 Task: Find connections with filter location Sonneberg with filter topic #personaldevelopment with filter profile language Spanish with filter current company McCormick & Company with filter school St. Dominic Savio High School with filter industry Artificial Rubber and Synthetic Fiber Manufacturing with filter service category Pricing Strategy with filter keywords title Women's Shelter Jobs
Action: Mouse moved to (157, 249)
Screenshot: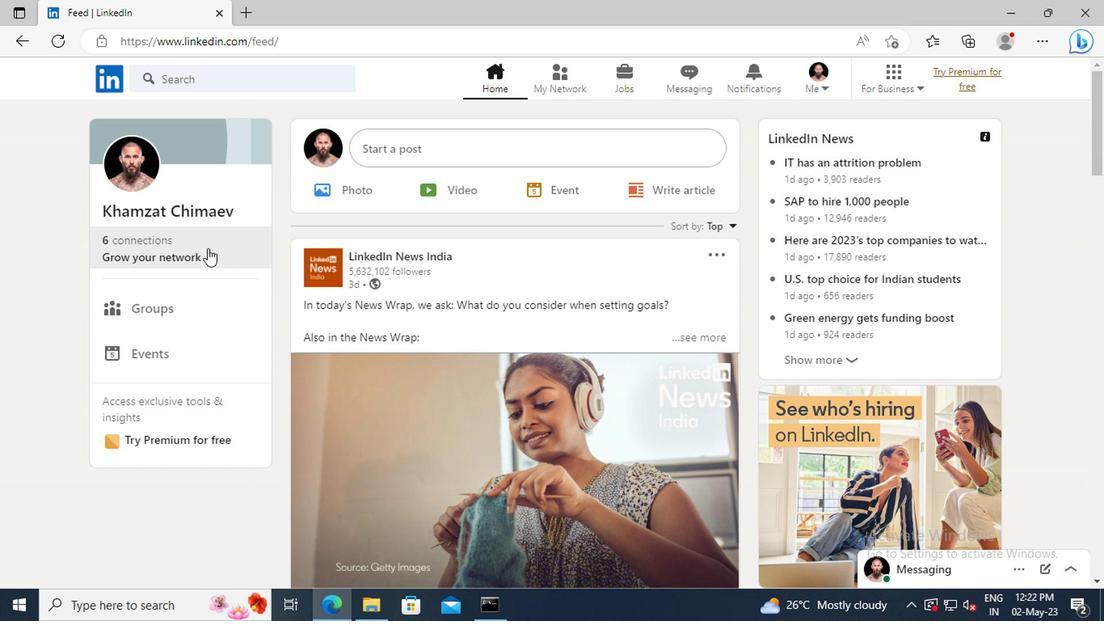 
Action: Mouse pressed left at (157, 249)
Screenshot: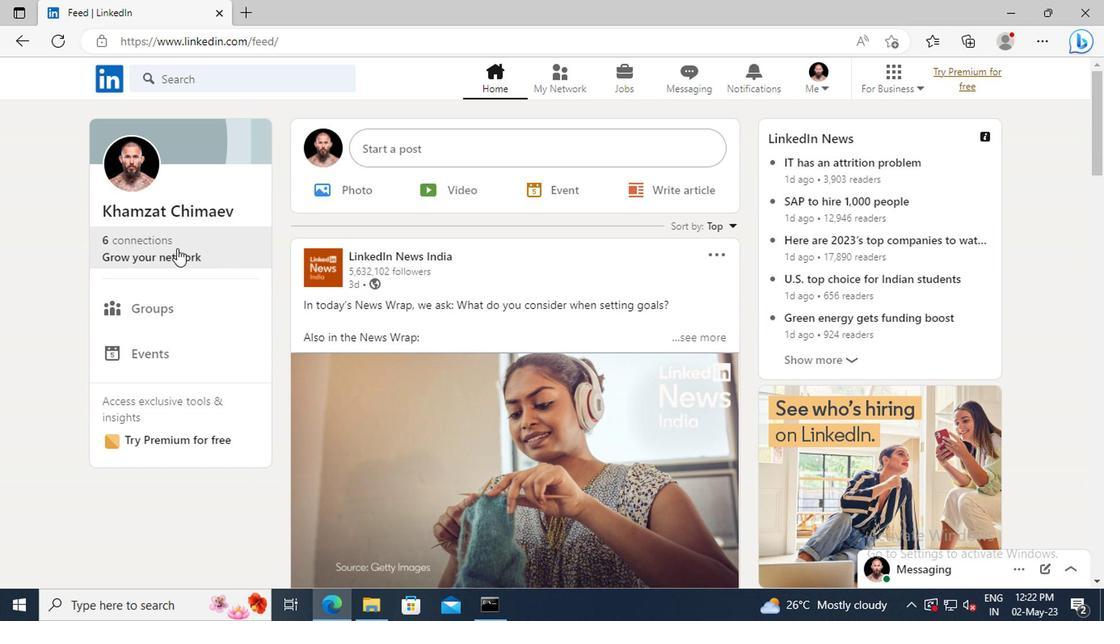 
Action: Mouse moved to (165, 167)
Screenshot: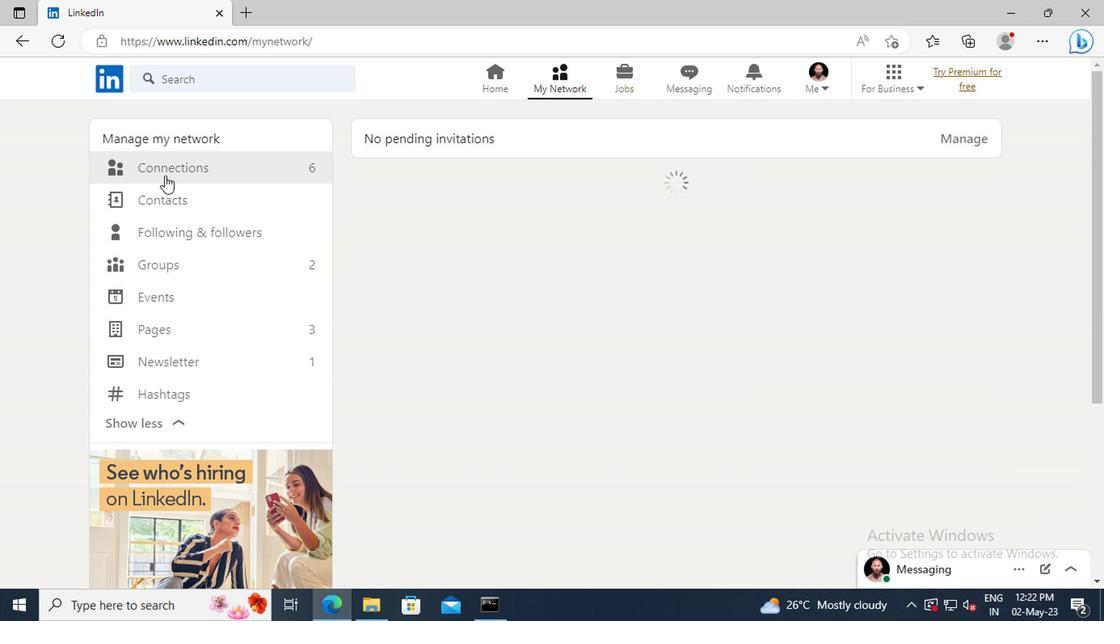 
Action: Mouse pressed left at (165, 167)
Screenshot: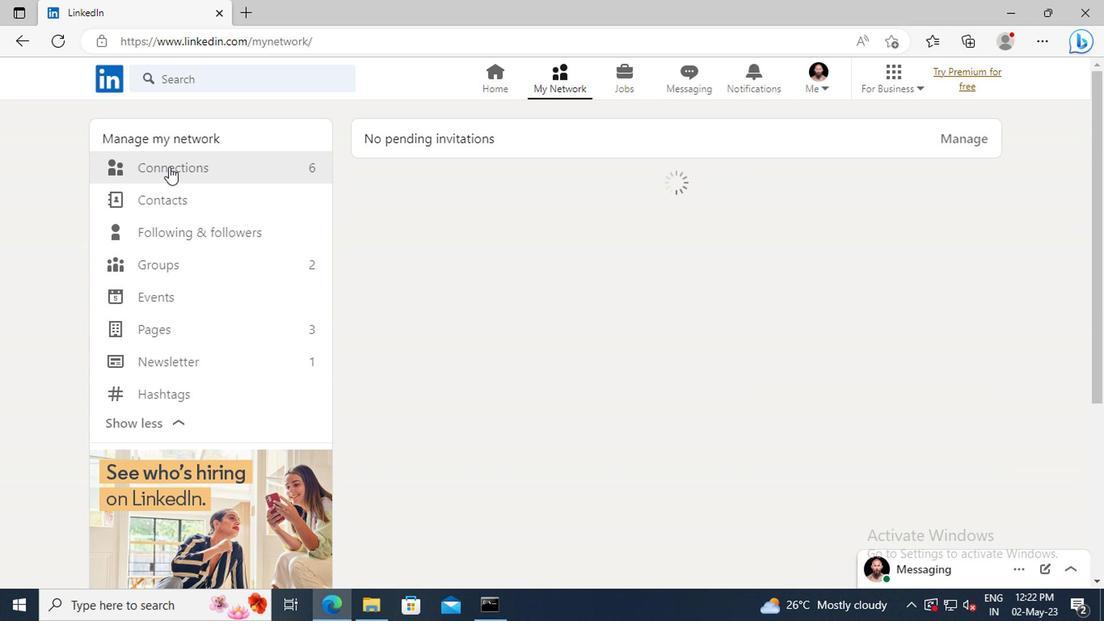 
Action: Mouse moved to (642, 173)
Screenshot: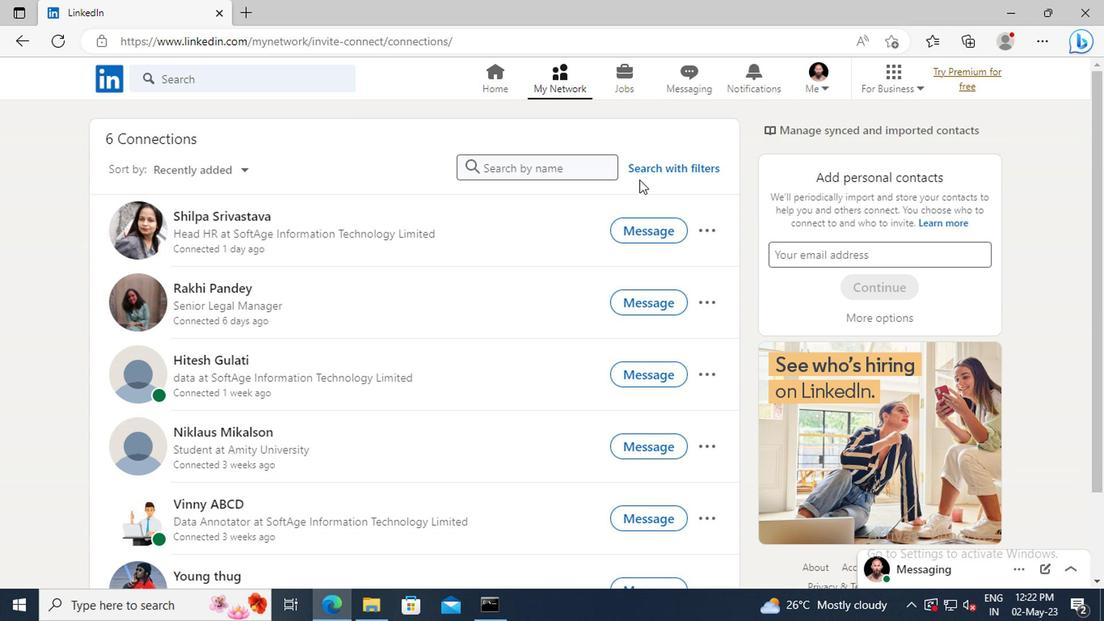 
Action: Mouse pressed left at (642, 173)
Screenshot: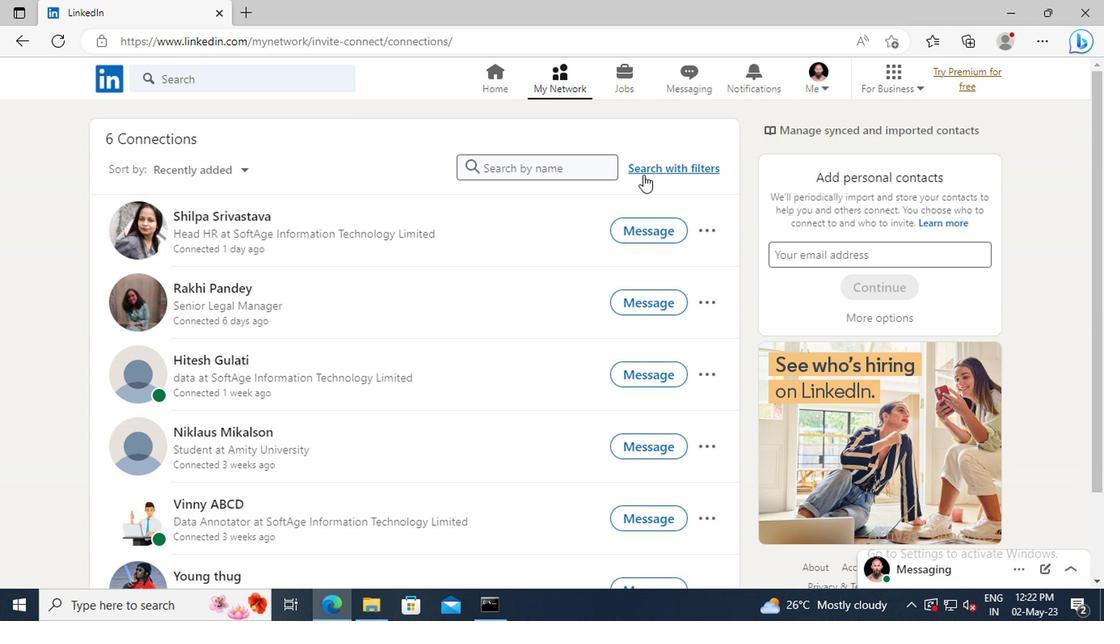 
Action: Mouse moved to (612, 131)
Screenshot: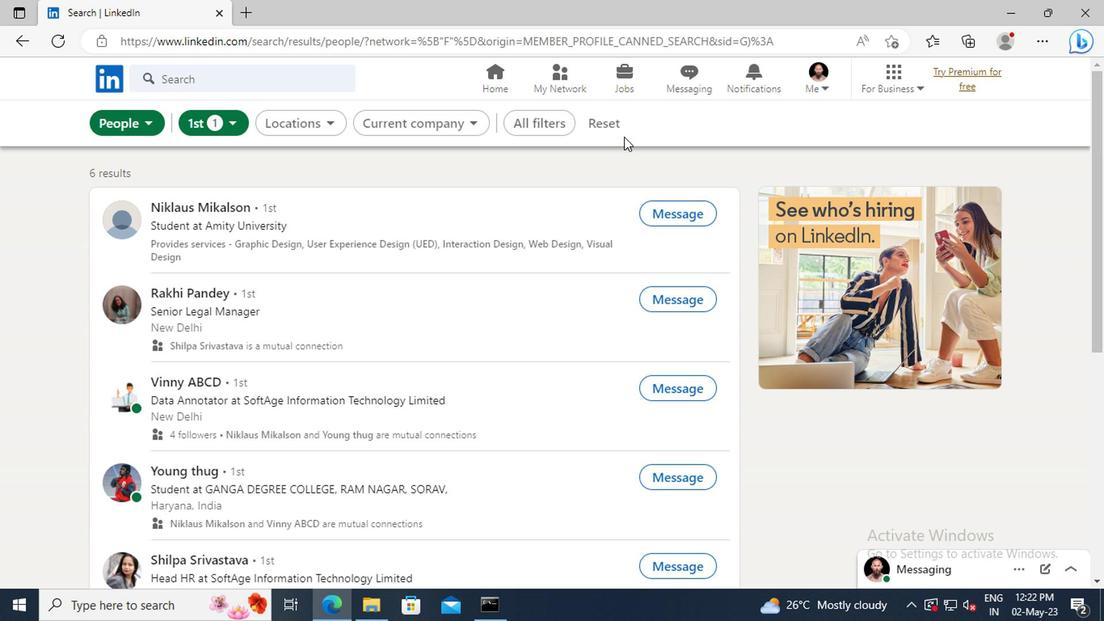 
Action: Mouse pressed left at (612, 131)
Screenshot: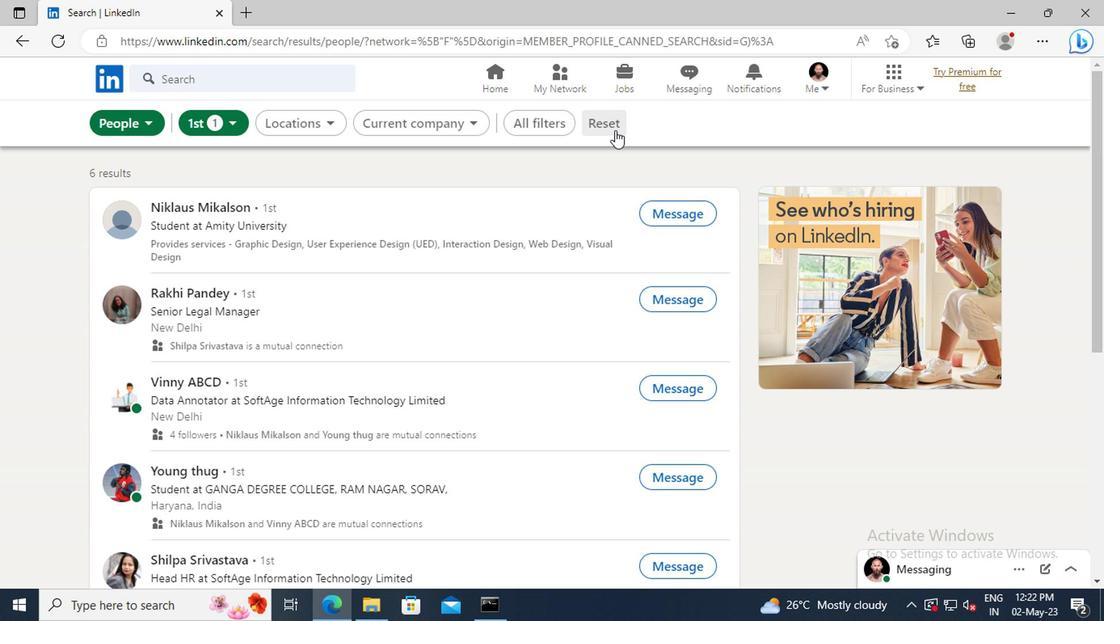 
Action: Mouse moved to (582, 125)
Screenshot: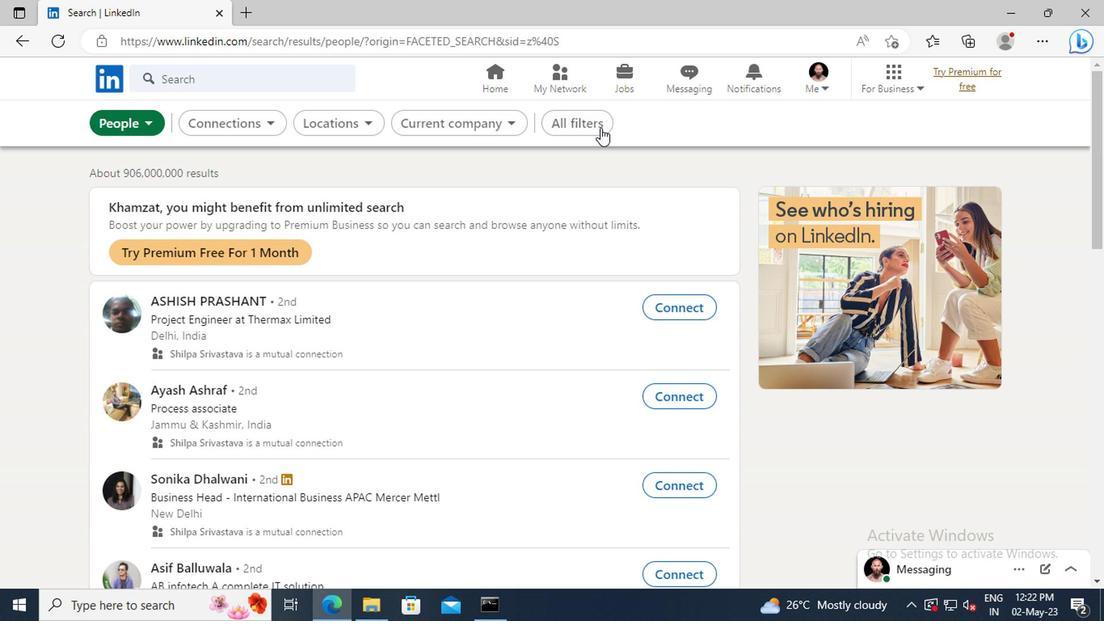 
Action: Mouse pressed left at (582, 125)
Screenshot: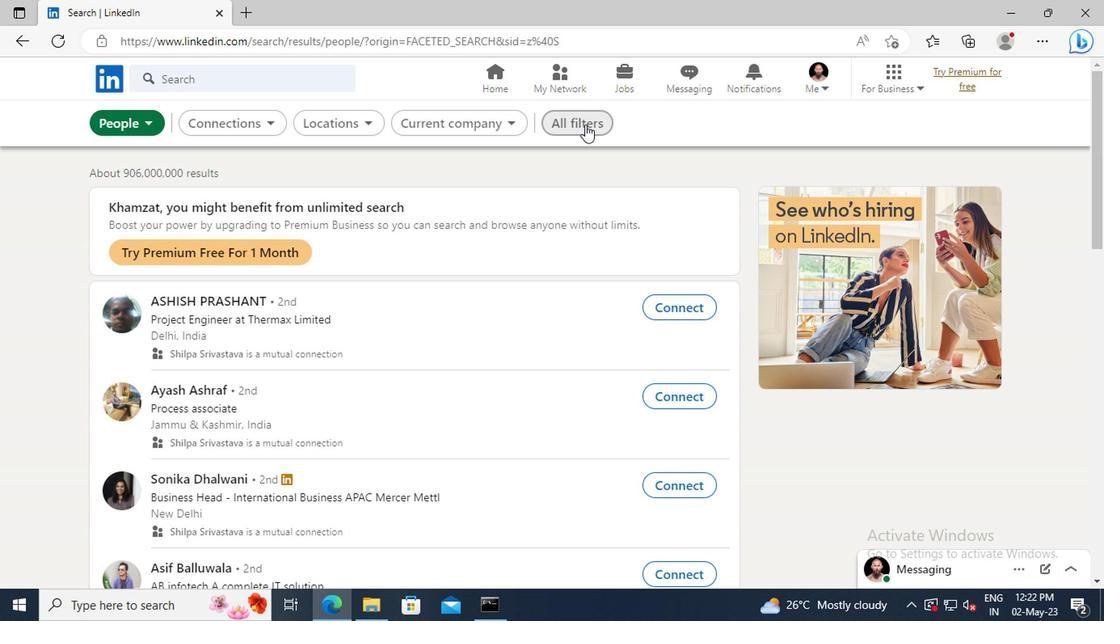 
Action: Mouse moved to (831, 255)
Screenshot: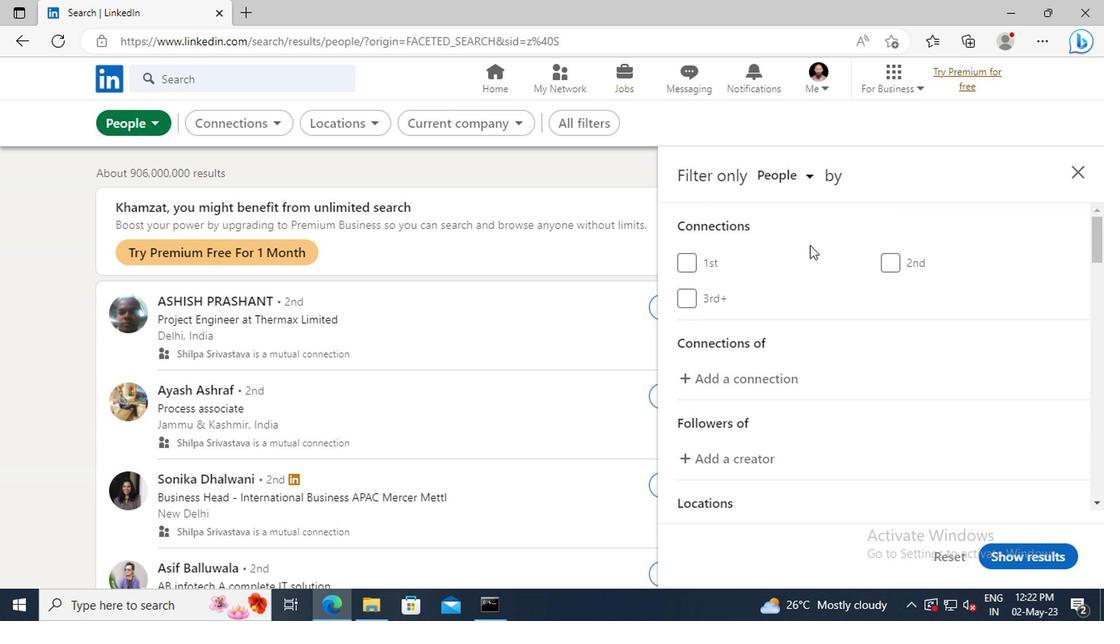 
Action: Mouse scrolled (831, 254) with delta (0, -1)
Screenshot: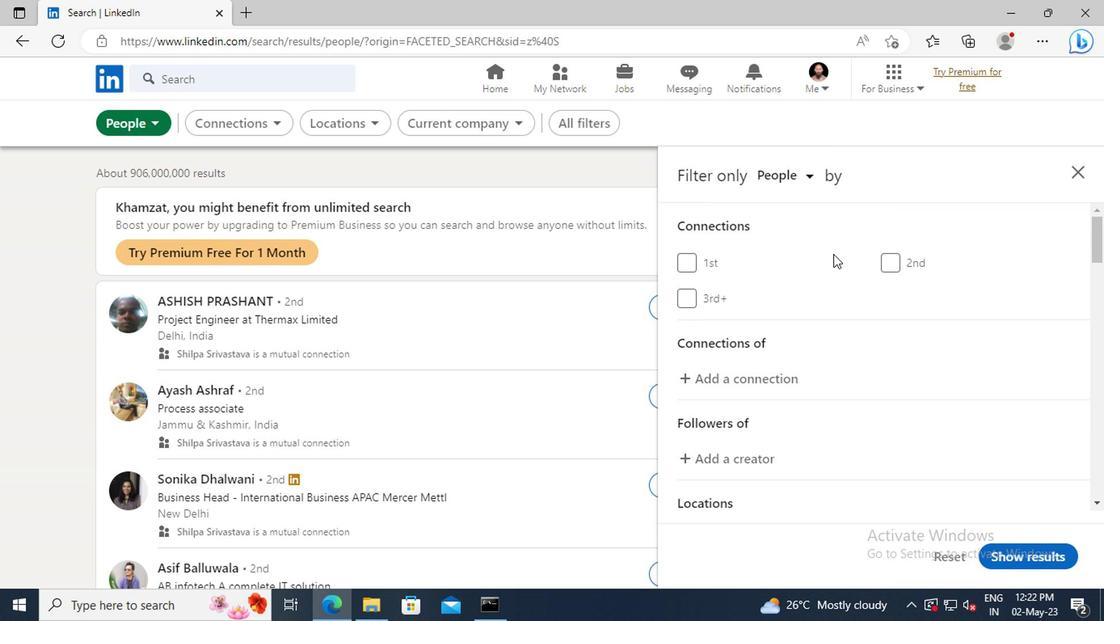 
Action: Mouse scrolled (831, 254) with delta (0, -1)
Screenshot: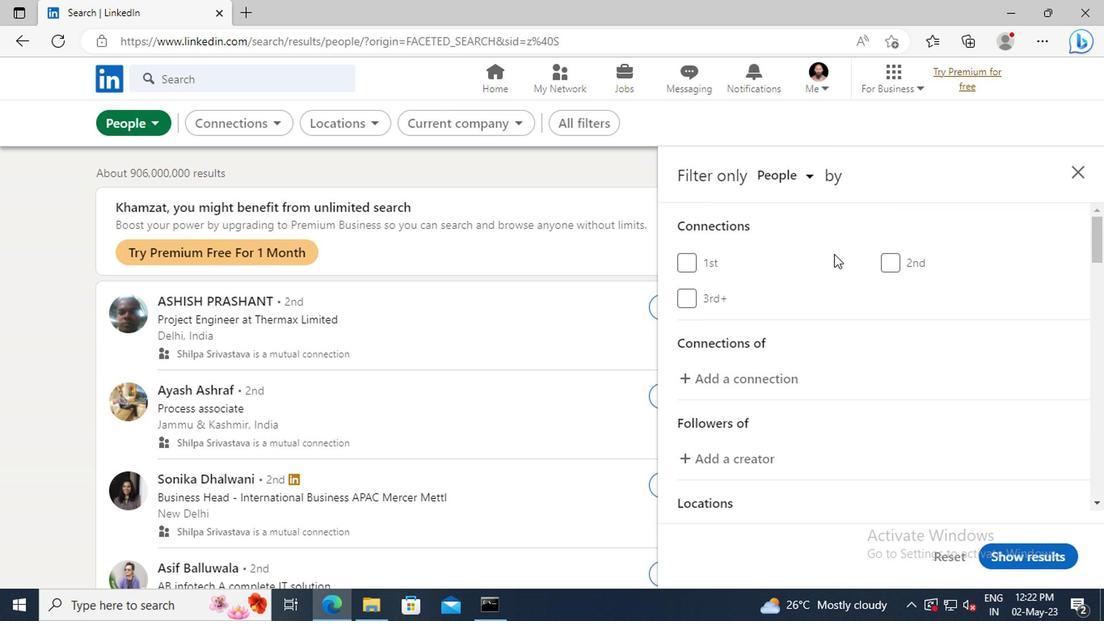 
Action: Mouse moved to (841, 269)
Screenshot: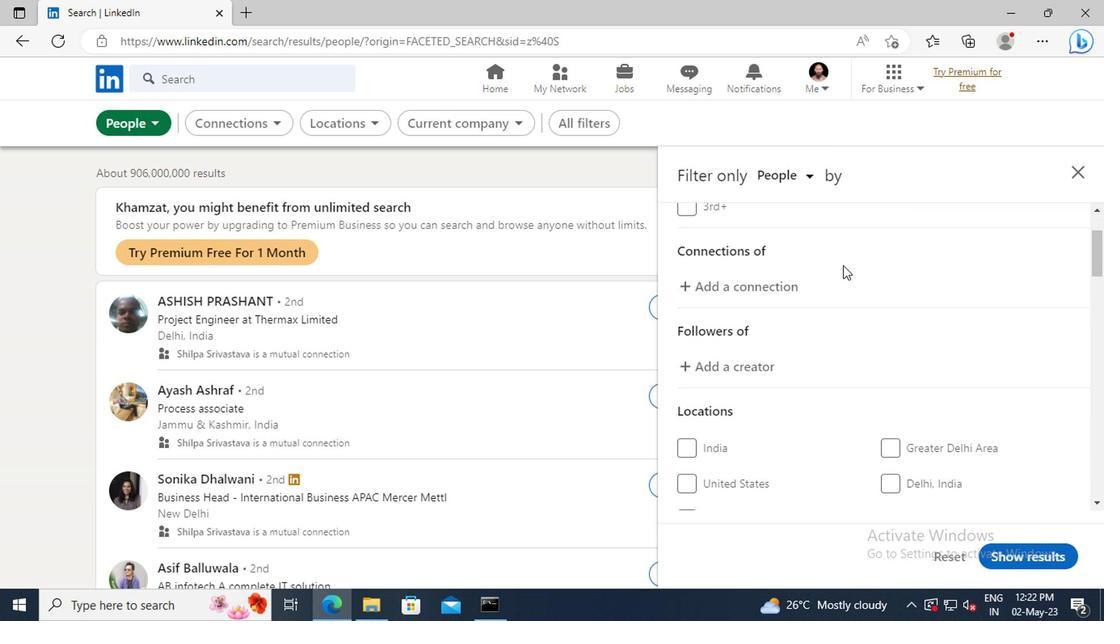 
Action: Mouse scrolled (841, 269) with delta (0, 0)
Screenshot: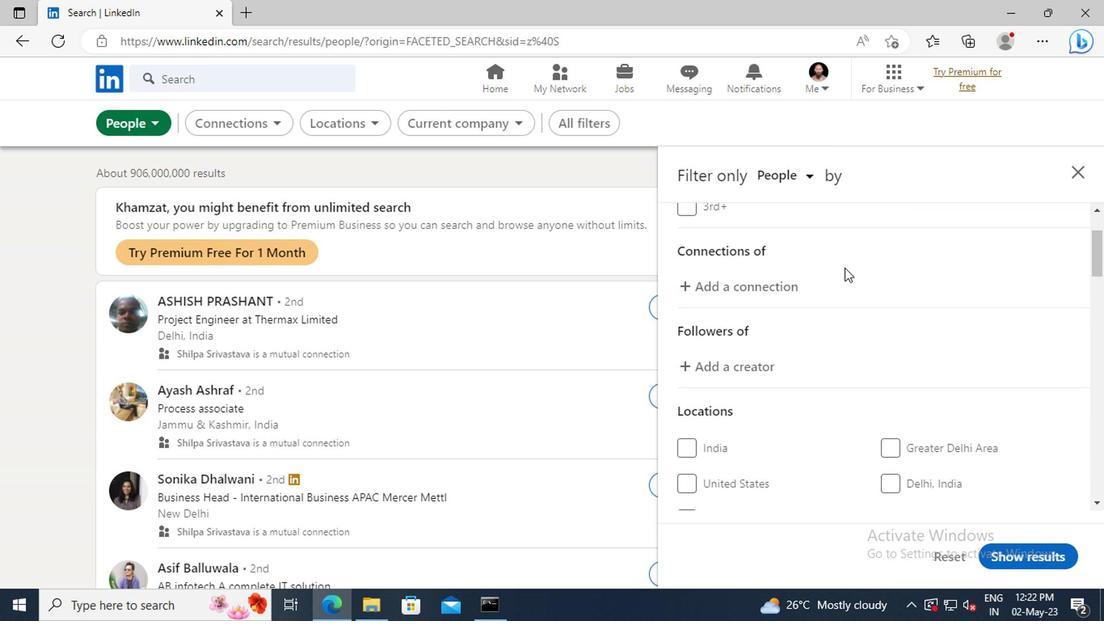 
Action: Mouse scrolled (841, 269) with delta (0, 0)
Screenshot: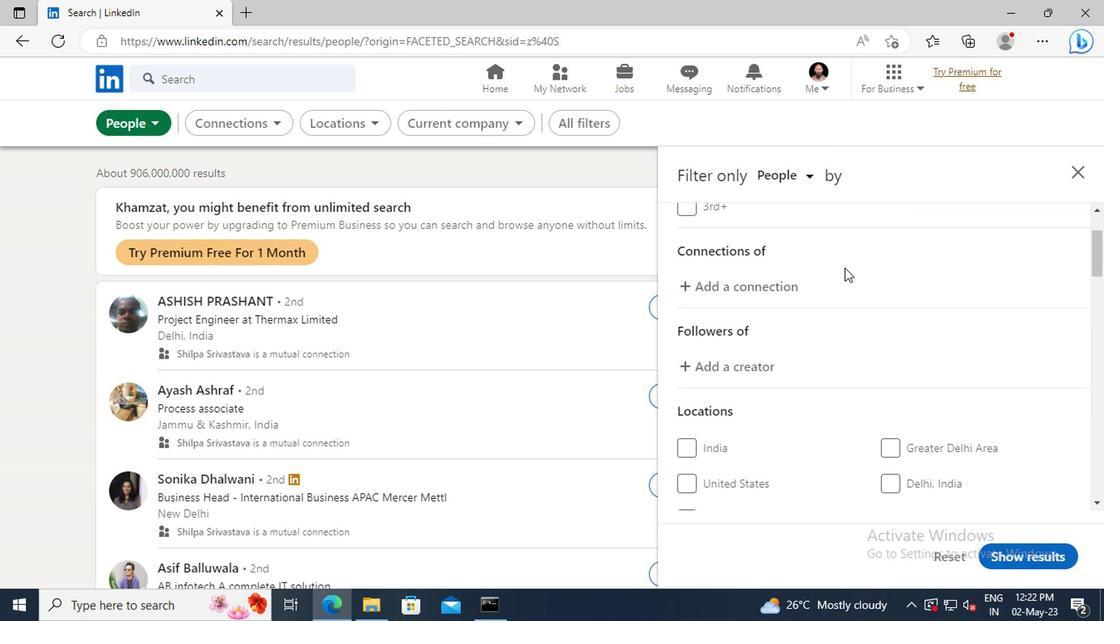
Action: Mouse scrolled (841, 269) with delta (0, 0)
Screenshot: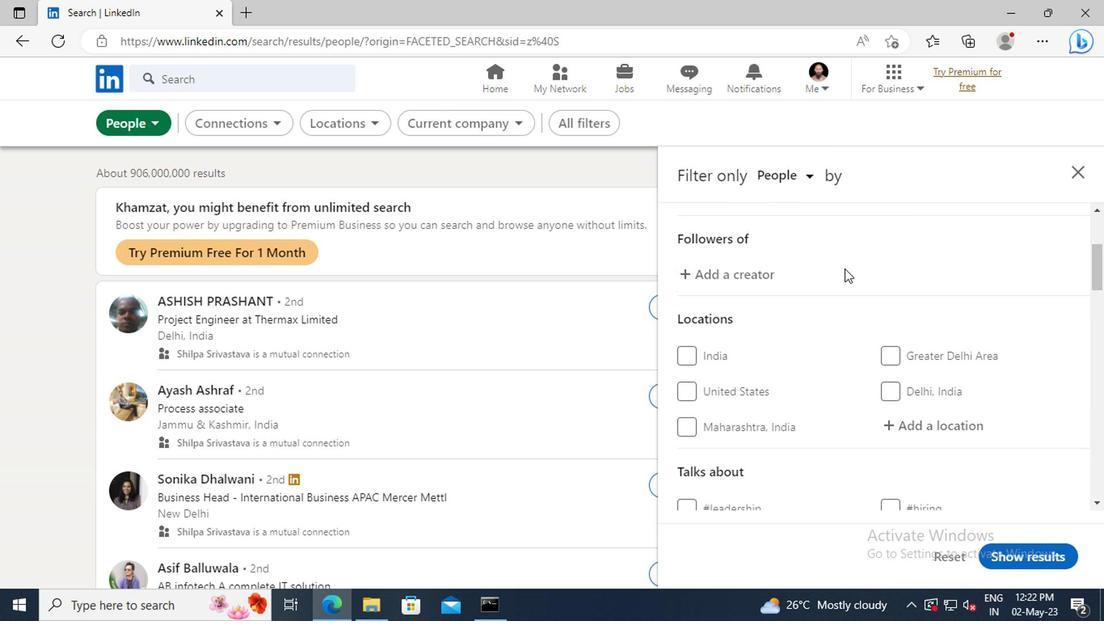 
Action: Mouse scrolled (841, 269) with delta (0, 0)
Screenshot: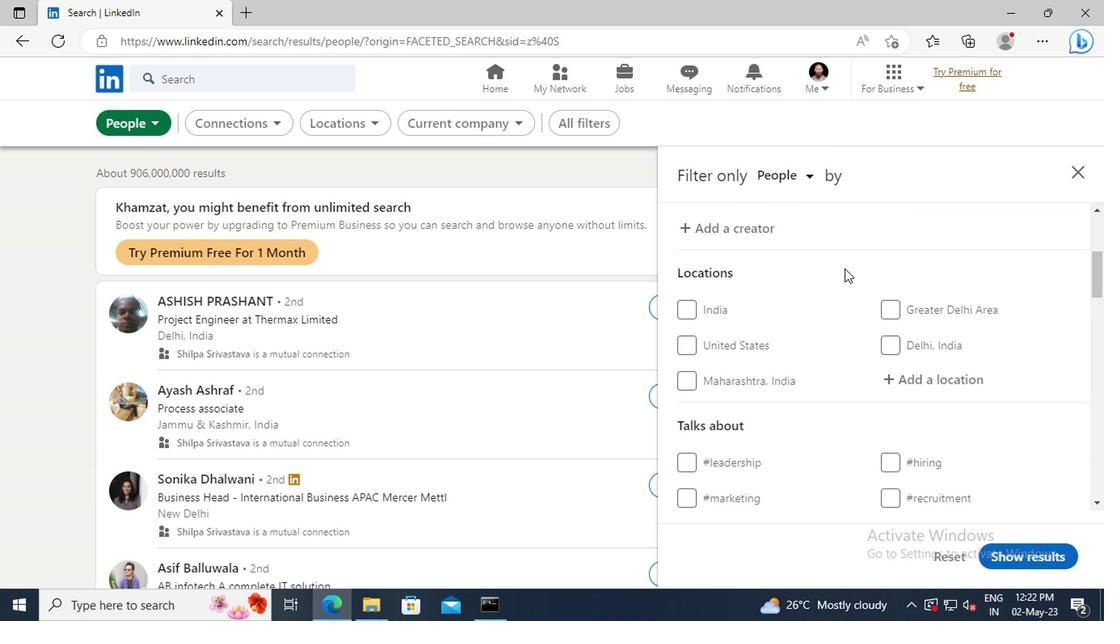 
Action: Mouse moved to (895, 333)
Screenshot: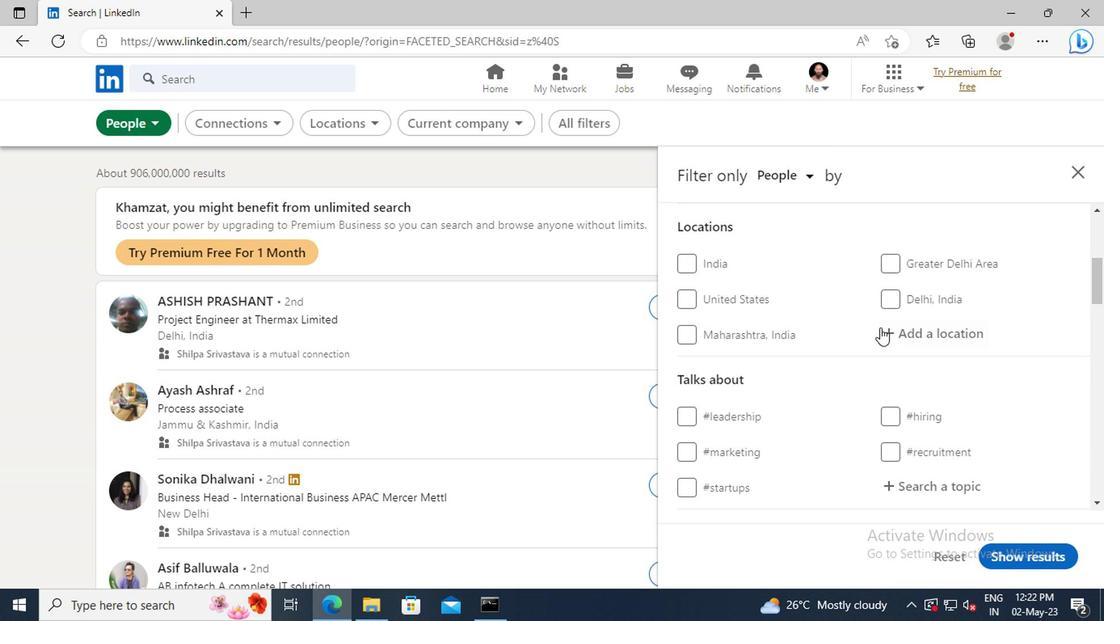 
Action: Mouse pressed left at (895, 333)
Screenshot: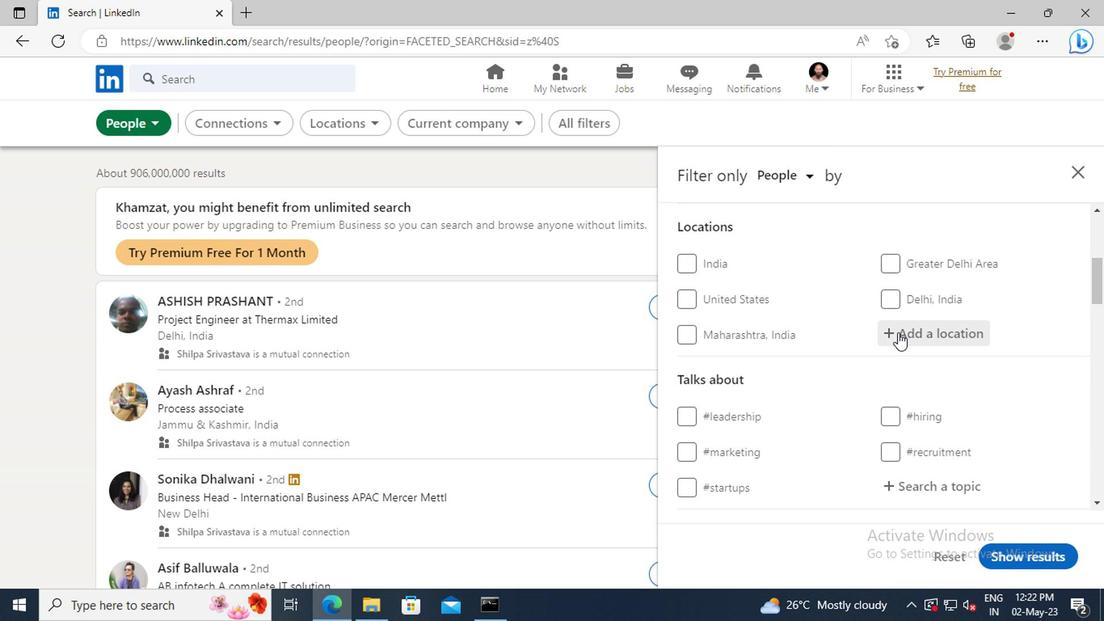 
Action: Key pressed <Key.shift>SONNEB
Screenshot: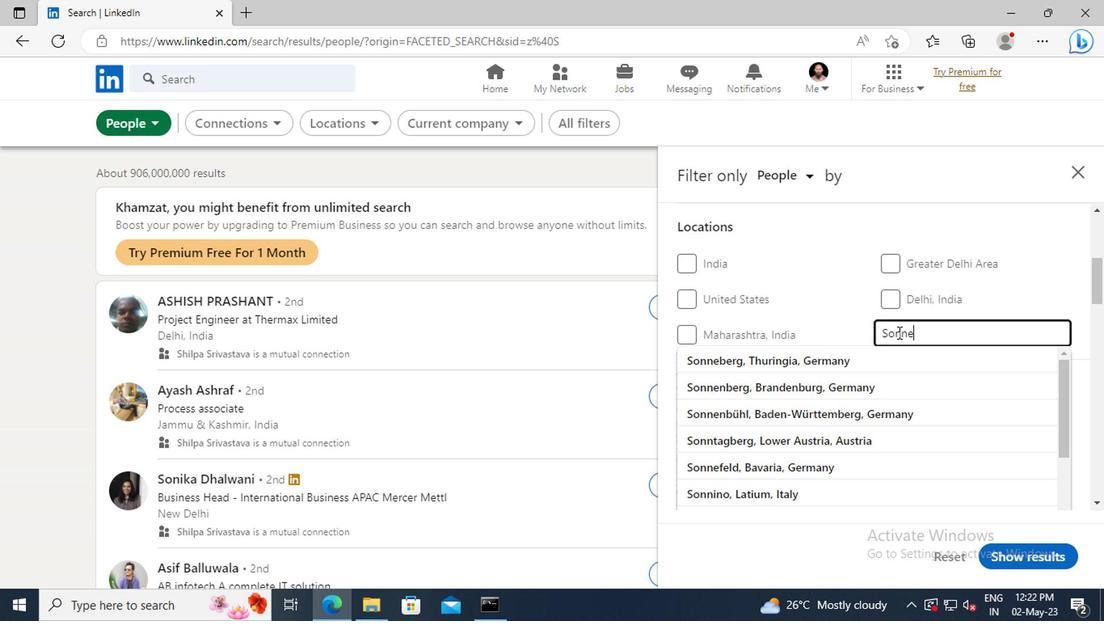 
Action: Mouse moved to (895, 356)
Screenshot: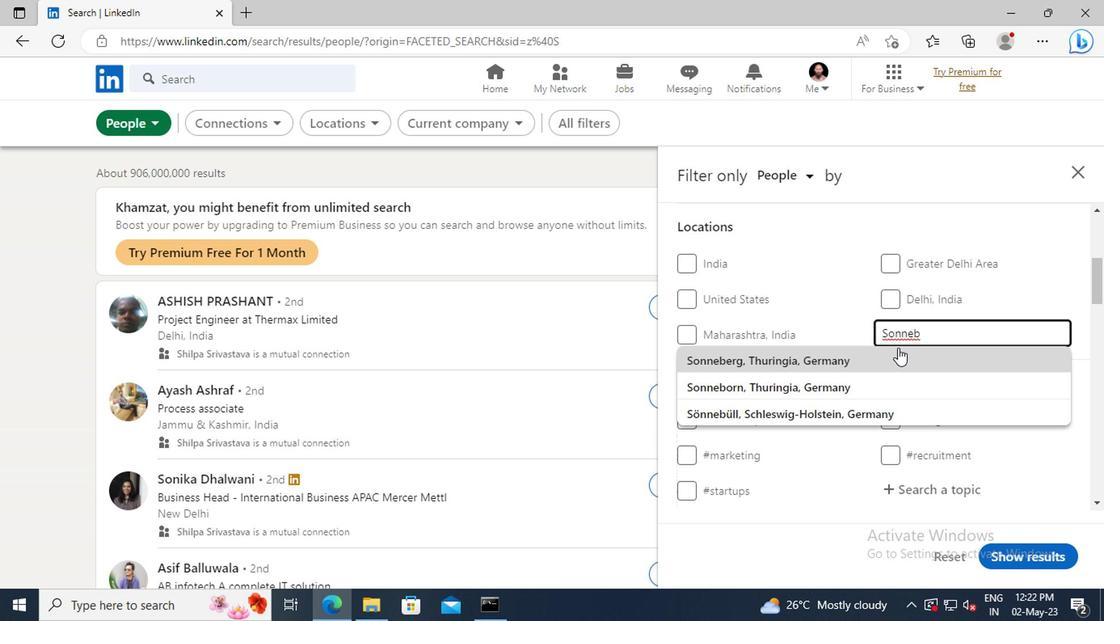 
Action: Mouse pressed left at (895, 356)
Screenshot: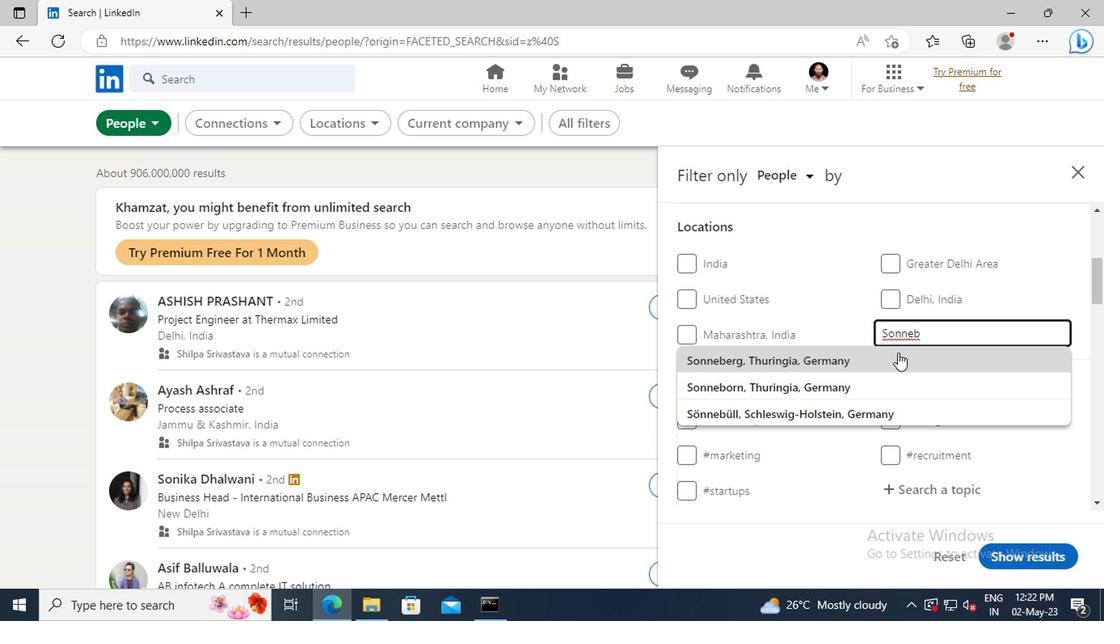 
Action: Mouse scrolled (895, 355) with delta (0, 0)
Screenshot: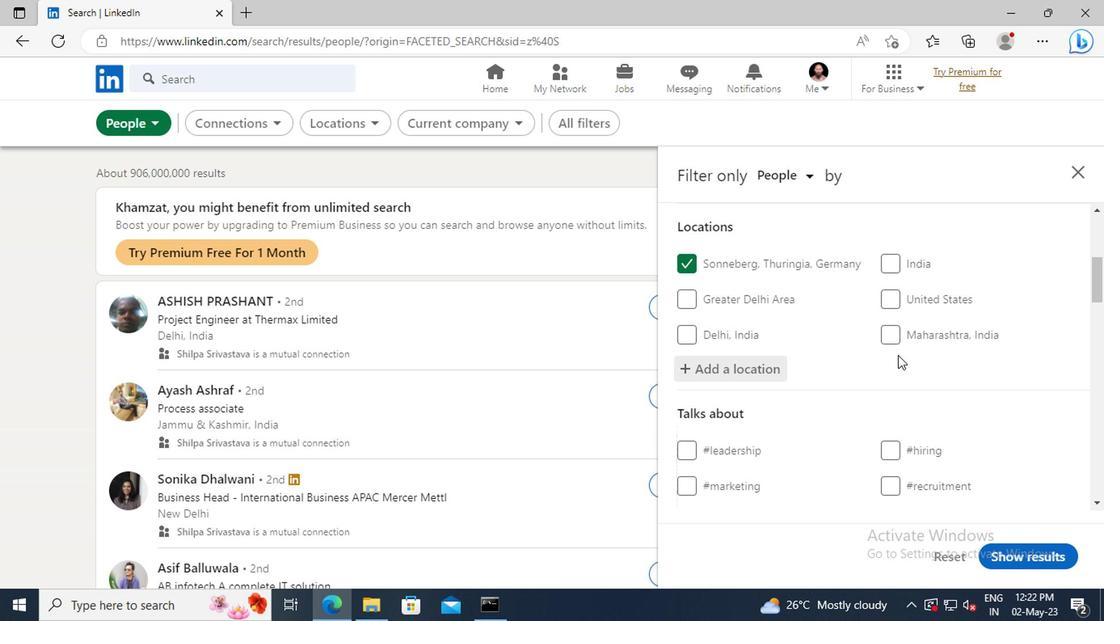 
Action: Mouse moved to (895, 342)
Screenshot: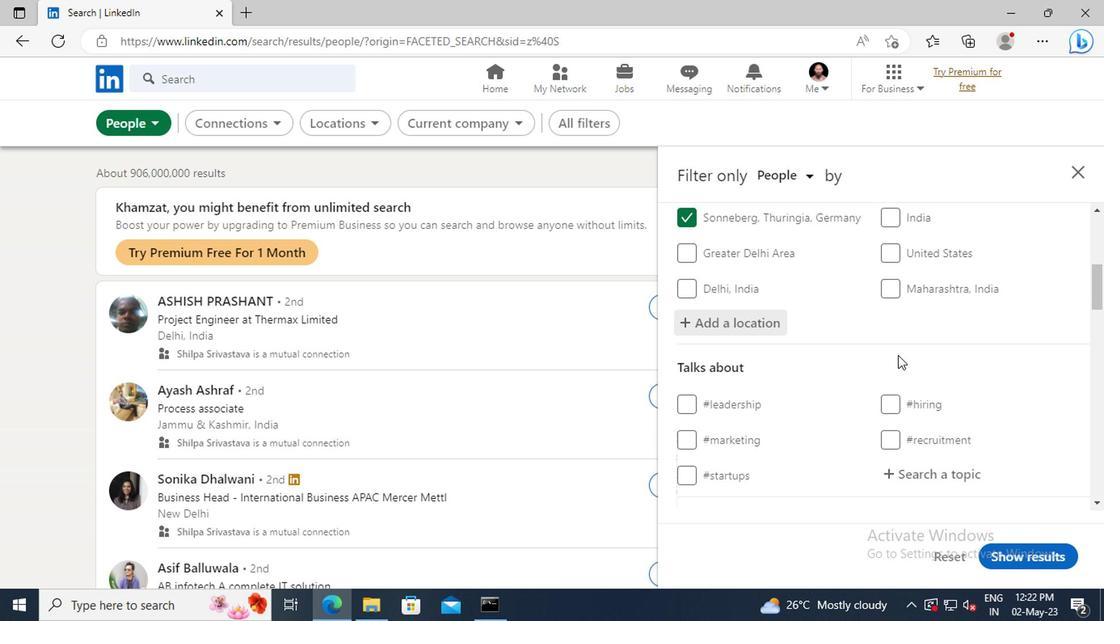 
Action: Mouse scrolled (895, 341) with delta (0, 0)
Screenshot: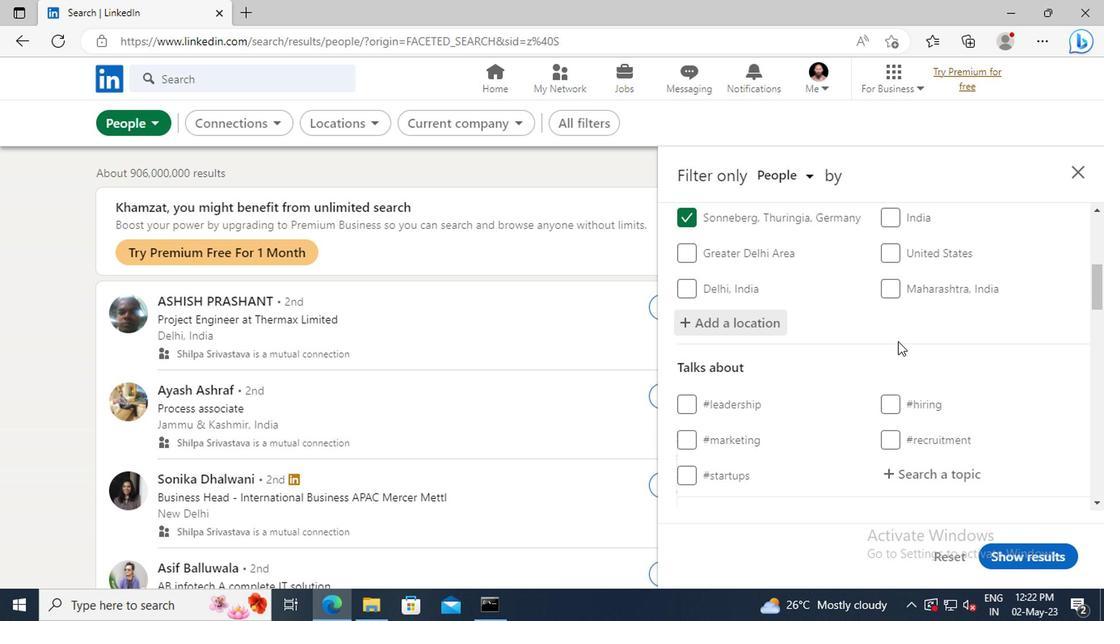 
Action: Mouse moved to (892, 331)
Screenshot: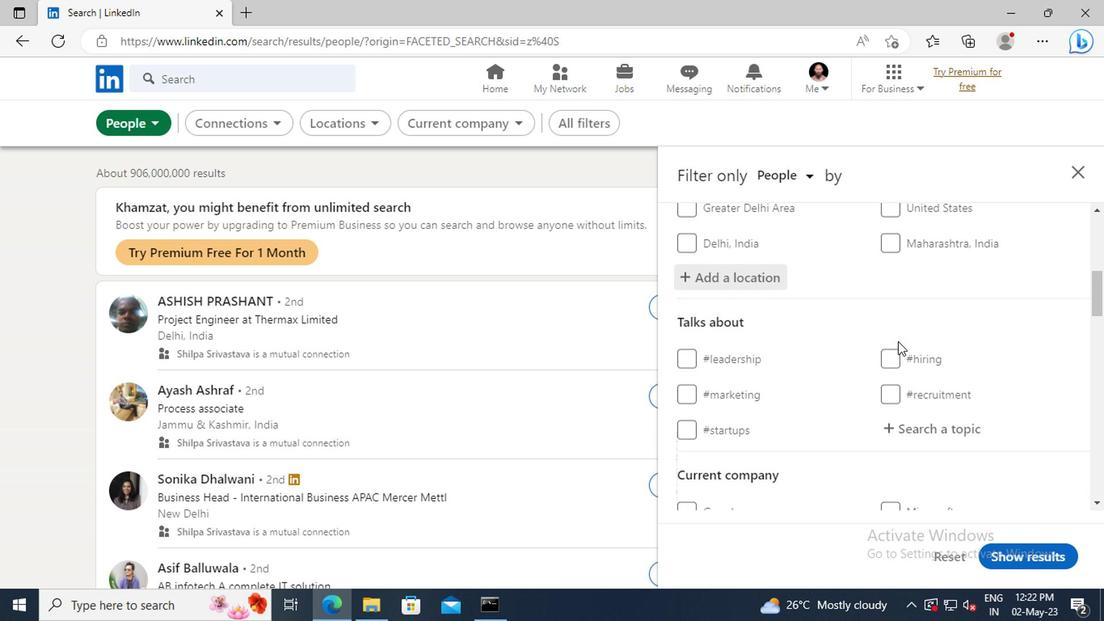 
Action: Mouse scrolled (892, 330) with delta (0, -1)
Screenshot: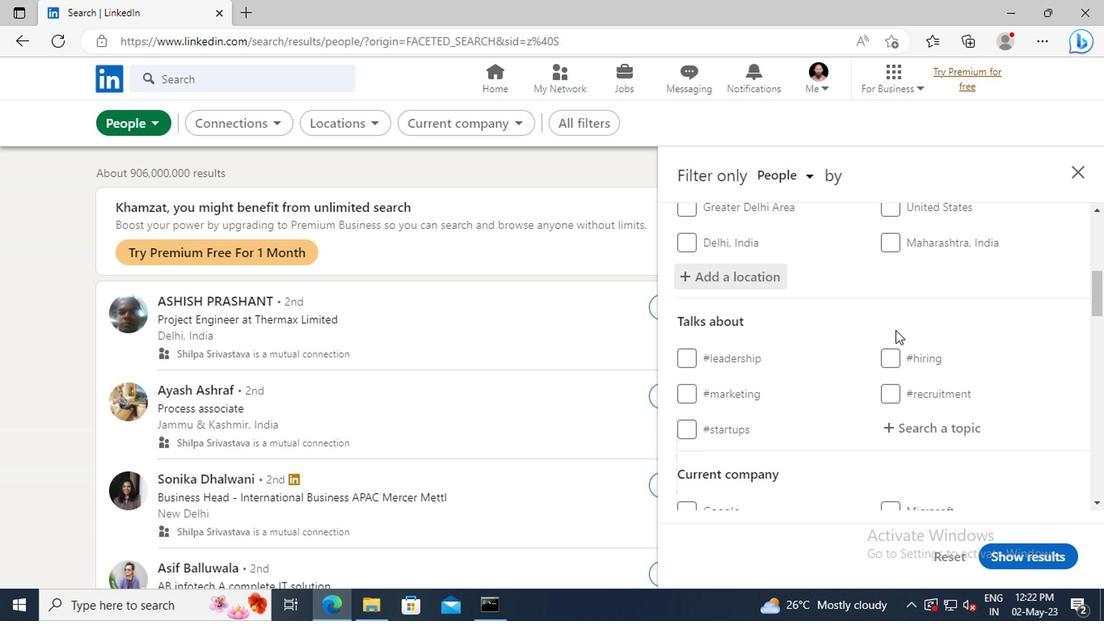 
Action: Mouse scrolled (892, 330) with delta (0, -1)
Screenshot: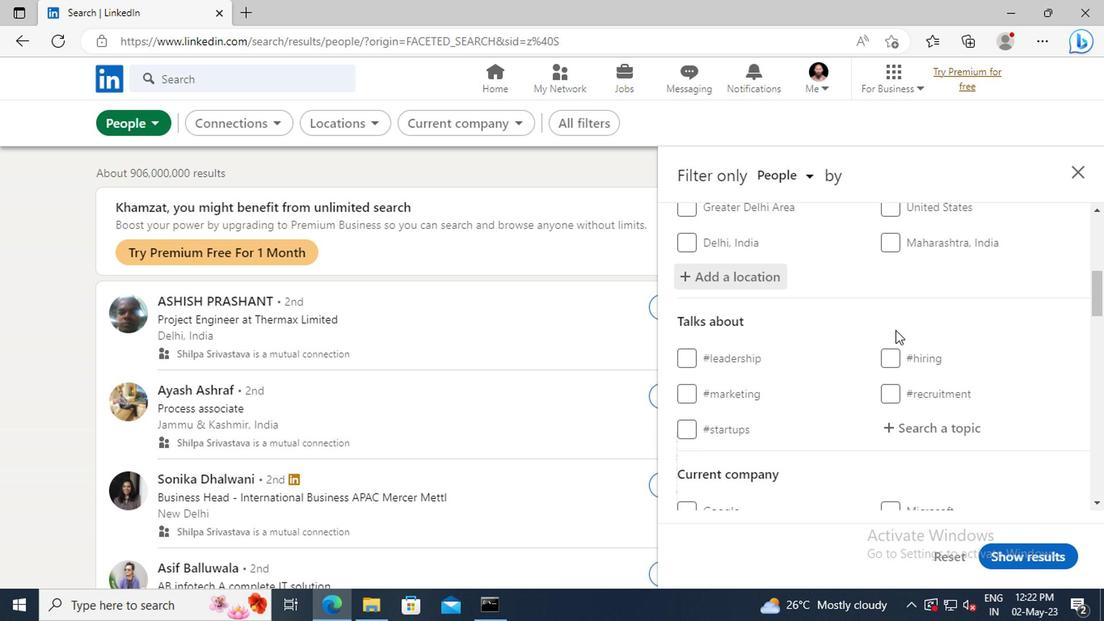 
Action: Mouse moved to (897, 335)
Screenshot: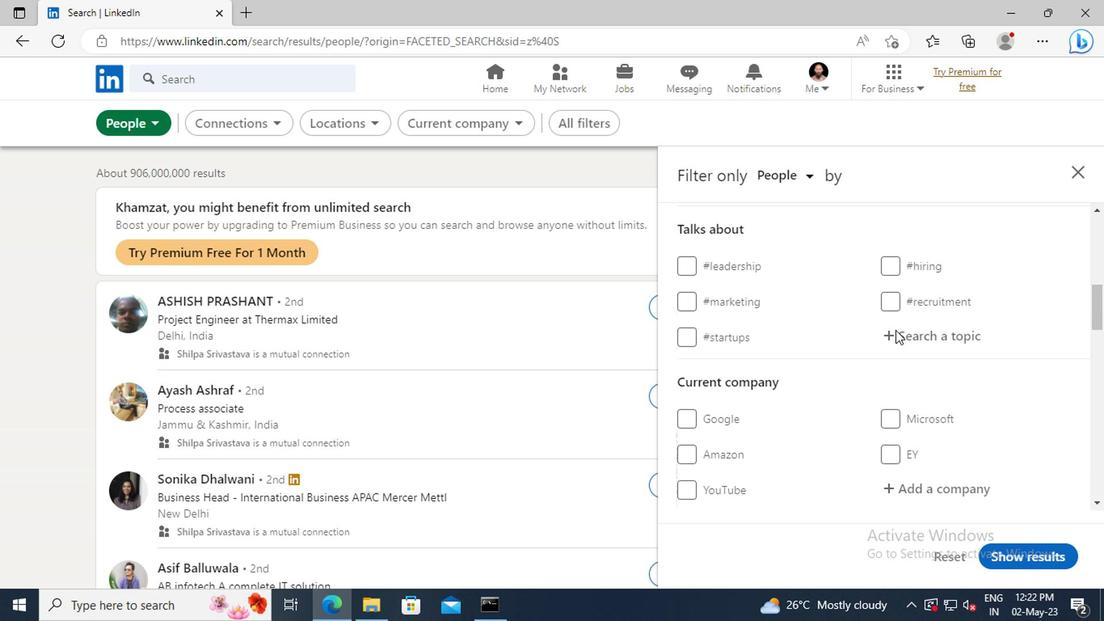 
Action: Mouse pressed left at (897, 335)
Screenshot: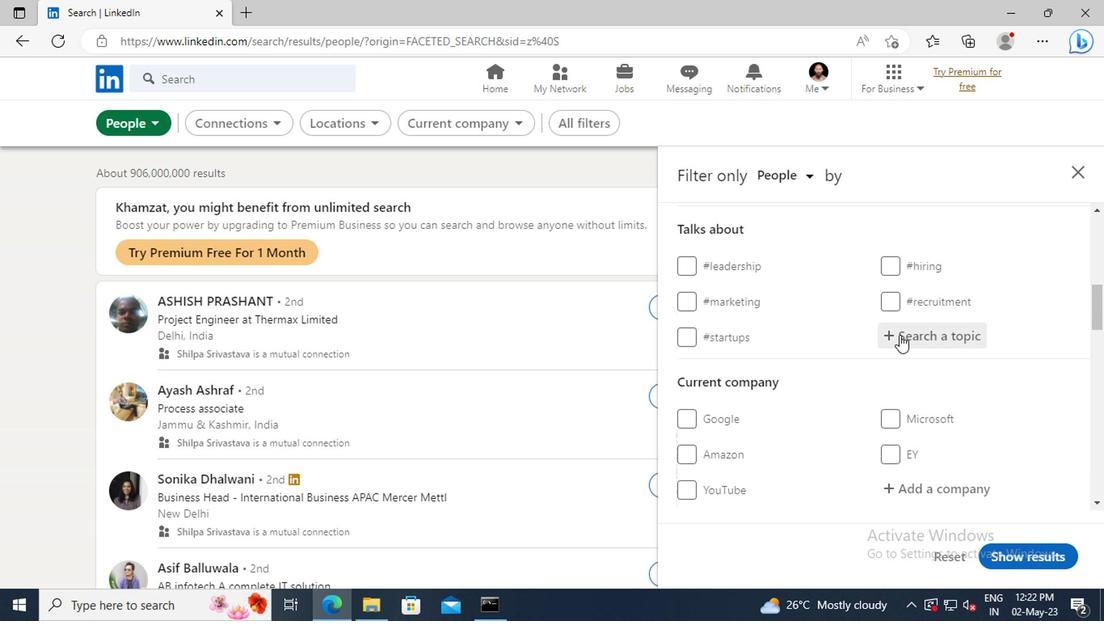 
Action: Key pressed PERSONALD
Screenshot: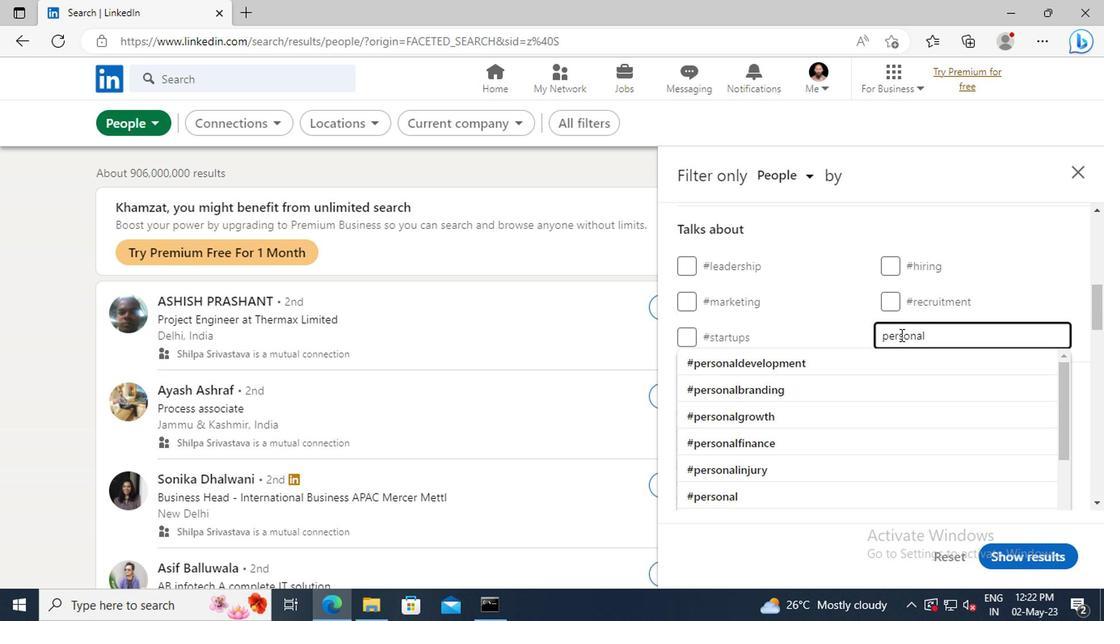 
Action: Mouse moved to (899, 361)
Screenshot: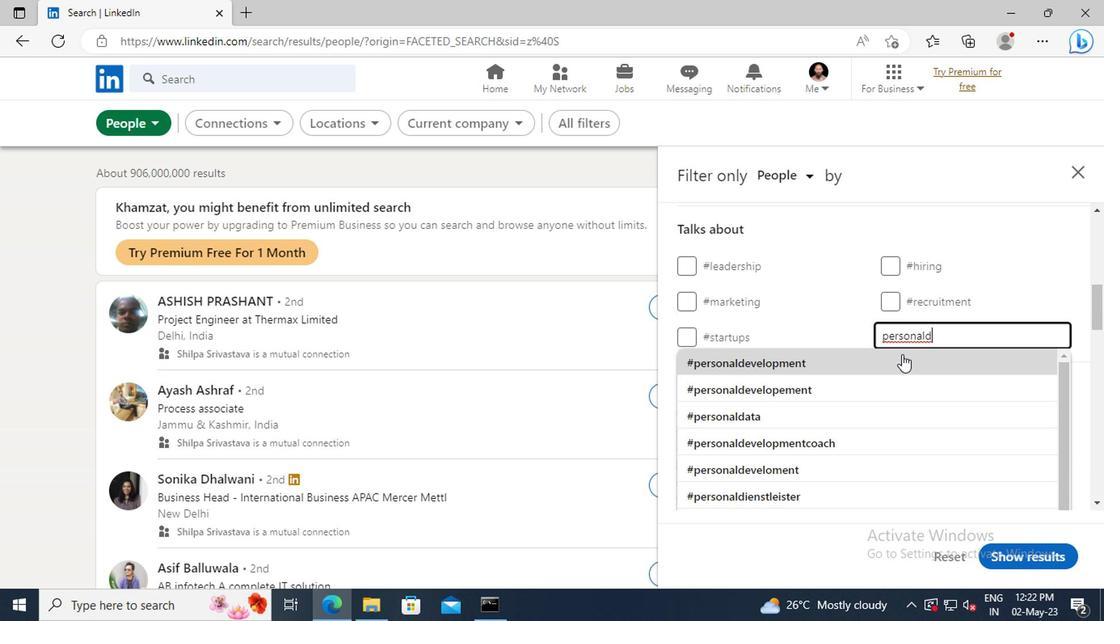 
Action: Mouse pressed left at (899, 361)
Screenshot: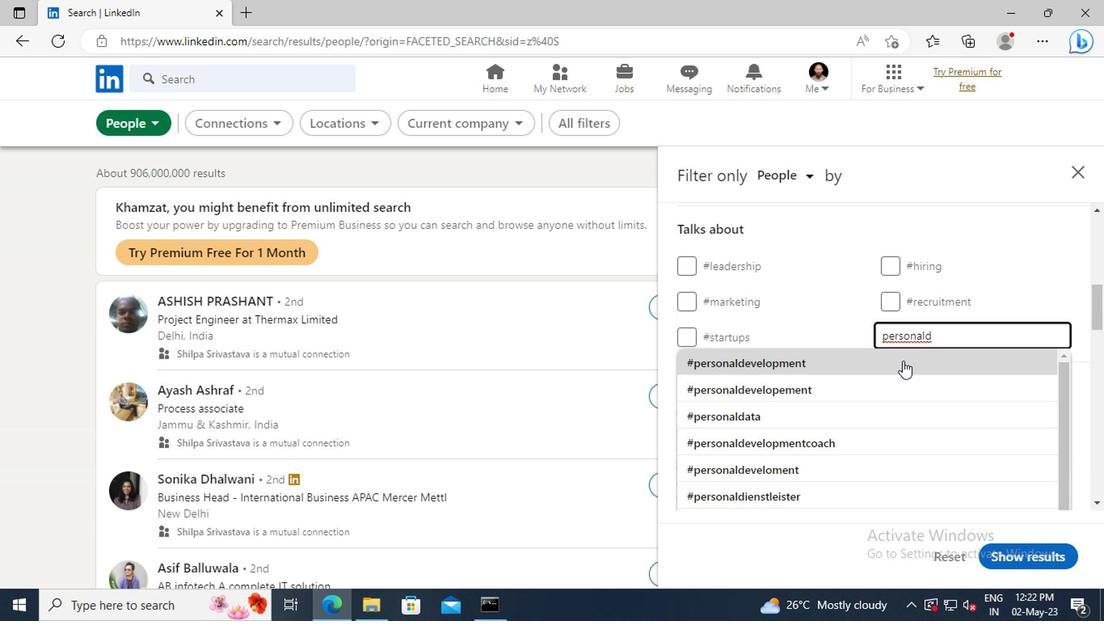 
Action: Mouse scrolled (899, 360) with delta (0, -1)
Screenshot: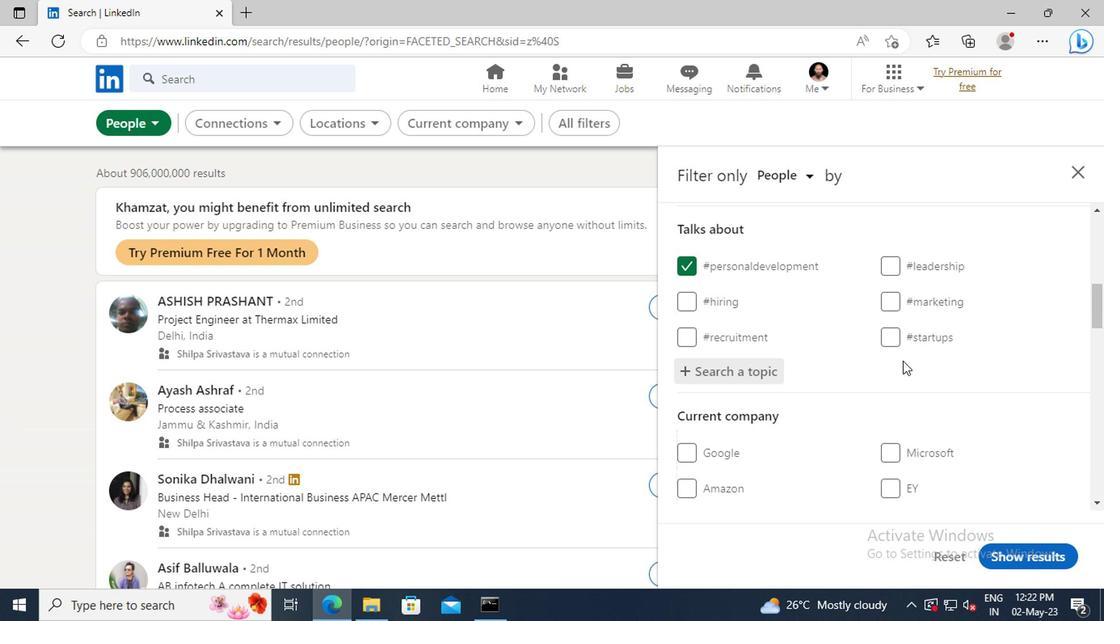
Action: Mouse scrolled (899, 360) with delta (0, -1)
Screenshot: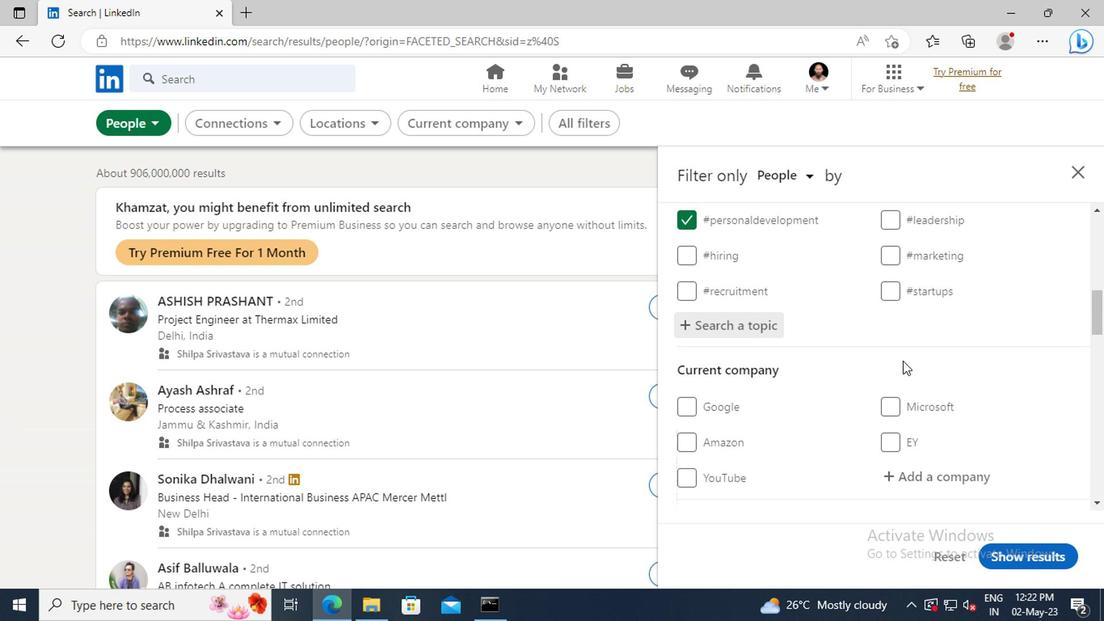 
Action: Mouse scrolled (899, 360) with delta (0, -1)
Screenshot: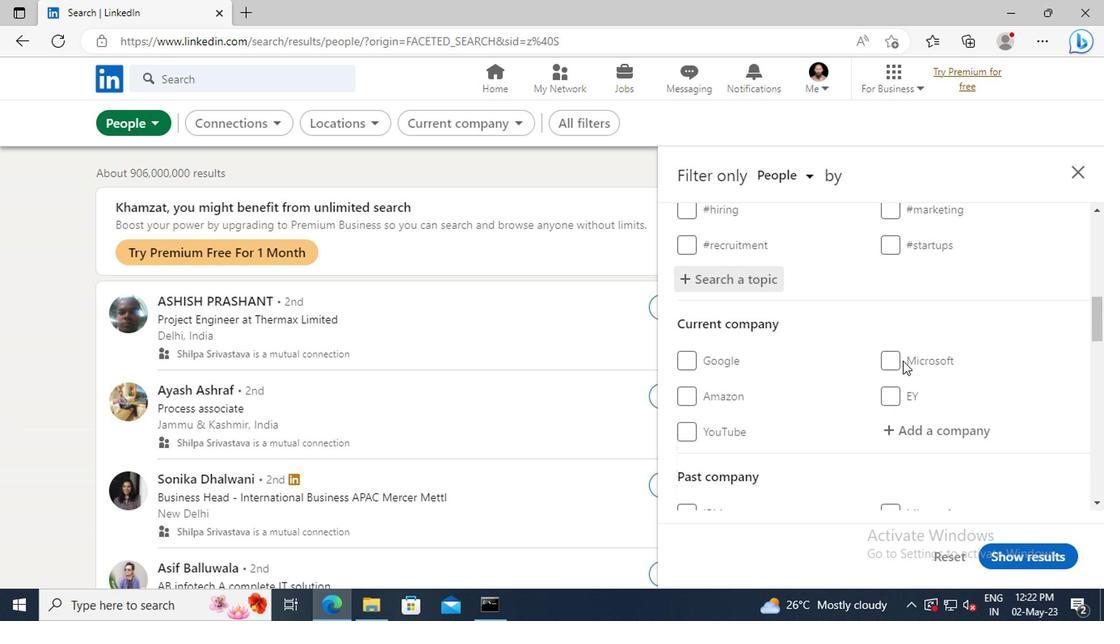 
Action: Mouse scrolled (899, 360) with delta (0, -1)
Screenshot: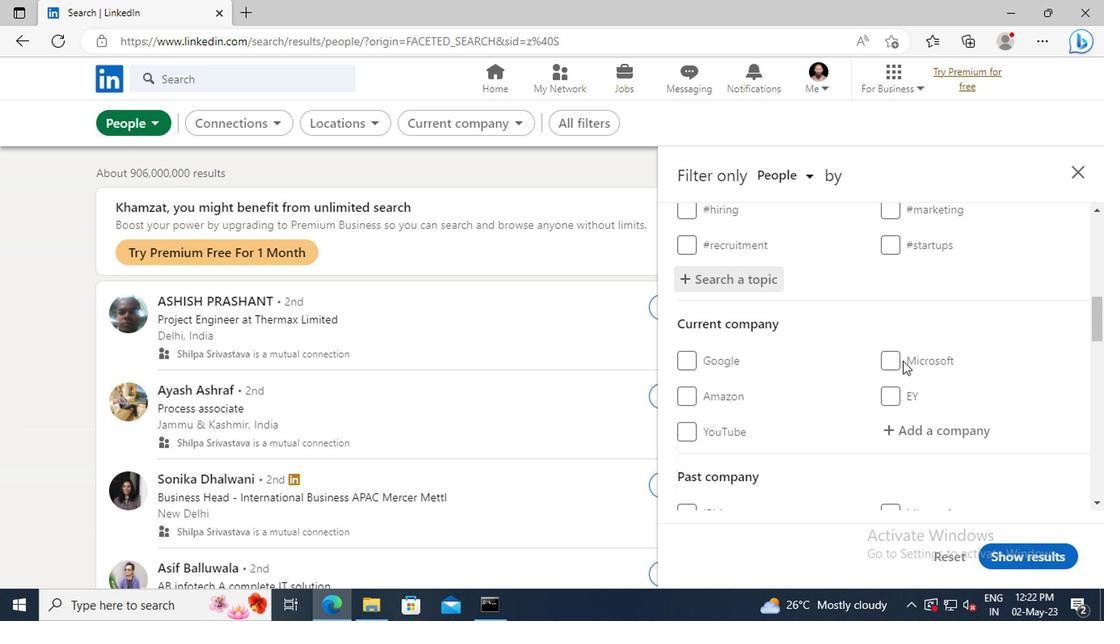 
Action: Mouse scrolled (899, 360) with delta (0, -1)
Screenshot: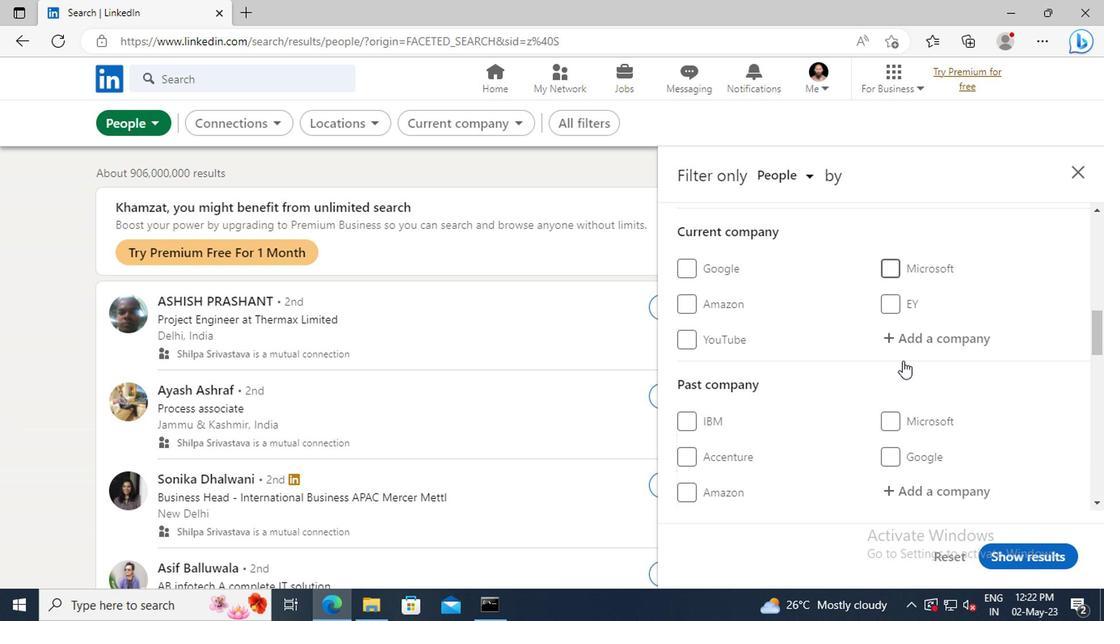 
Action: Mouse scrolled (899, 360) with delta (0, -1)
Screenshot: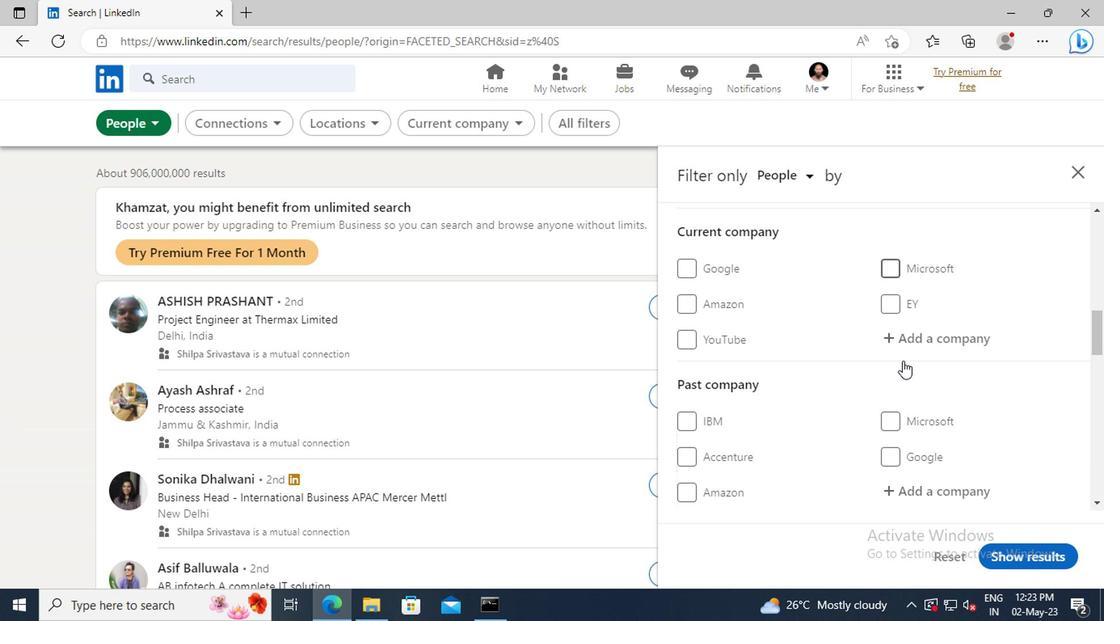 
Action: Mouse scrolled (899, 360) with delta (0, -1)
Screenshot: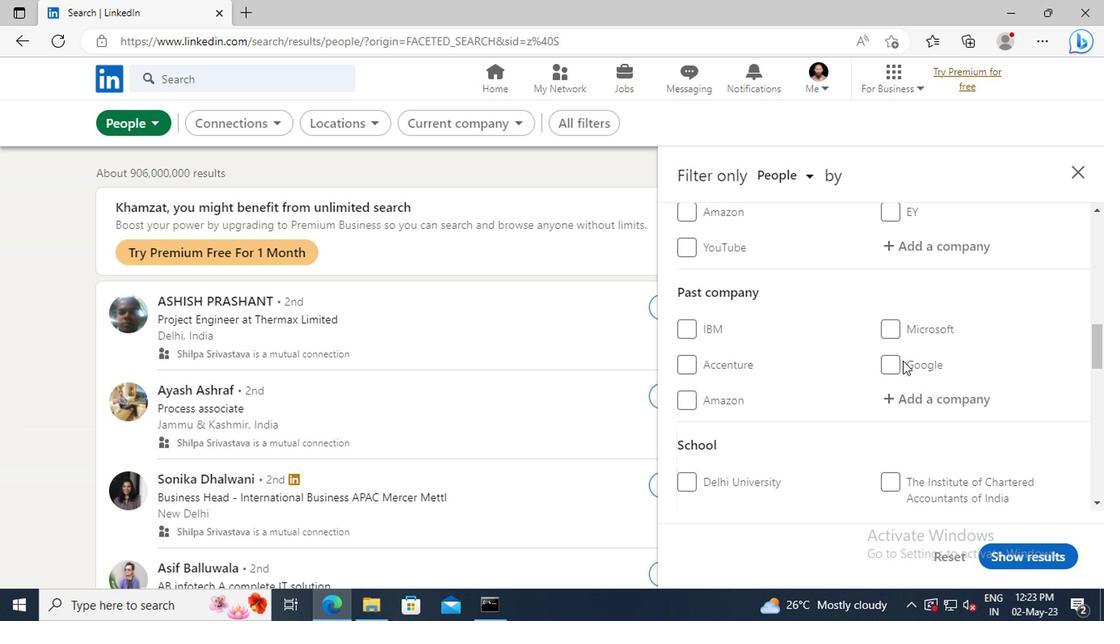 
Action: Mouse scrolled (899, 360) with delta (0, -1)
Screenshot: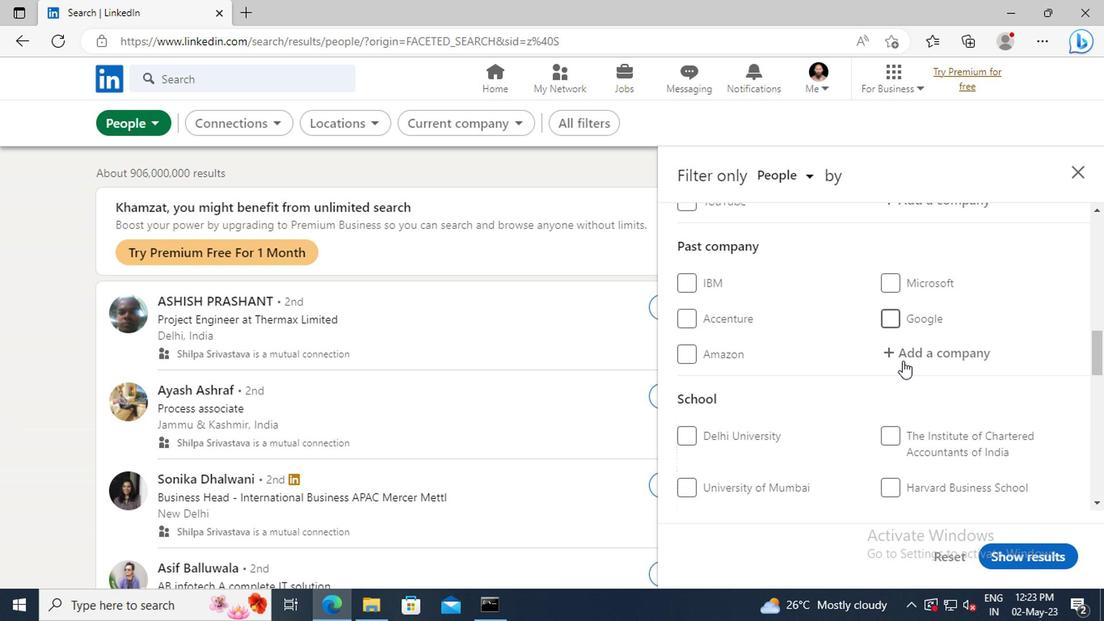 
Action: Mouse scrolled (899, 360) with delta (0, -1)
Screenshot: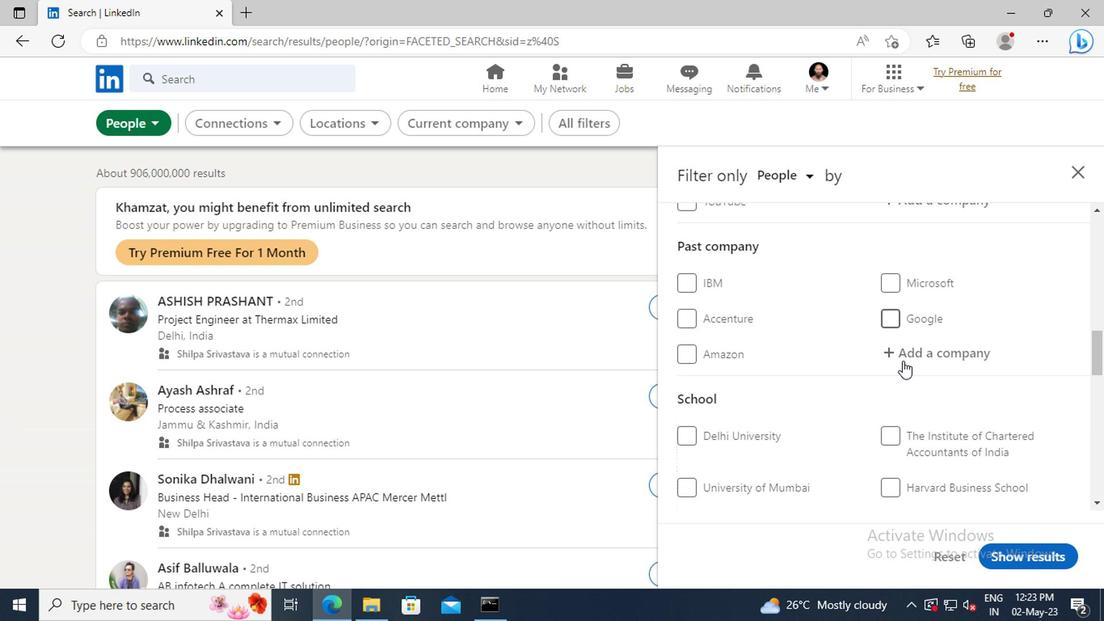 
Action: Mouse scrolled (899, 360) with delta (0, -1)
Screenshot: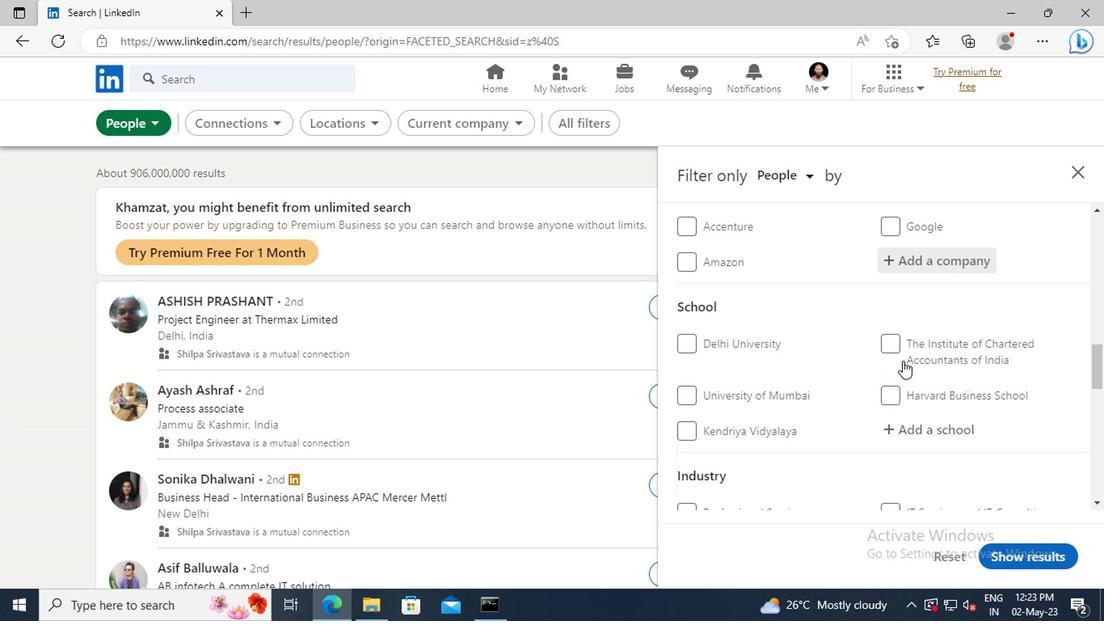 
Action: Mouse scrolled (899, 360) with delta (0, -1)
Screenshot: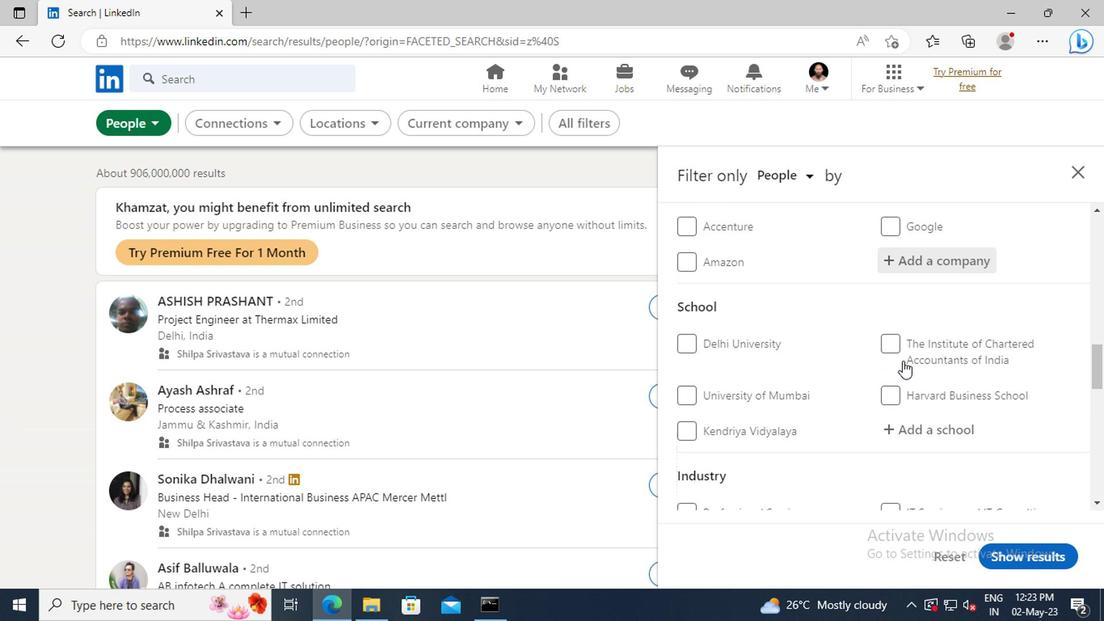
Action: Mouse scrolled (899, 360) with delta (0, -1)
Screenshot: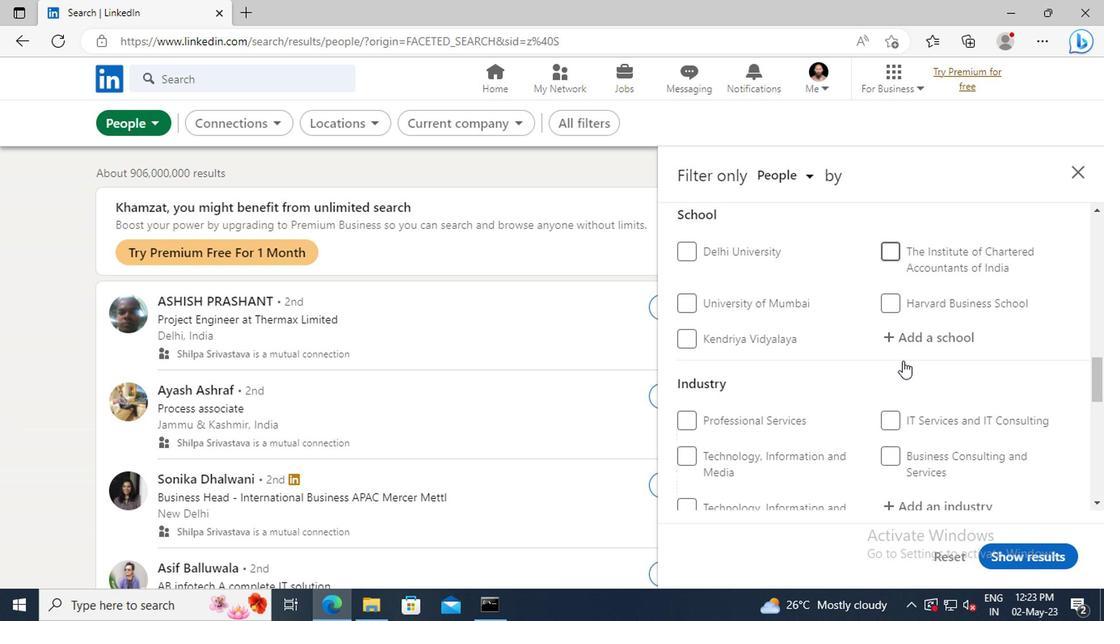 
Action: Mouse scrolled (899, 360) with delta (0, -1)
Screenshot: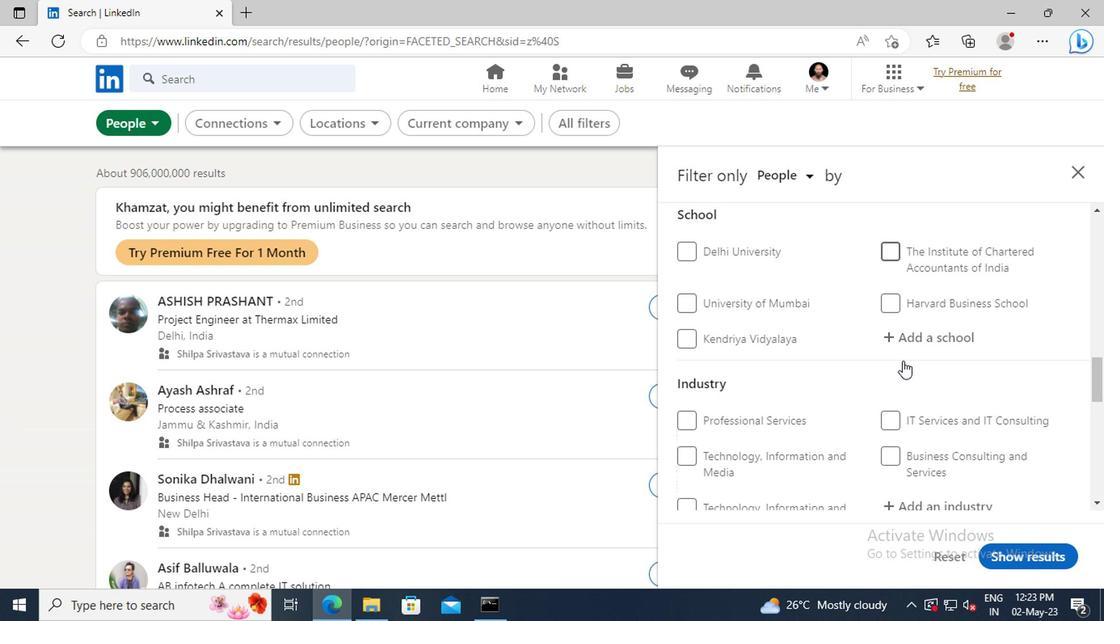 
Action: Mouse scrolled (899, 360) with delta (0, -1)
Screenshot: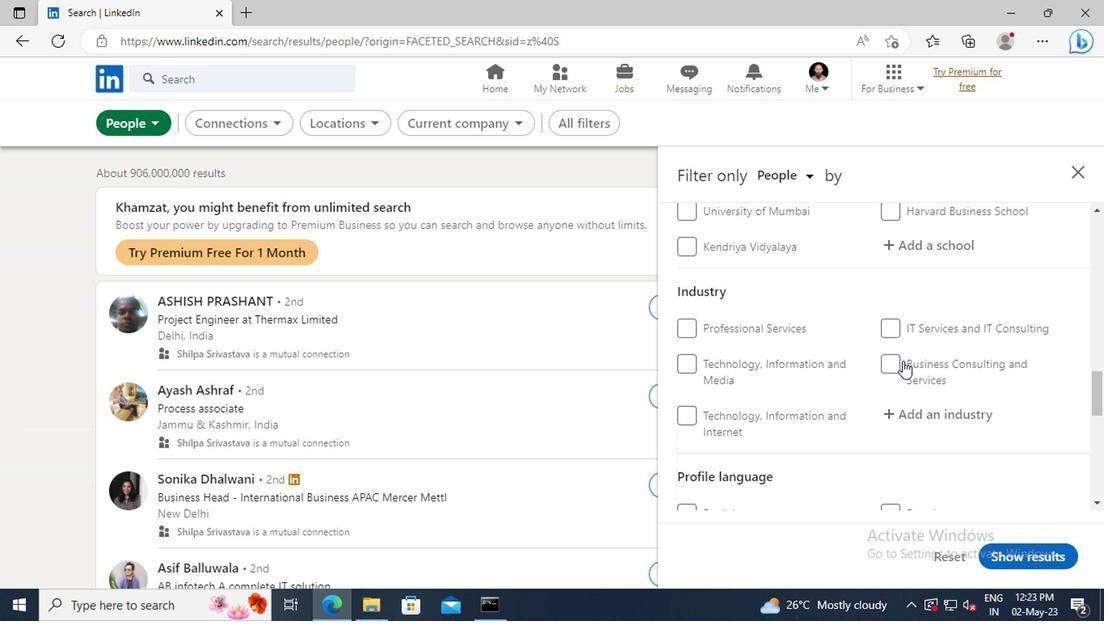 
Action: Mouse scrolled (899, 360) with delta (0, -1)
Screenshot: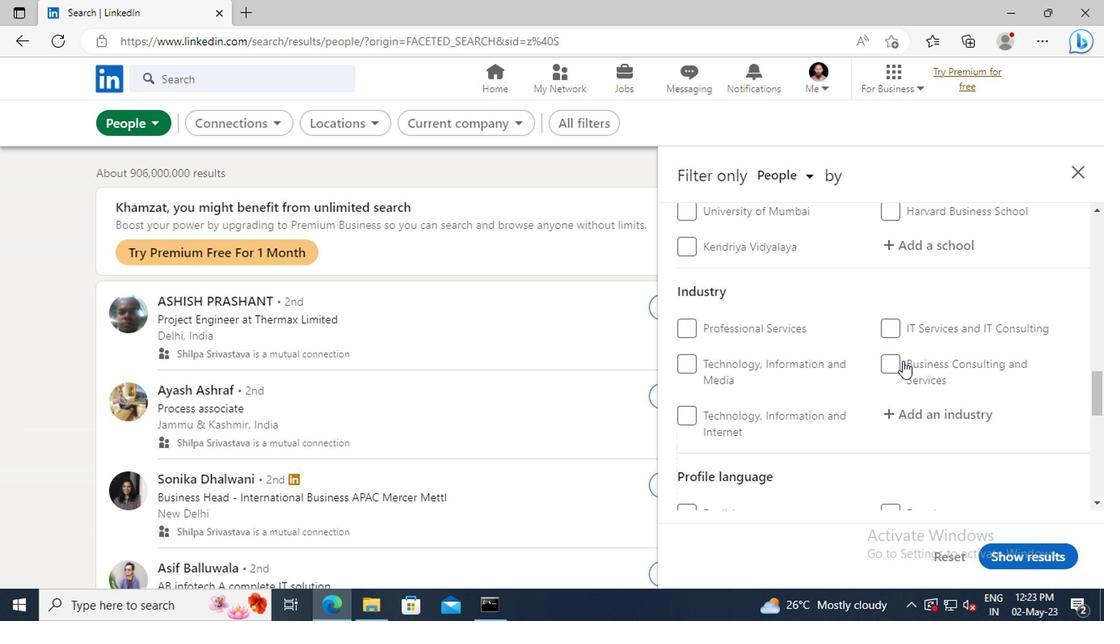 
Action: Mouse scrolled (899, 360) with delta (0, -1)
Screenshot: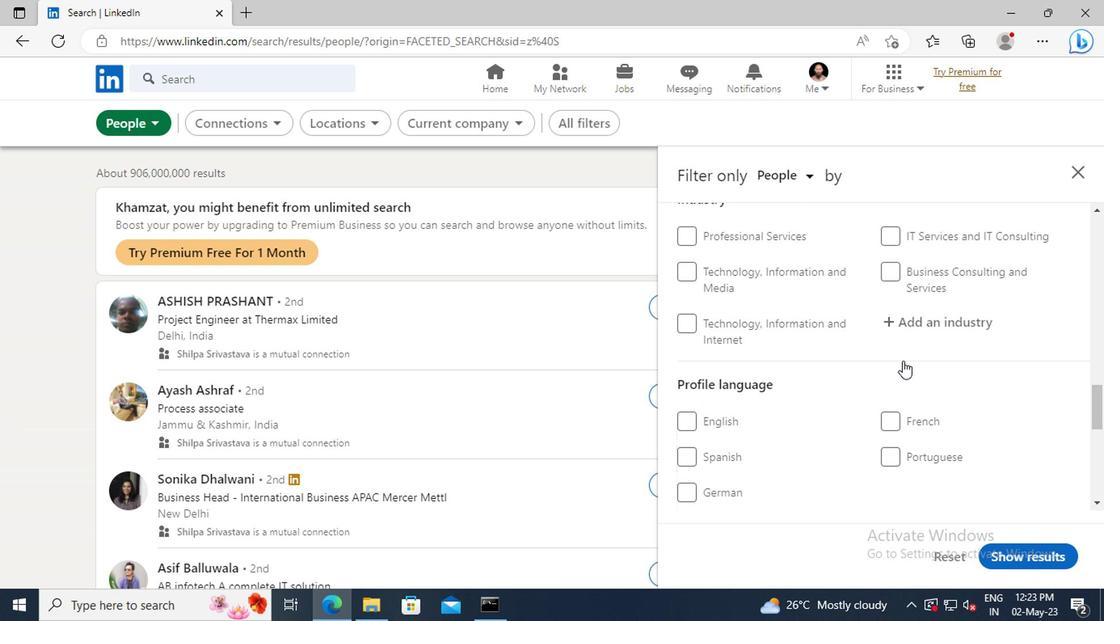 
Action: Mouse moved to (685, 411)
Screenshot: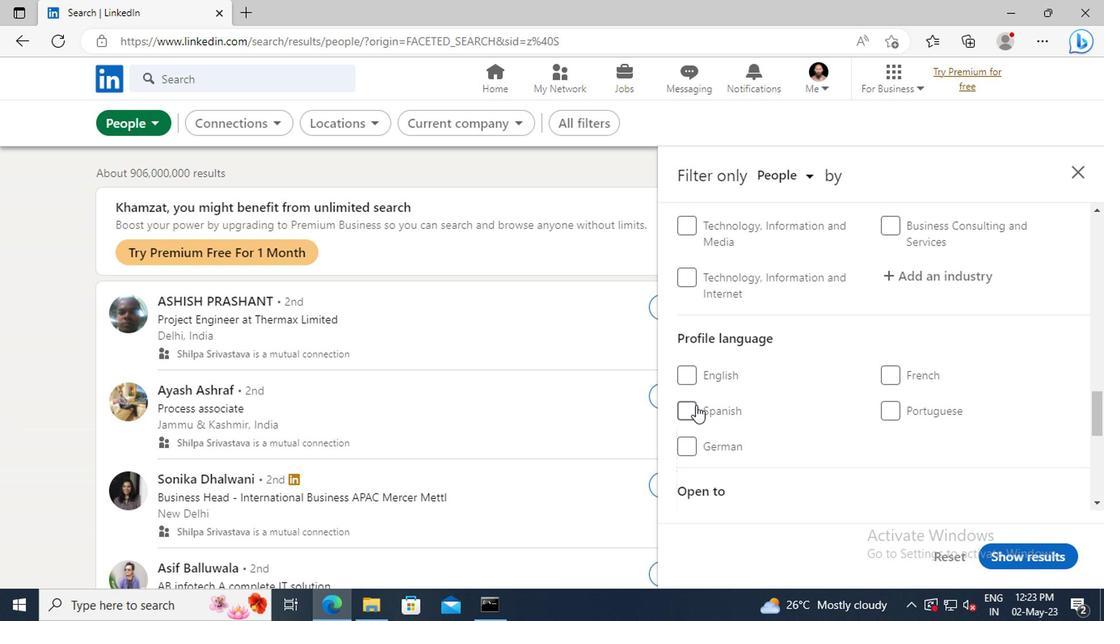 
Action: Mouse pressed left at (685, 411)
Screenshot: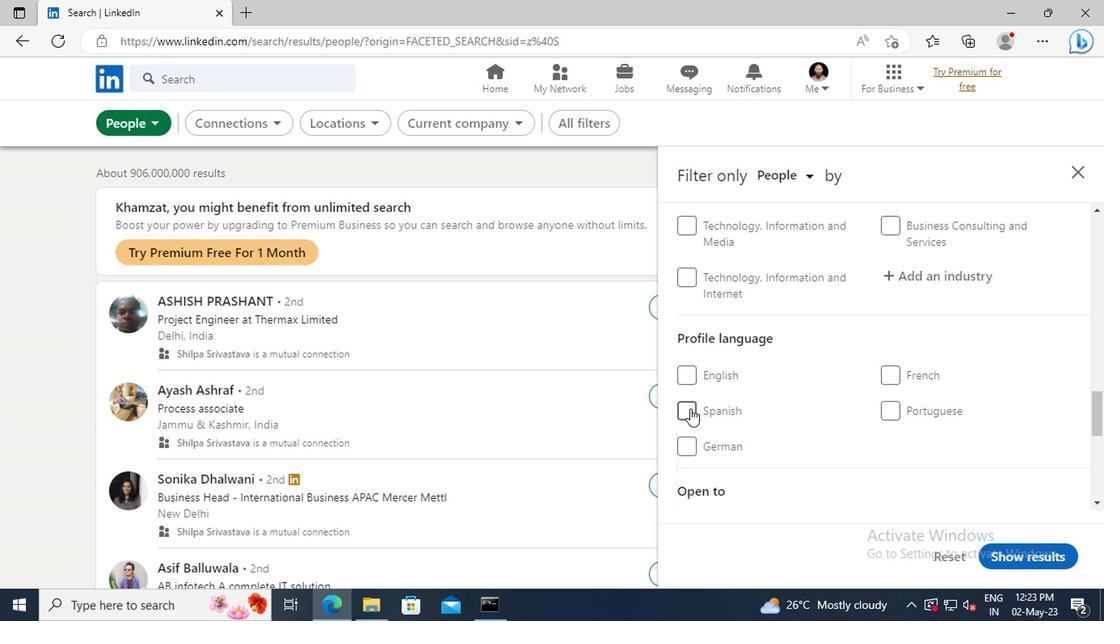 
Action: Mouse moved to (908, 402)
Screenshot: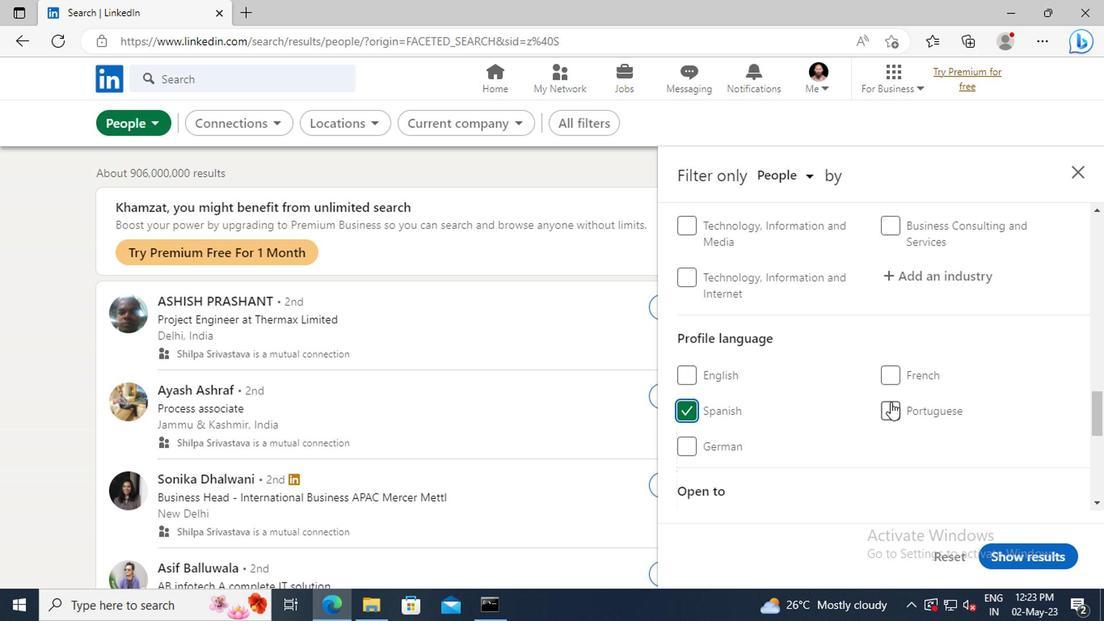 
Action: Mouse scrolled (908, 403) with delta (0, 1)
Screenshot: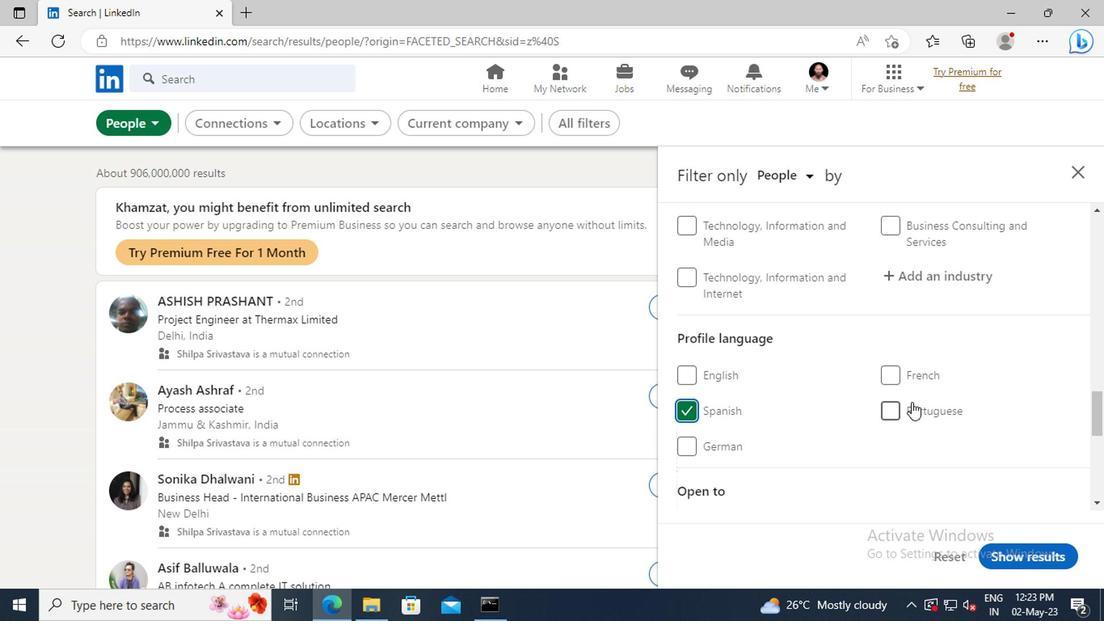 
Action: Mouse scrolled (908, 403) with delta (0, 1)
Screenshot: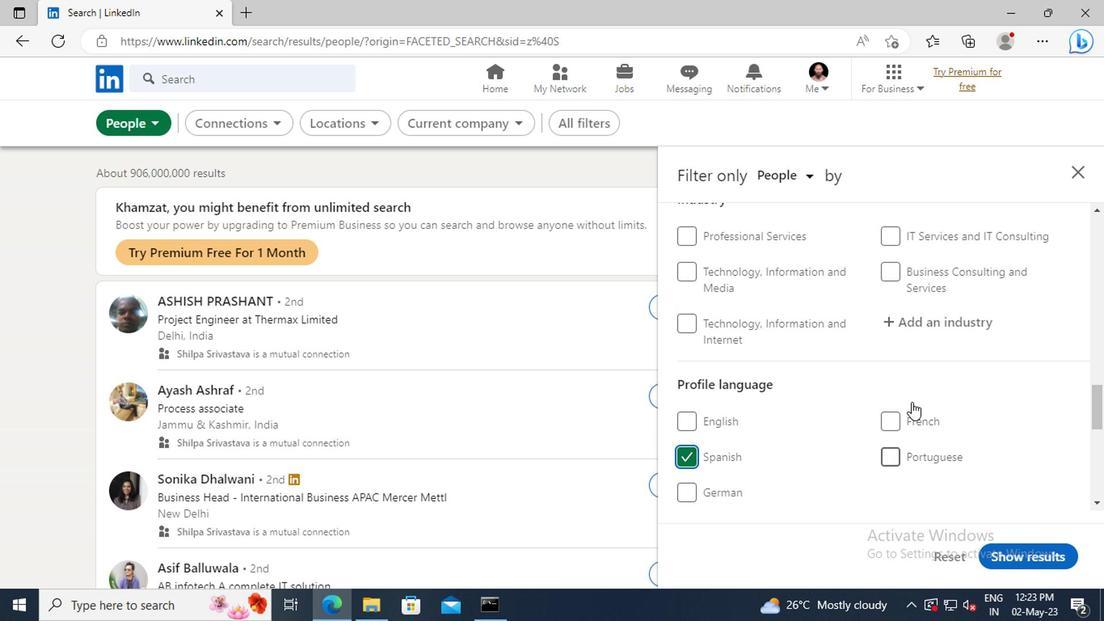 
Action: Mouse scrolled (908, 403) with delta (0, 1)
Screenshot: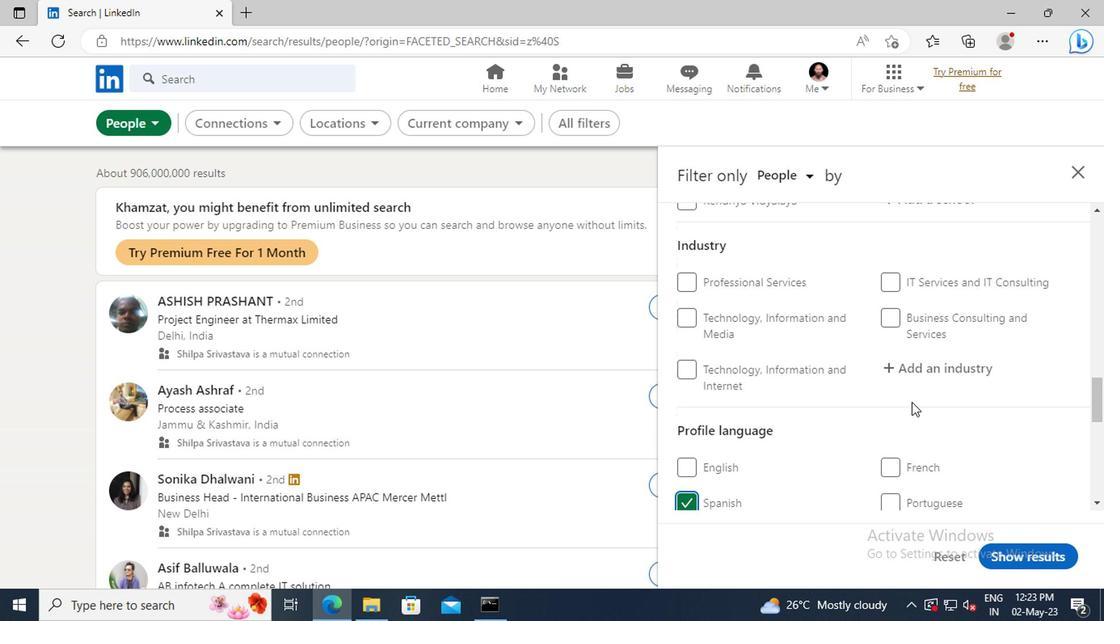 
Action: Mouse scrolled (908, 403) with delta (0, 1)
Screenshot: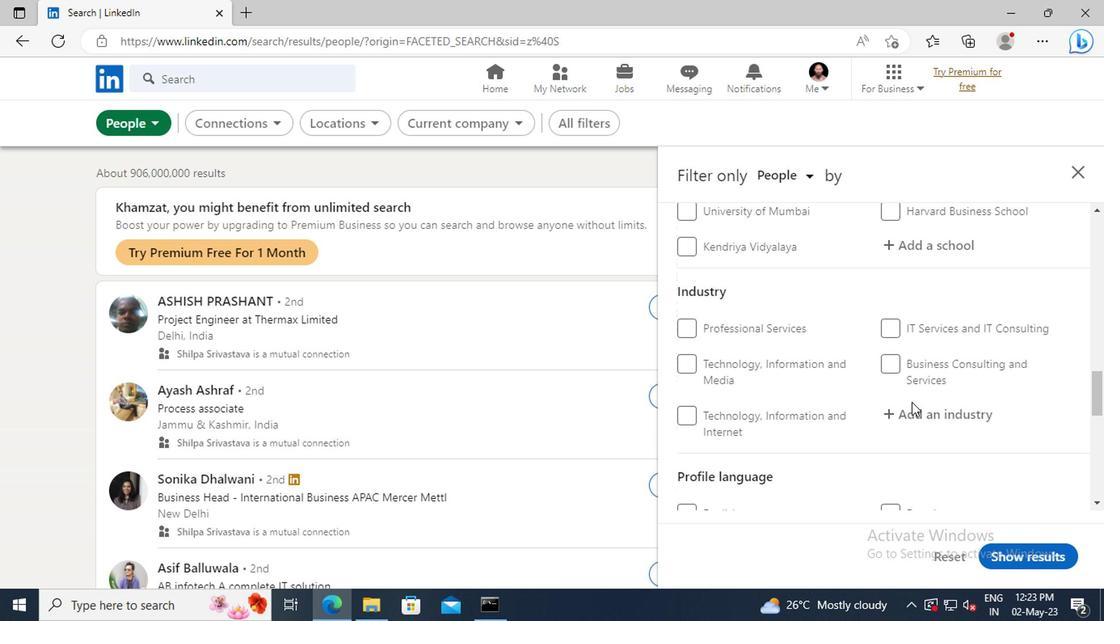 
Action: Mouse scrolled (908, 403) with delta (0, 1)
Screenshot: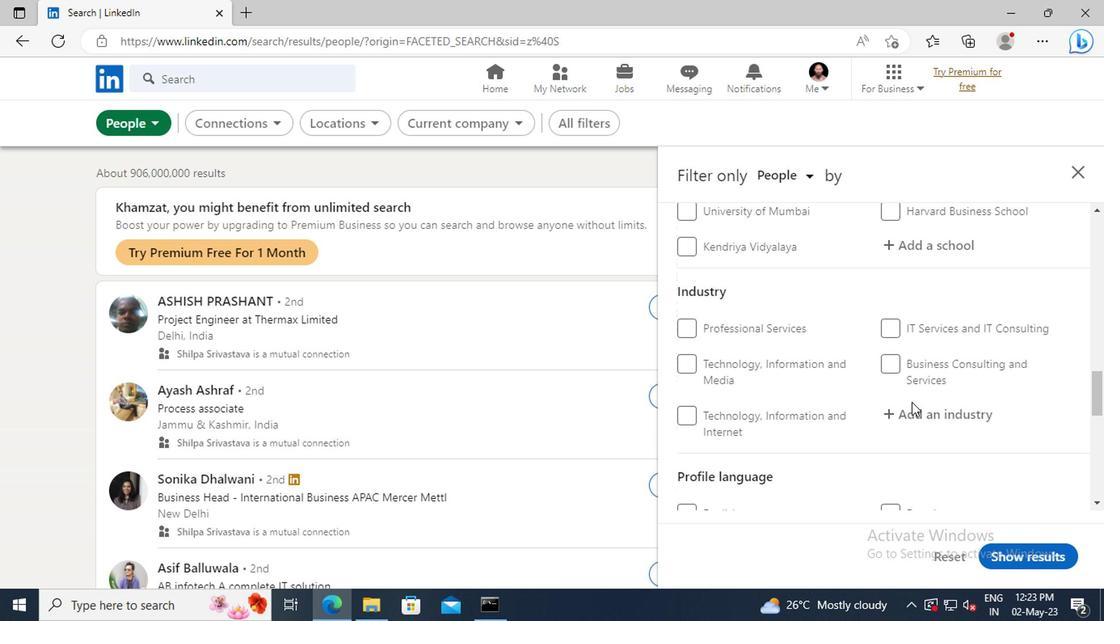 
Action: Mouse scrolled (908, 403) with delta (0, 1)
Screenshot: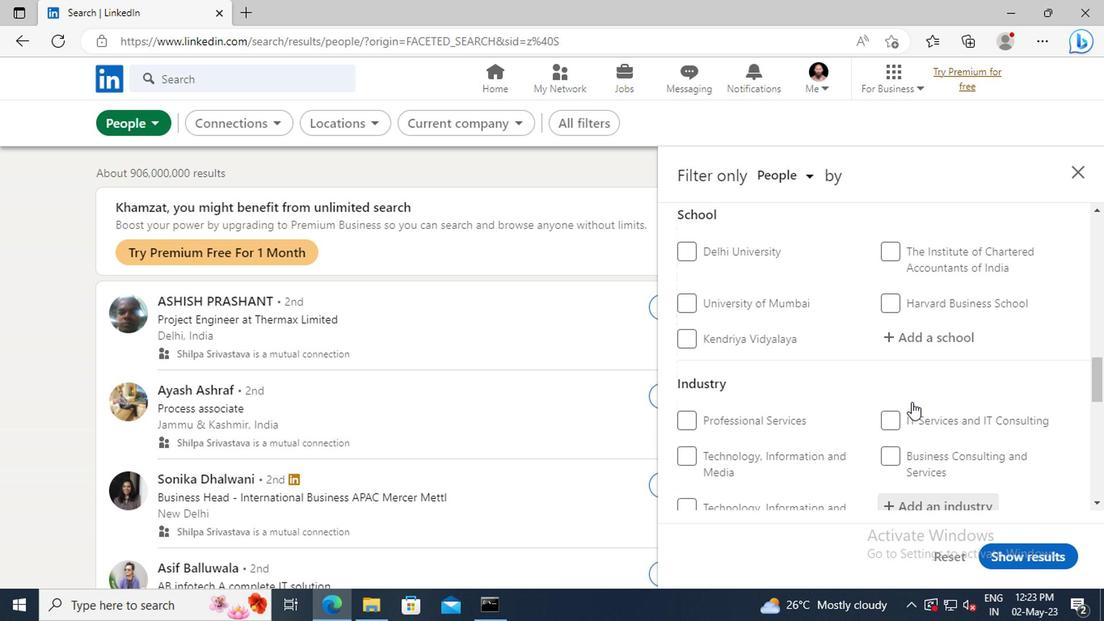 
Action: Mouse scrolled (908, 403) with delta (0, 1)
Screenshot: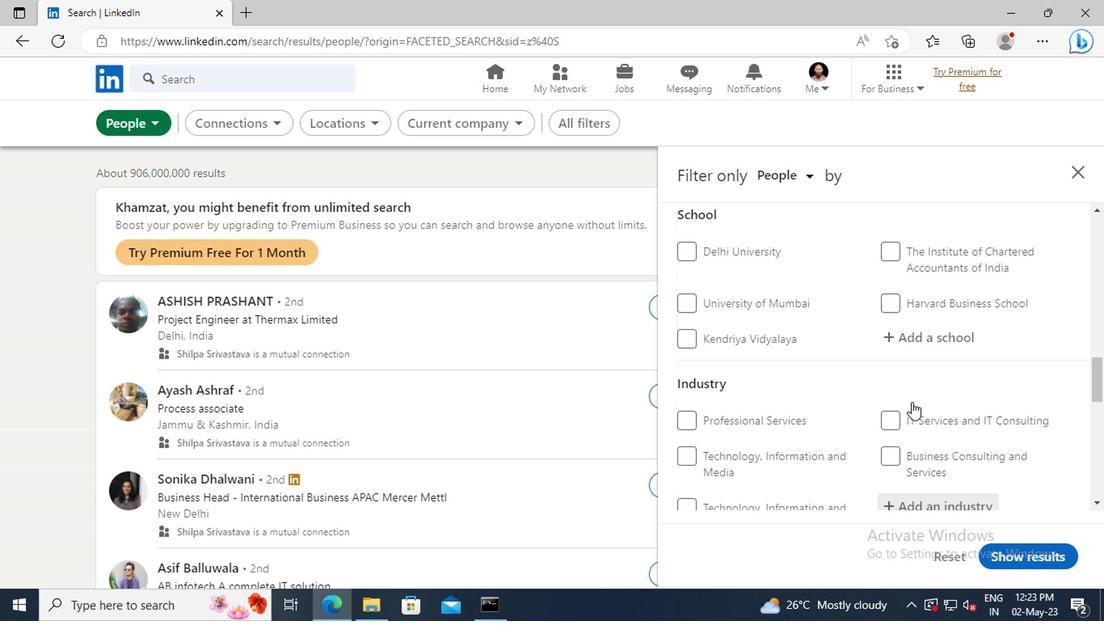 
Action: Mouse scrolled (908, 403) with delta (0, 1)
Screenshot: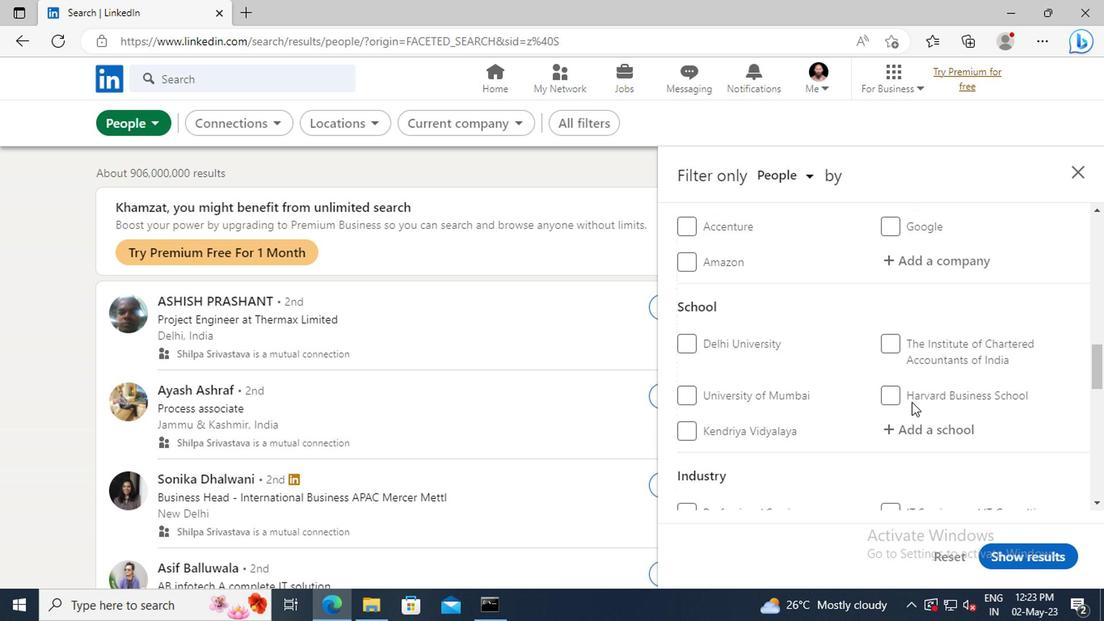 
Action: Mouse scrolled (908, 403) with delta (0, 1)
Screenshot: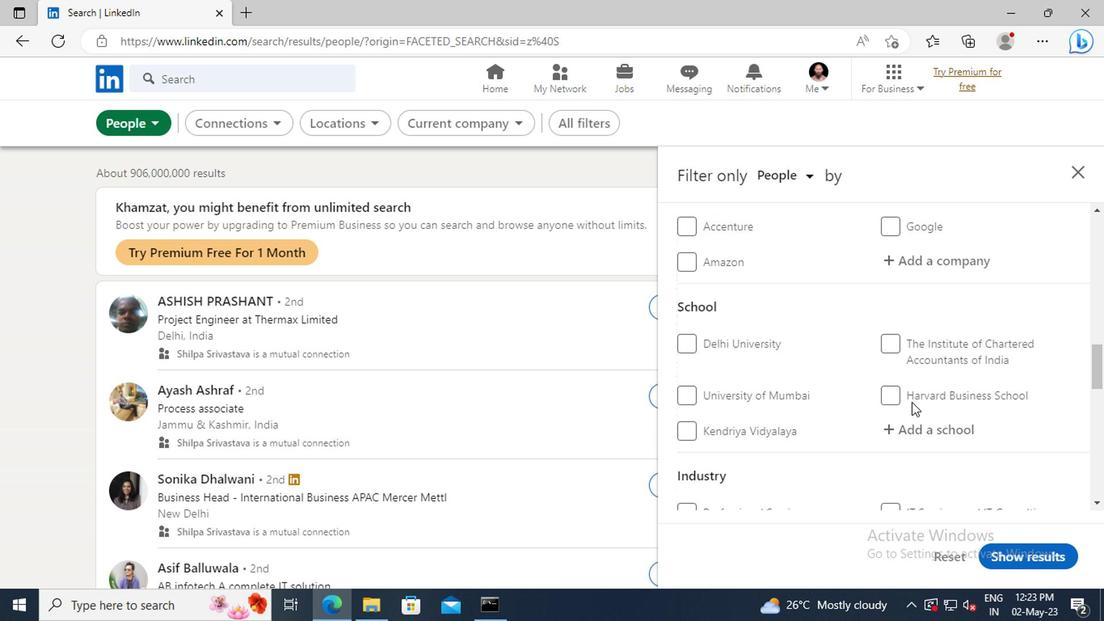 
Action: Mouse scrolled (908, 403) with delta (0, 1)
Screenshot: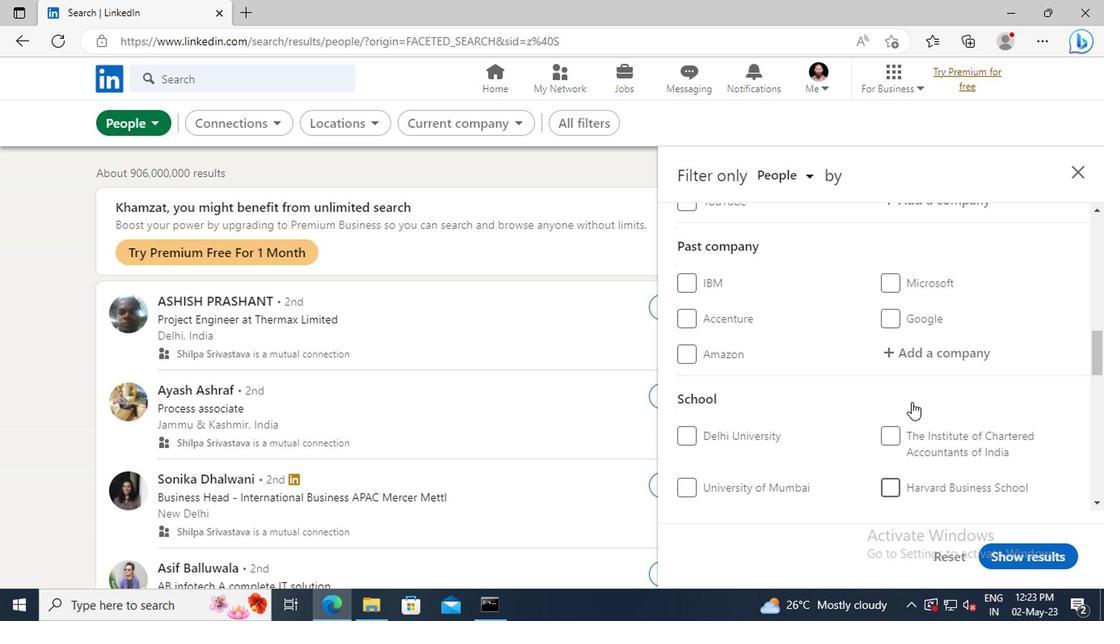 
Action: Mouse scrolled (908, 403) with delta (0, 1)
Screenshot: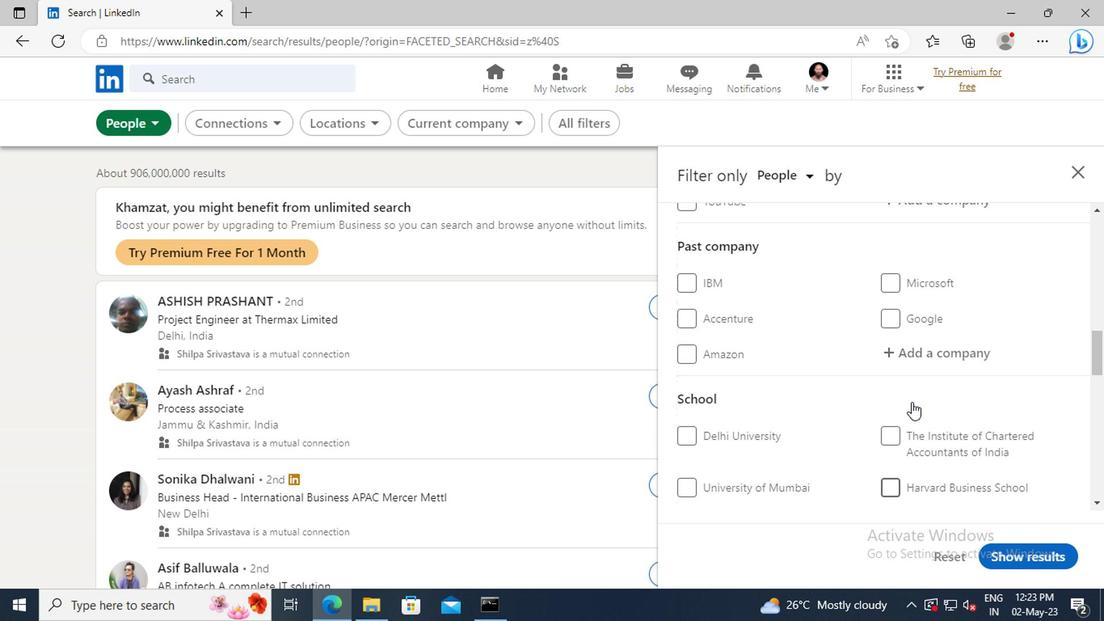 
Action: Mouse scrolled (908, 403) with delta (0, 1)
Screenshot: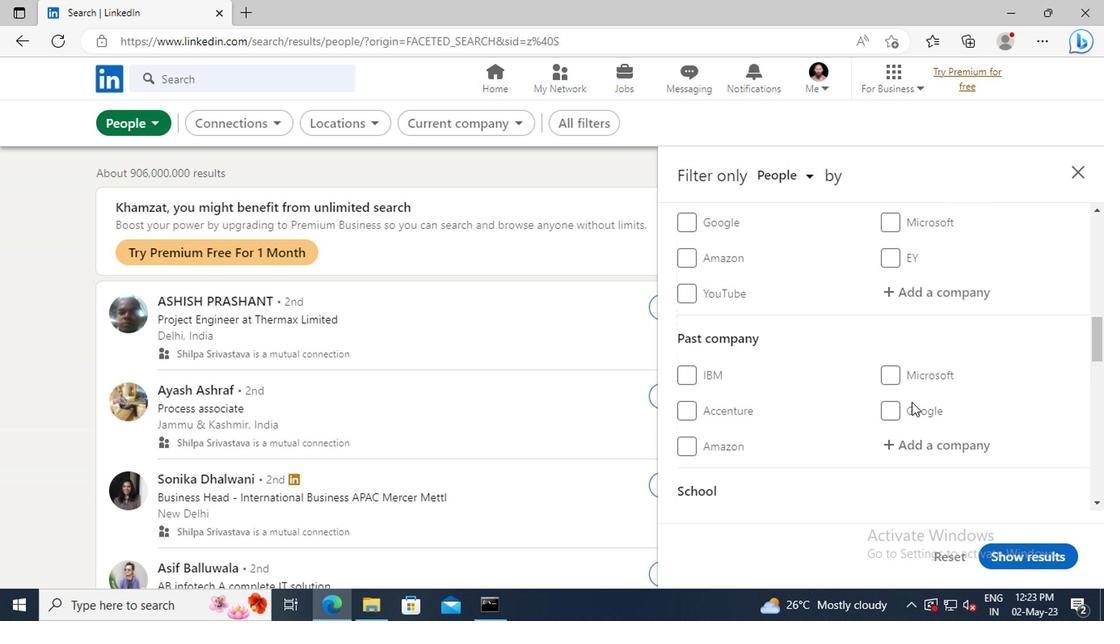 
Action: Mouse moved to (910, 401)
Screenshot: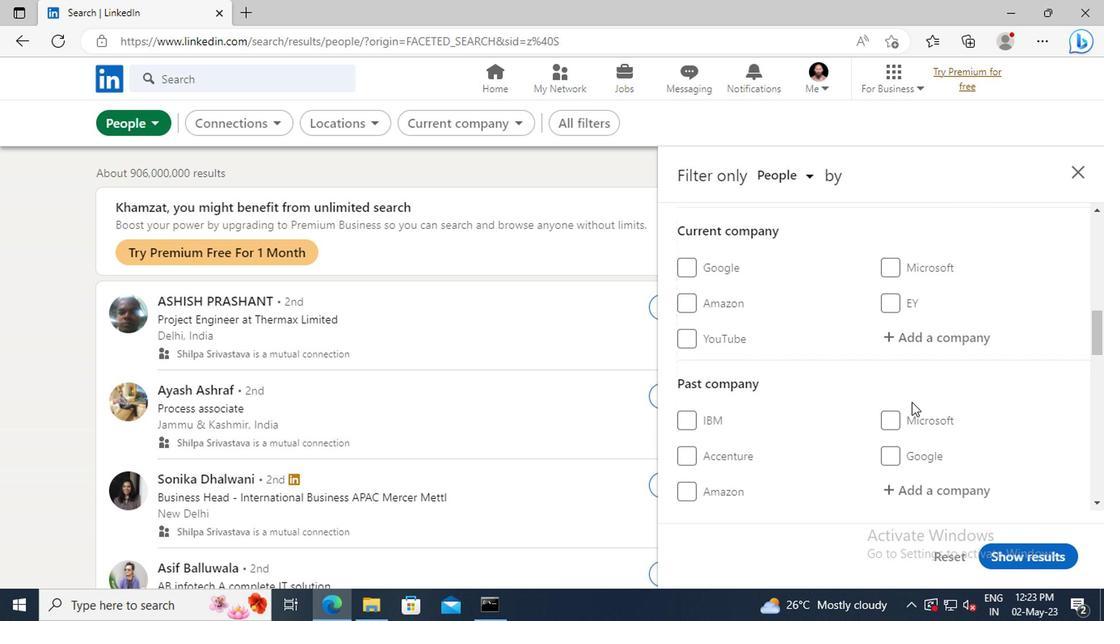 
Action: Mouse scrolled (910, 402) with delta (0, 0)
Screenshot: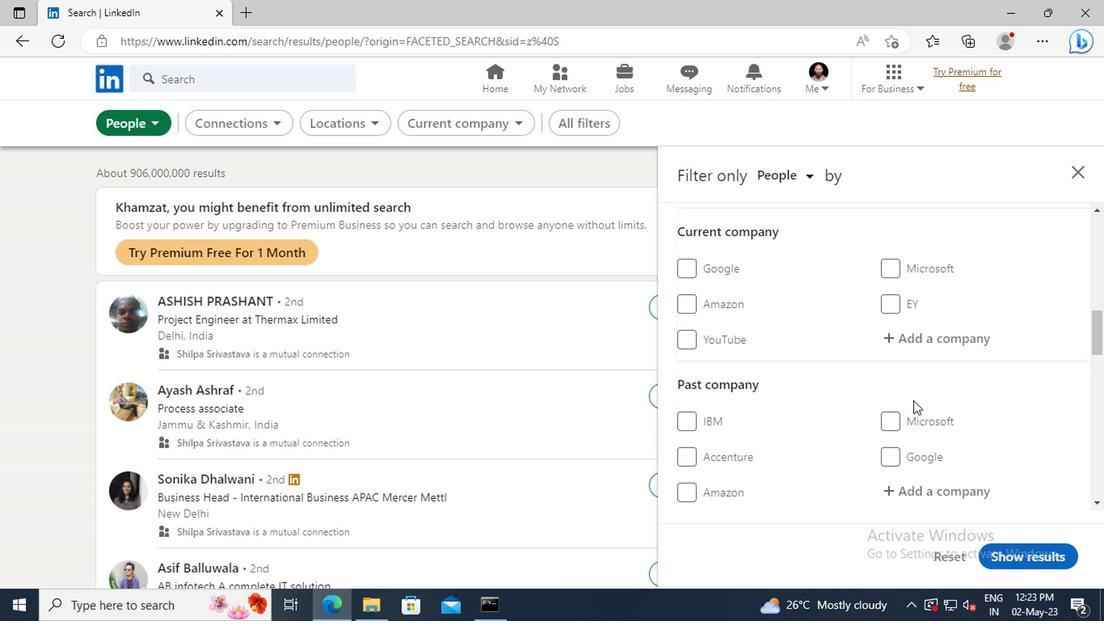 
Action: Mouse moved to (901, 390)
Screenshot: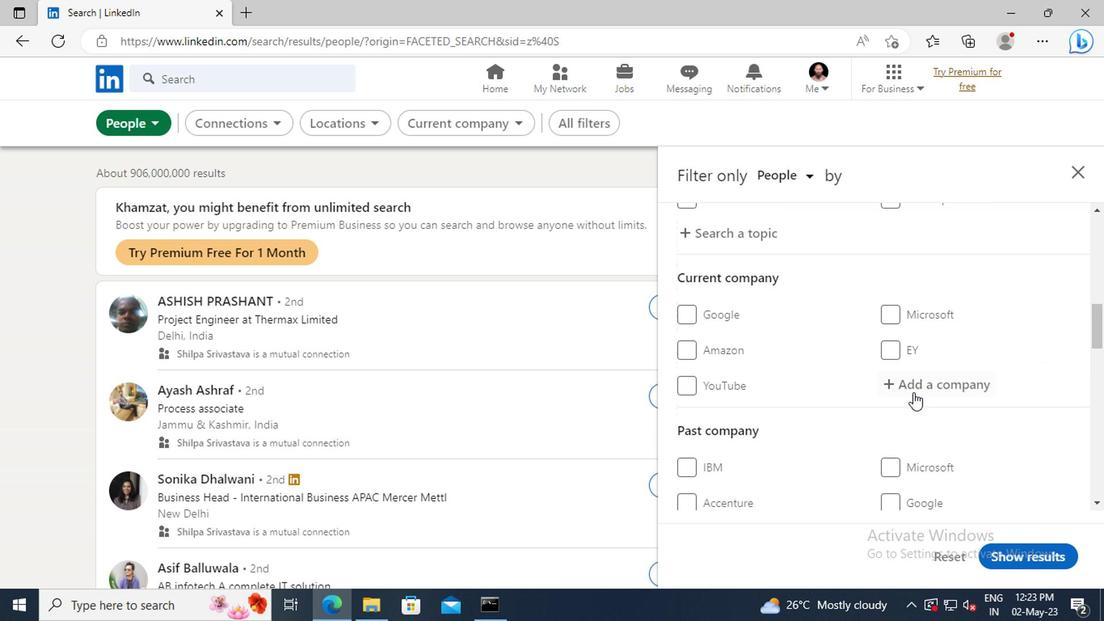 
Action: Mouse pressed left at (901, 390)
Screenshot: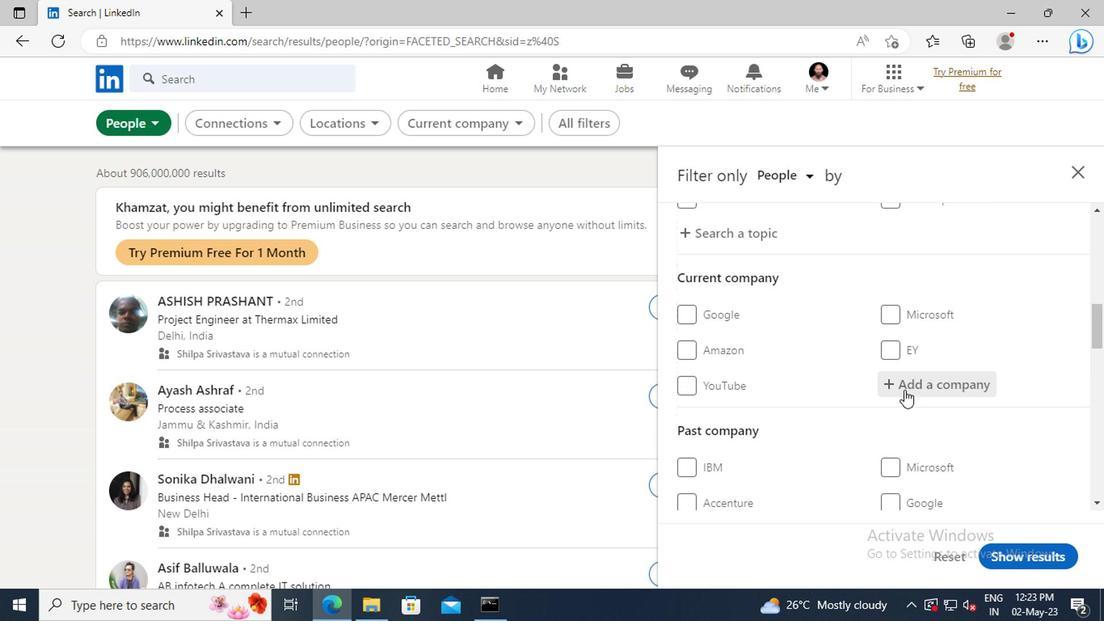 
Action: Key pressed <Key.shift>MC<Key.shift>CORMI
Screenshot: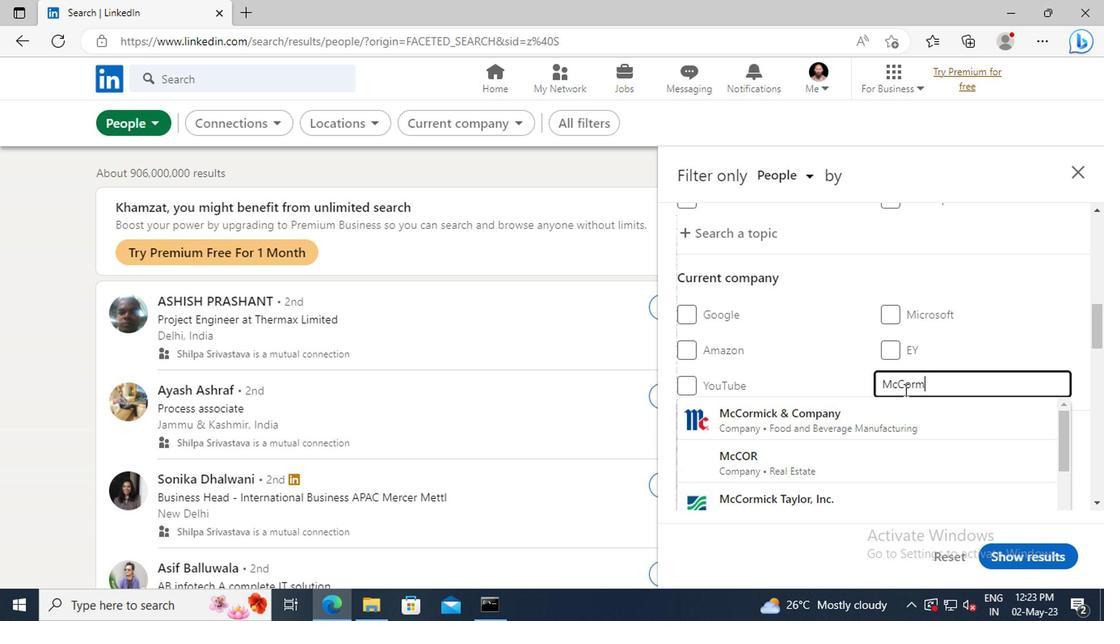 
Action: Mouse moved to (900, 412)
Screenshot: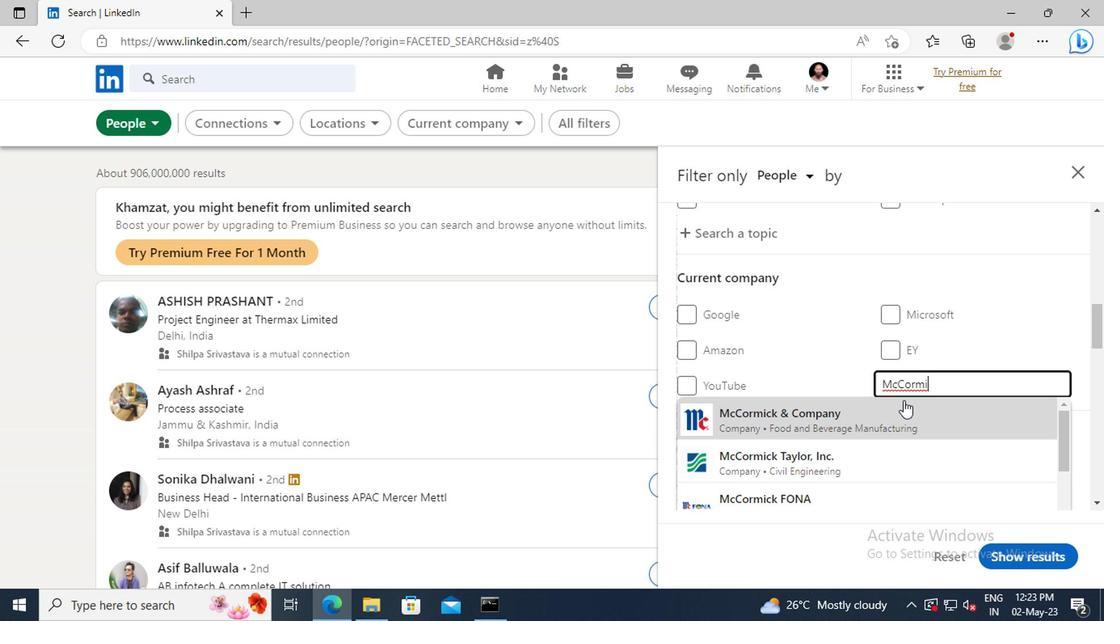 
Action: Mouse pressed left at (900, 412)
Screenshot: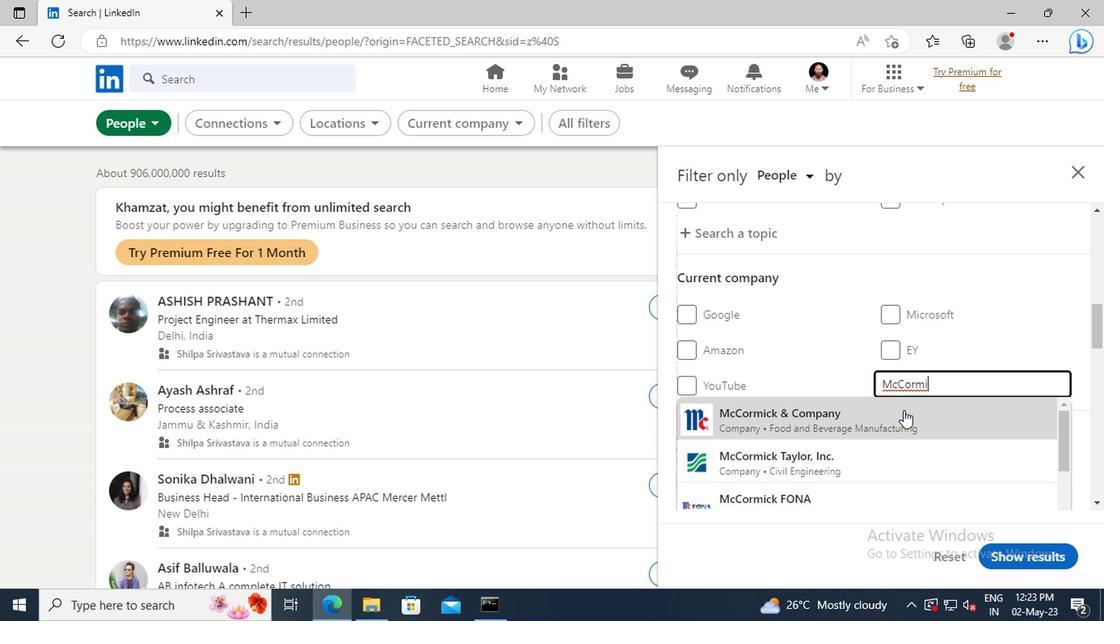 
Action: Mouse scrolled (900, 411) with delta (0, 0)
Screenshot: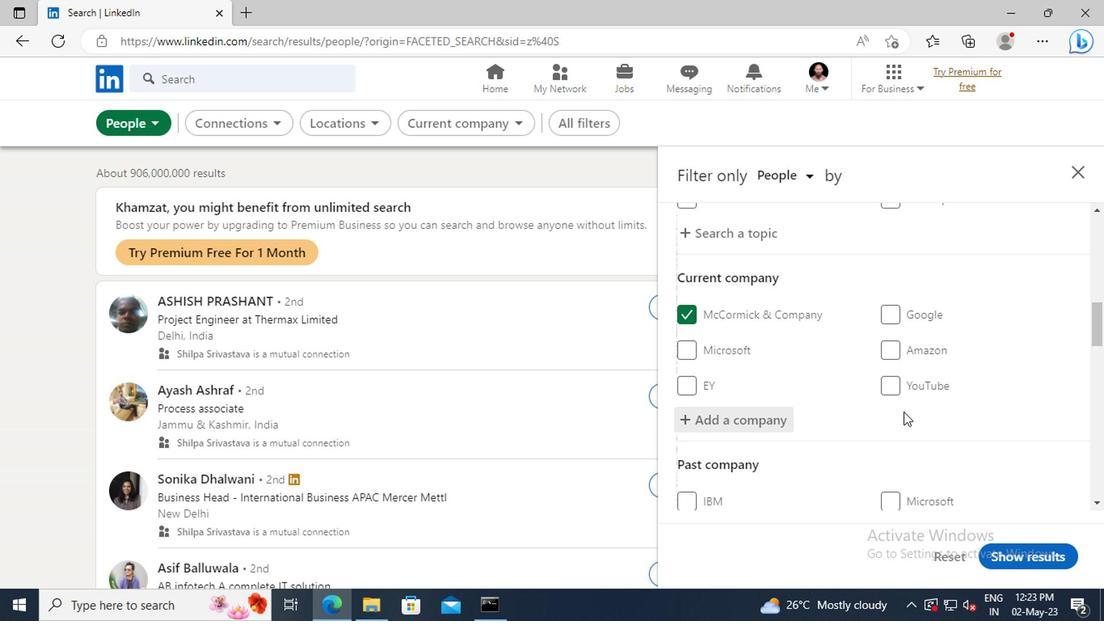 
Action: Mouse scrolled (900, 411) with delta (0, 0)
Screenshot: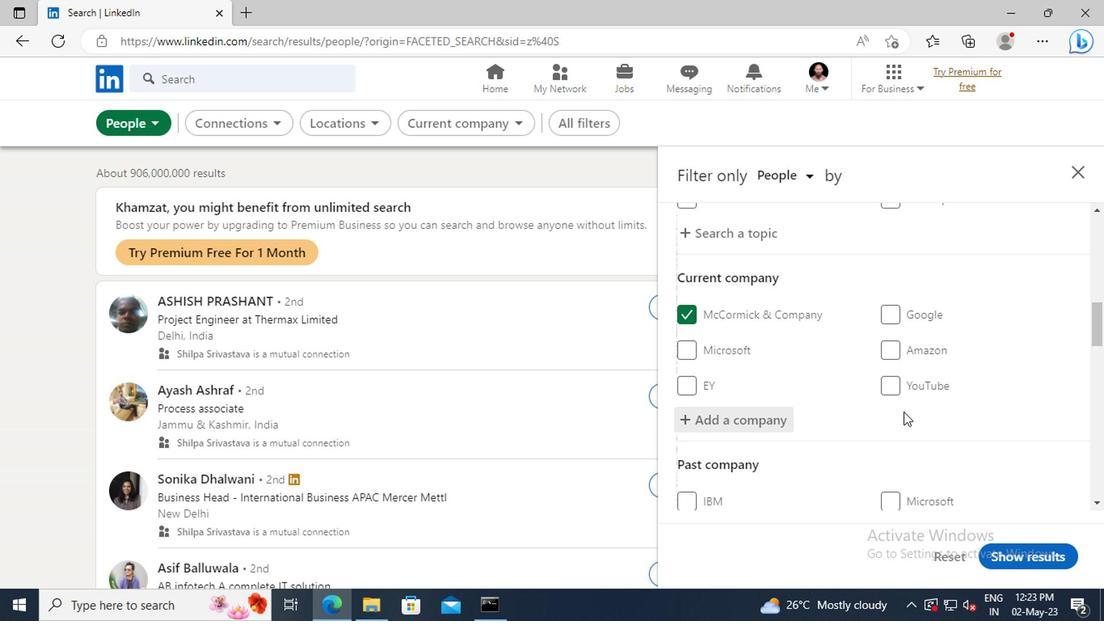
Action: Mouse moved to (899, 407)
Screenshot: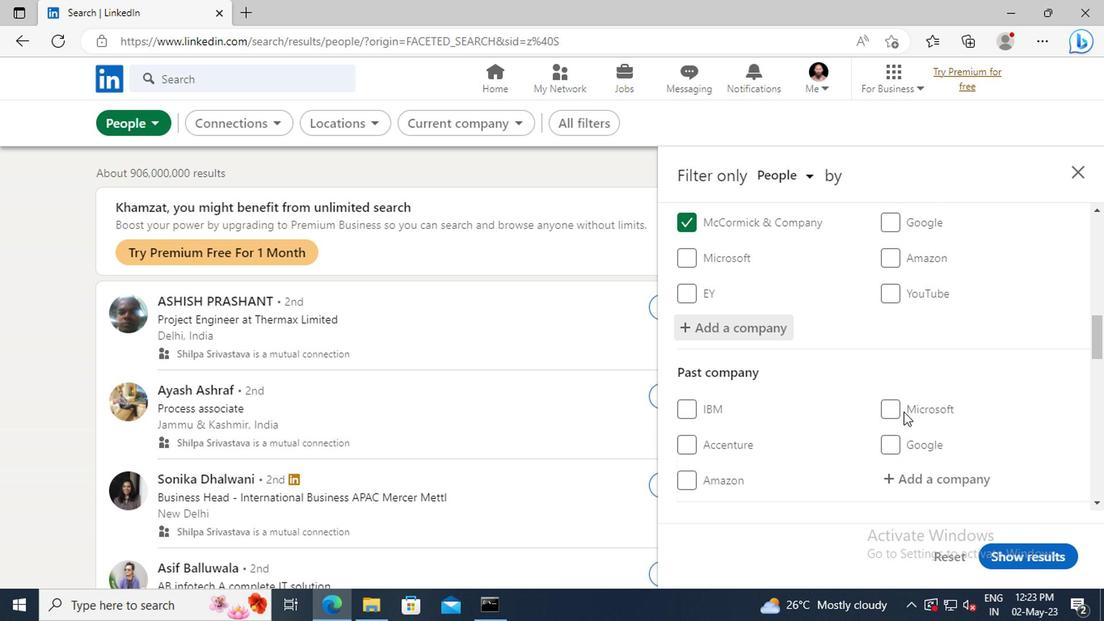 
Action: Mouse scrolled (899, 406) with delta (0, -1)
Screenshot: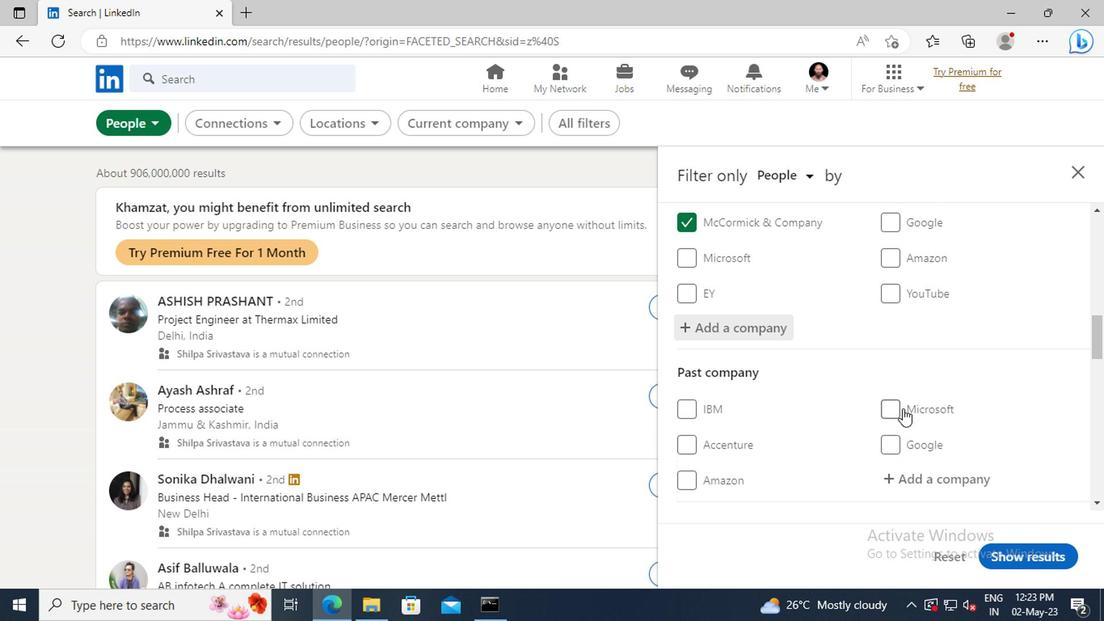 
Action: Mouse scrolled (899, 406) with delta (0, -1)
Screenshot: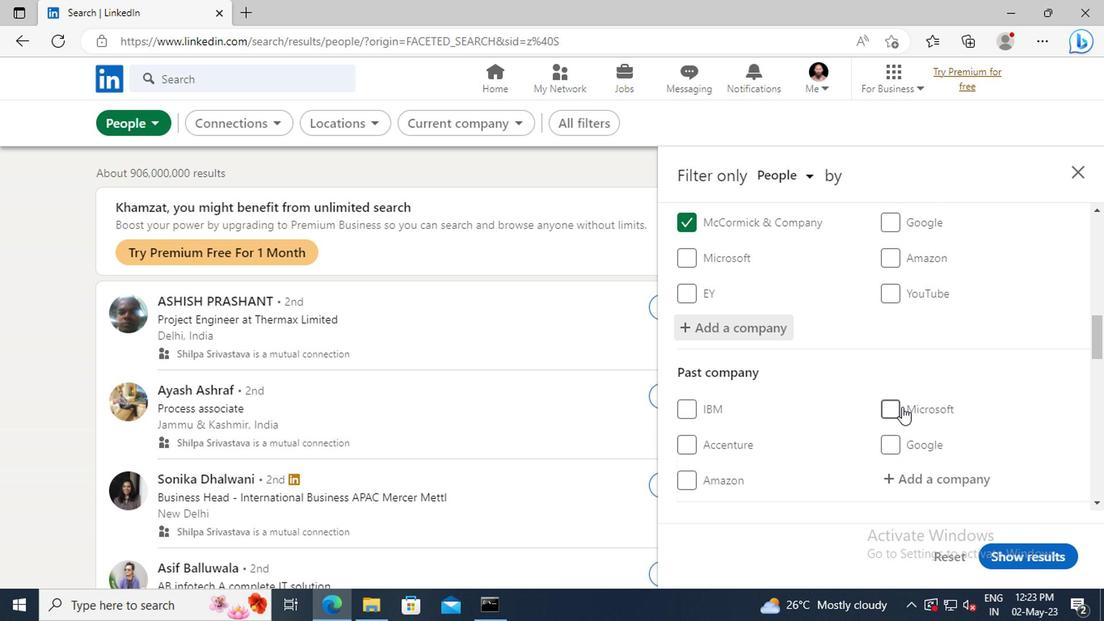 
Action: Mouse moved to (889, 362)
Screenshot: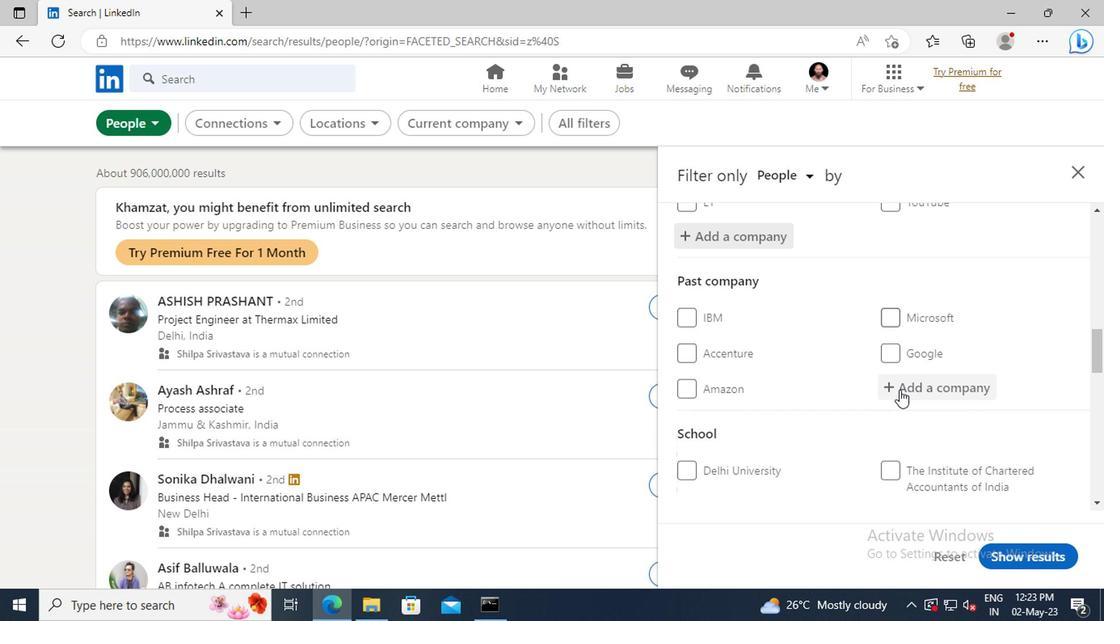 
Action: Mouse scrolled (889, 361) with delta (0, 0)
Screenshot: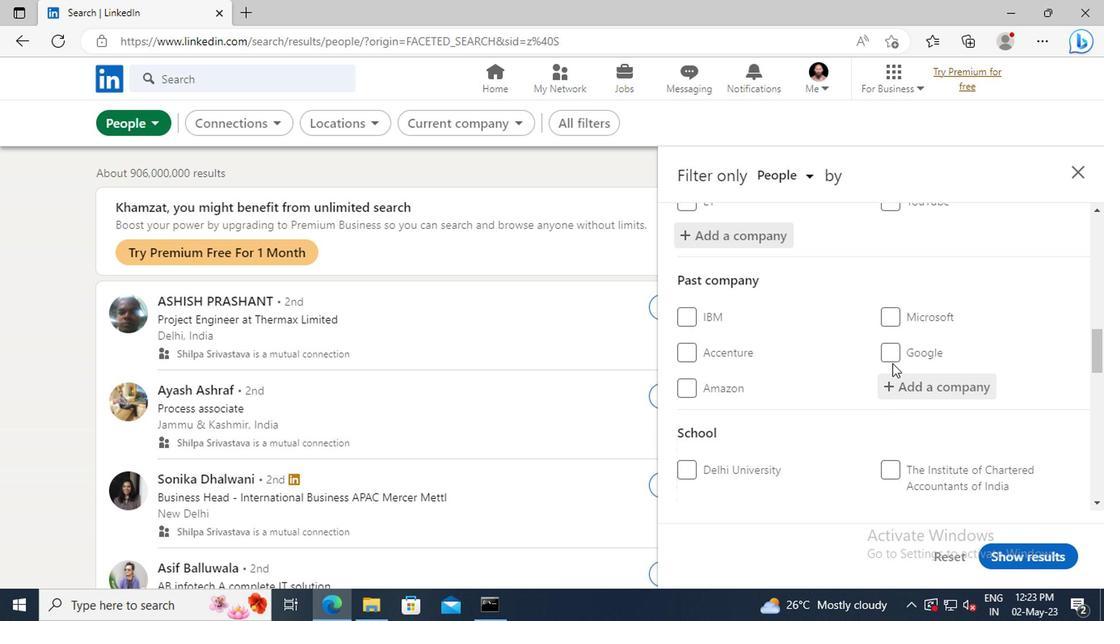
Action: Mouse scrolled (889, 361) with delta (0, 0)
Screenshot: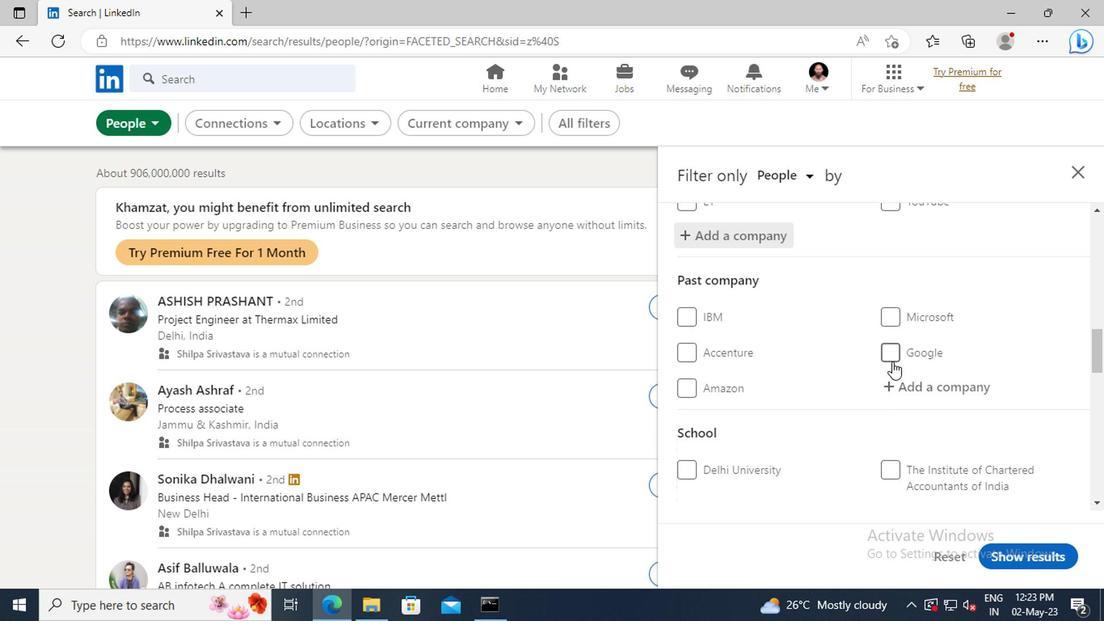 
Action: Mouse moved to (884, 349)
Screenshot: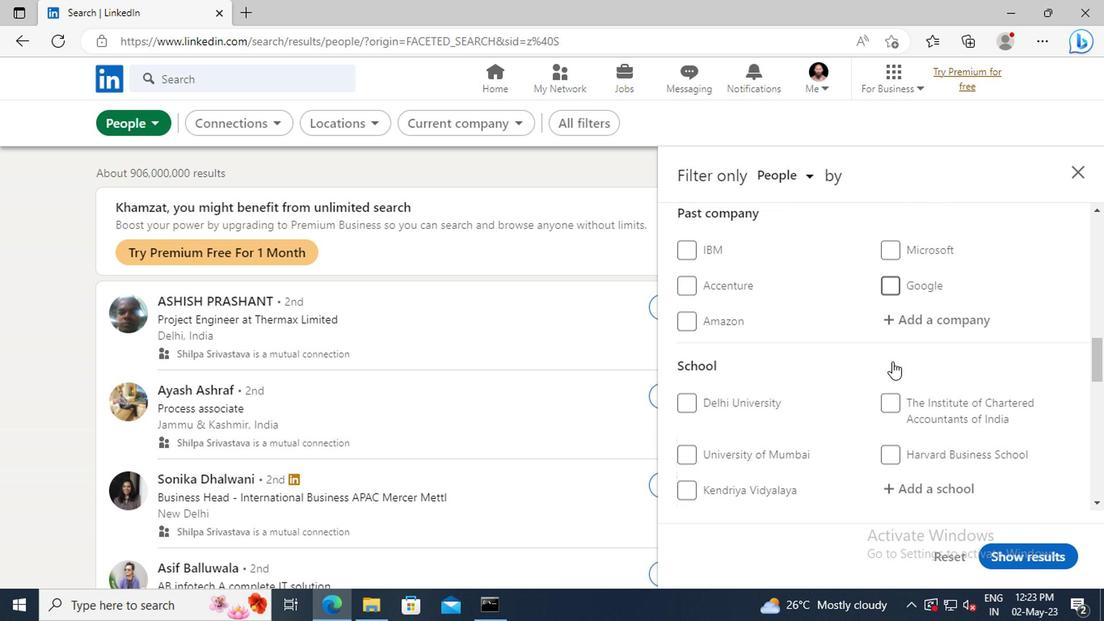 
Action: Mouse scrolled (884, 348) with delta (0, -1)
Screenshot: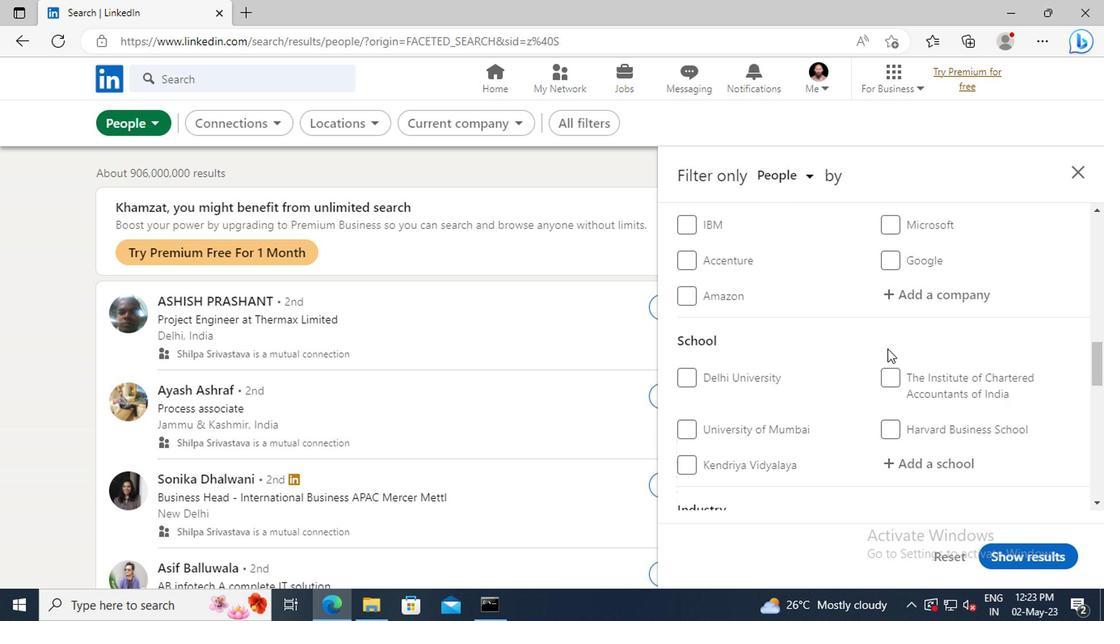 
Action: Mouse scrolled (884, 348) with delta (0, -1)
Screenshot: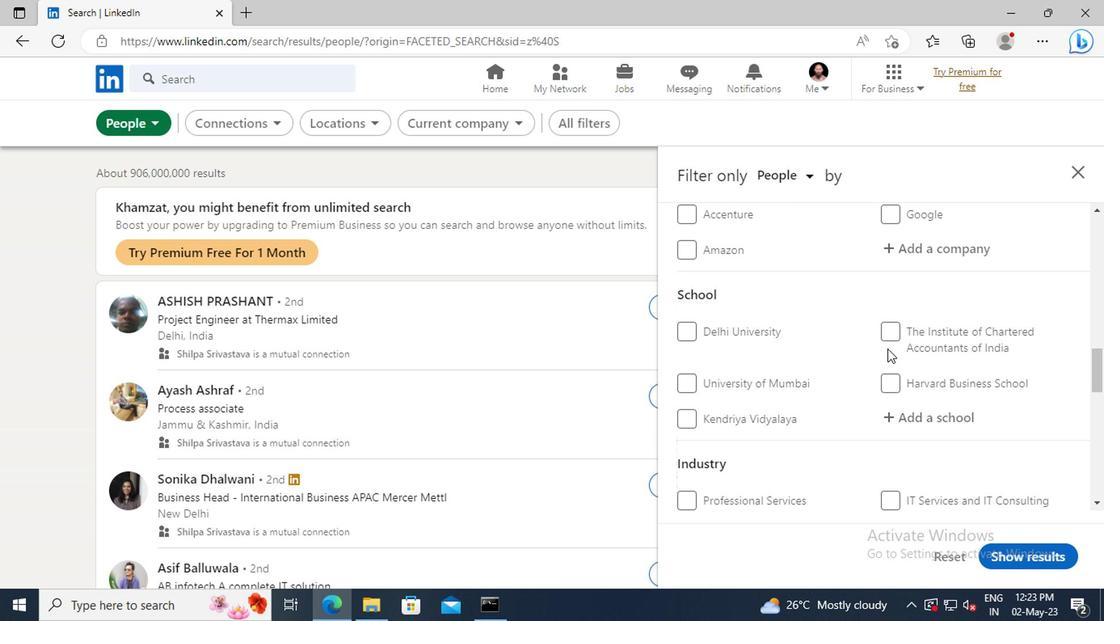 
Action: Mouse moved to (888, 374)
Screenshot: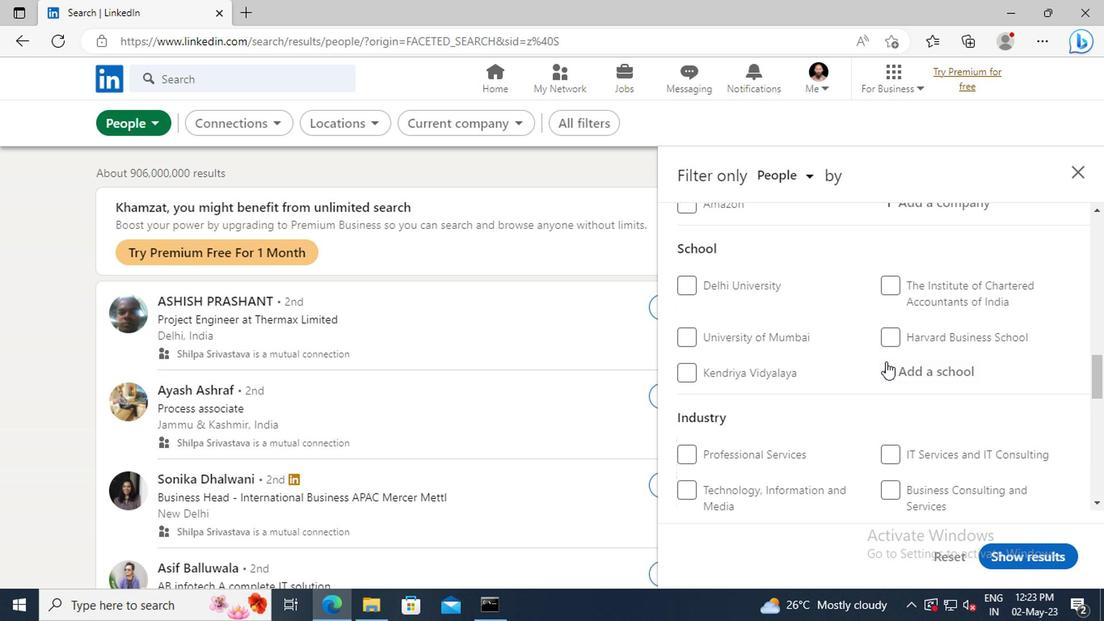 
Action: Mouse pressed left at (888, 374)
Screenshot: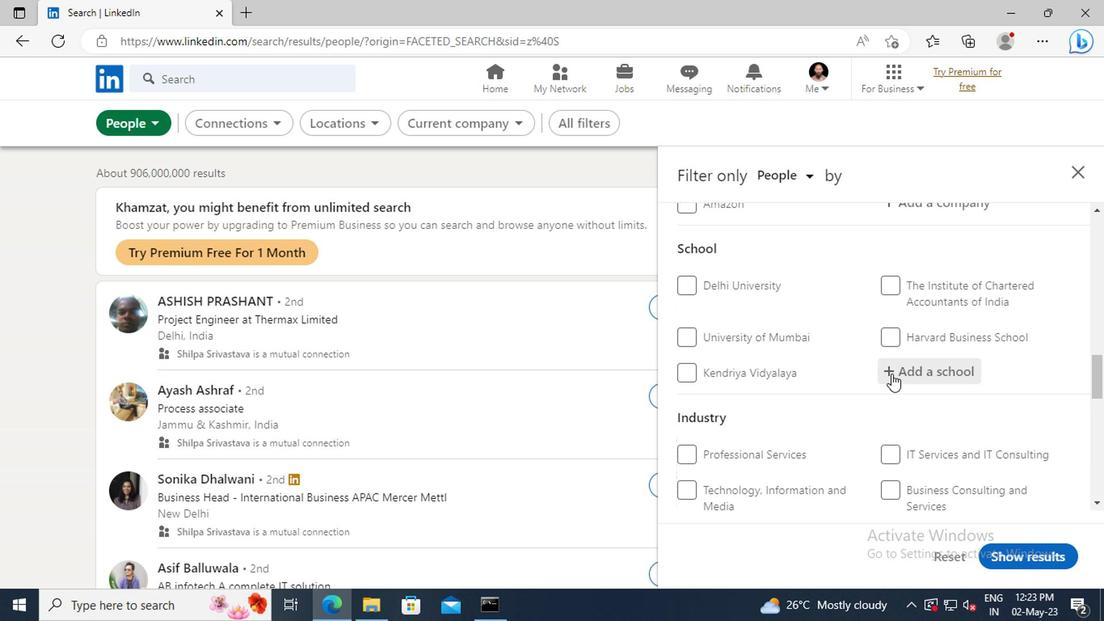 
Action: Key pressed <Key.shift>ST.<Key.space><Key.shift>DOMINIC<Key.space><Key.shift>SAV
Screenshot: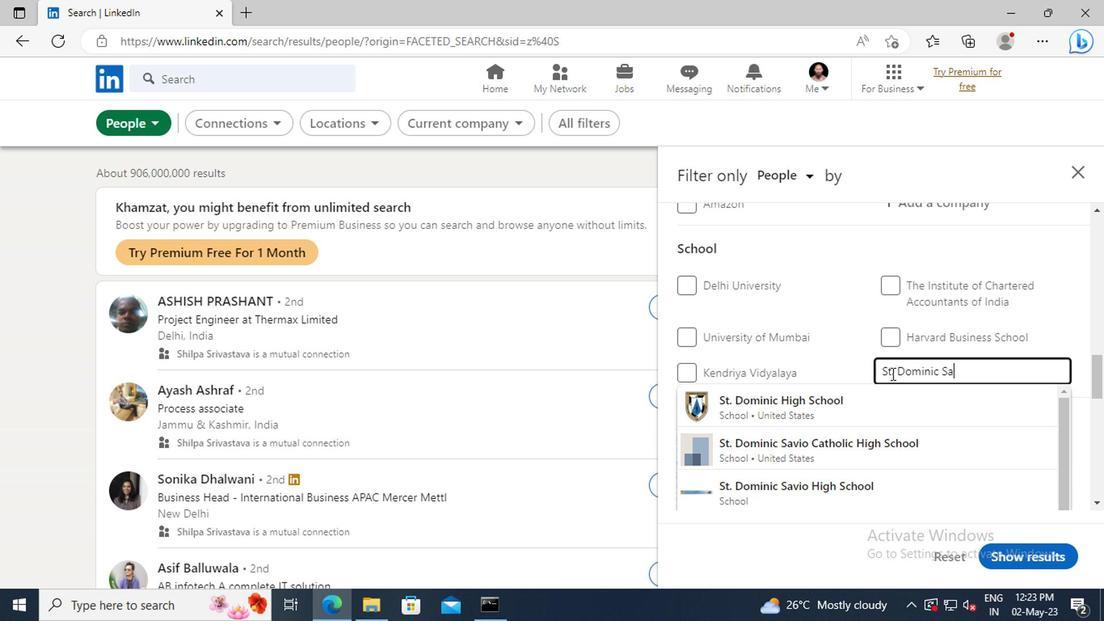 
Action: Mouse moved to (893, 400)
Screenshot: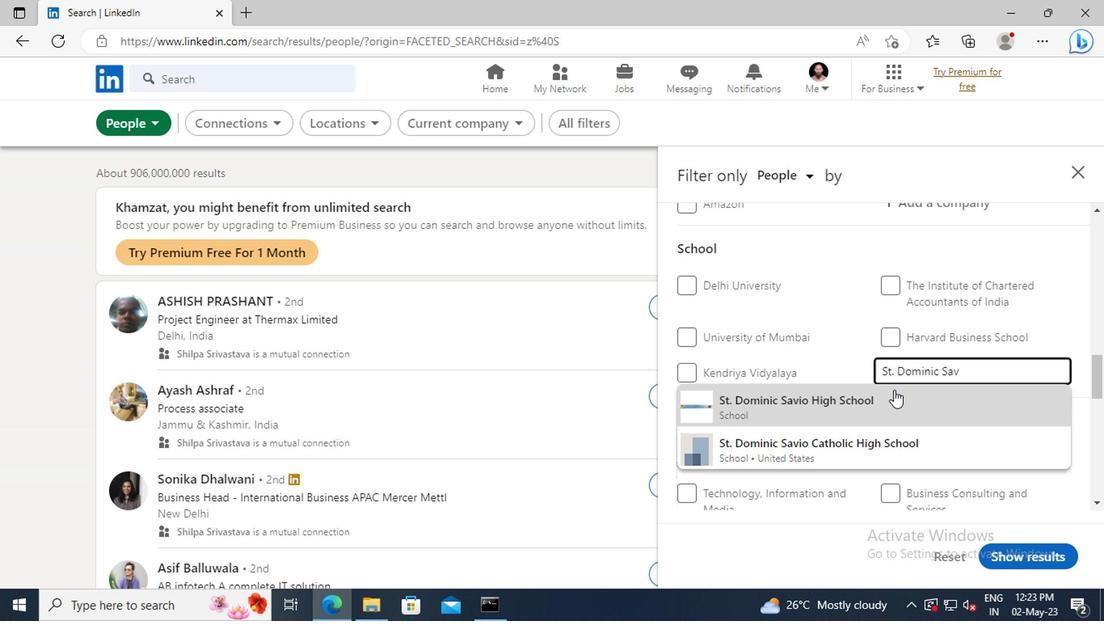 
Action: Mouse pressed left at (893, 400)
Screenshot: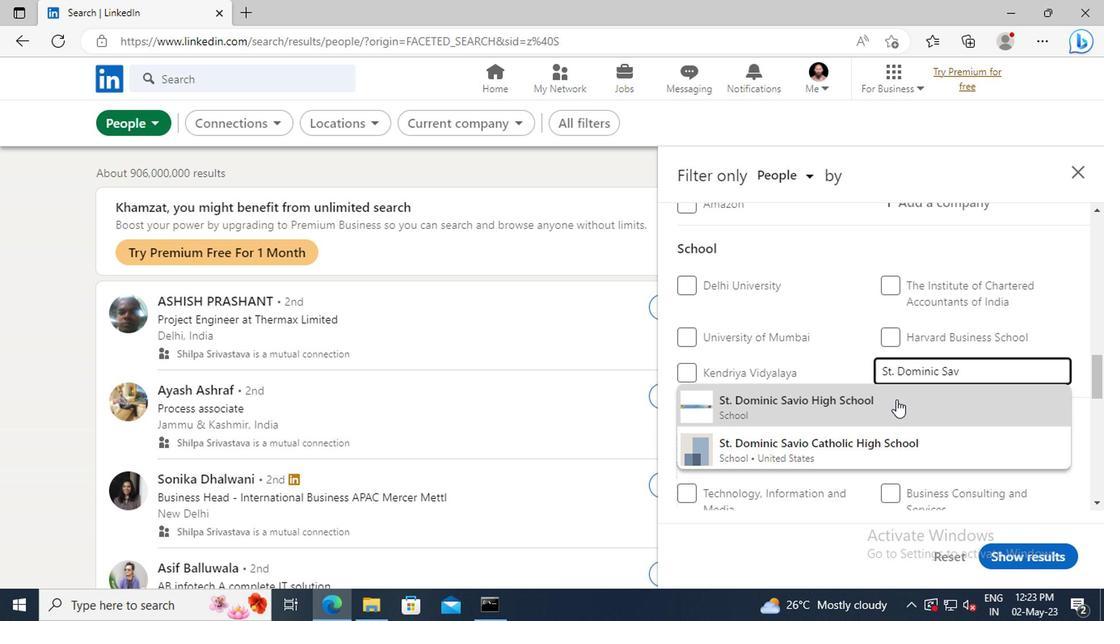 
Action: Mouse scrolled (893, 399) with delta (0, 0)
Screenshot: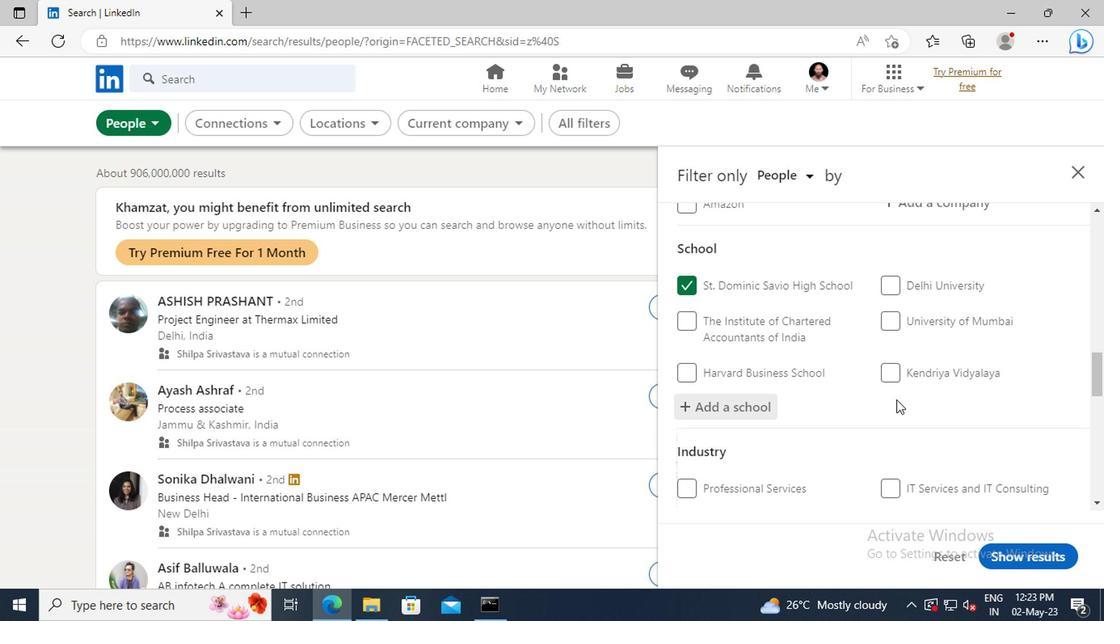 
Action: Mouse scrolled (893, 399) with delta (0, 0)
Screenshot: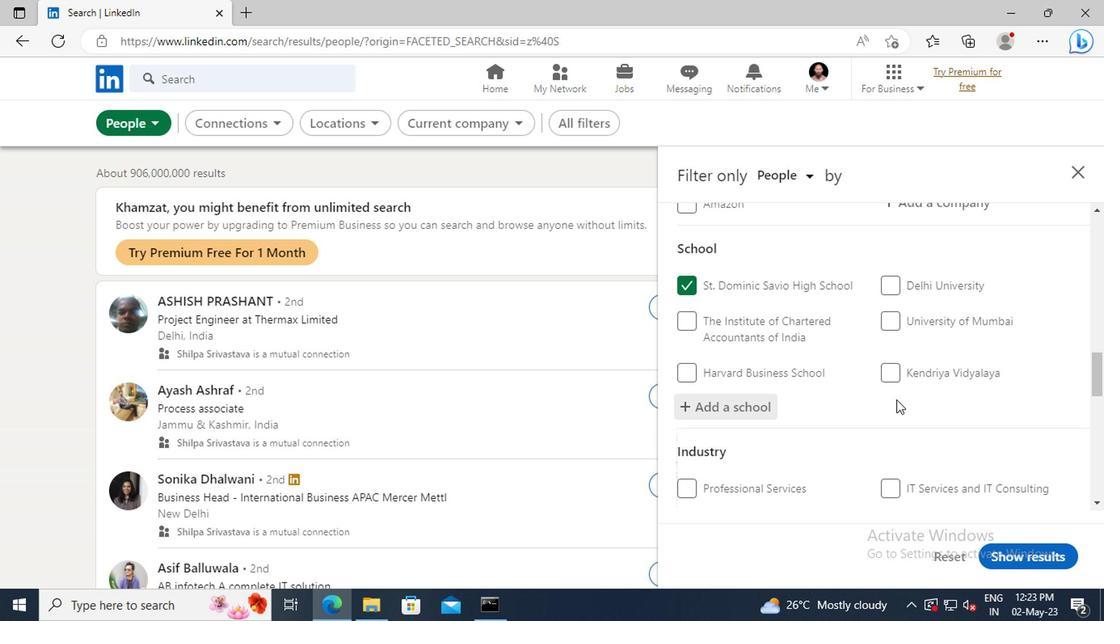 
Action: Mouse moved to (896, 362)
Screenshot: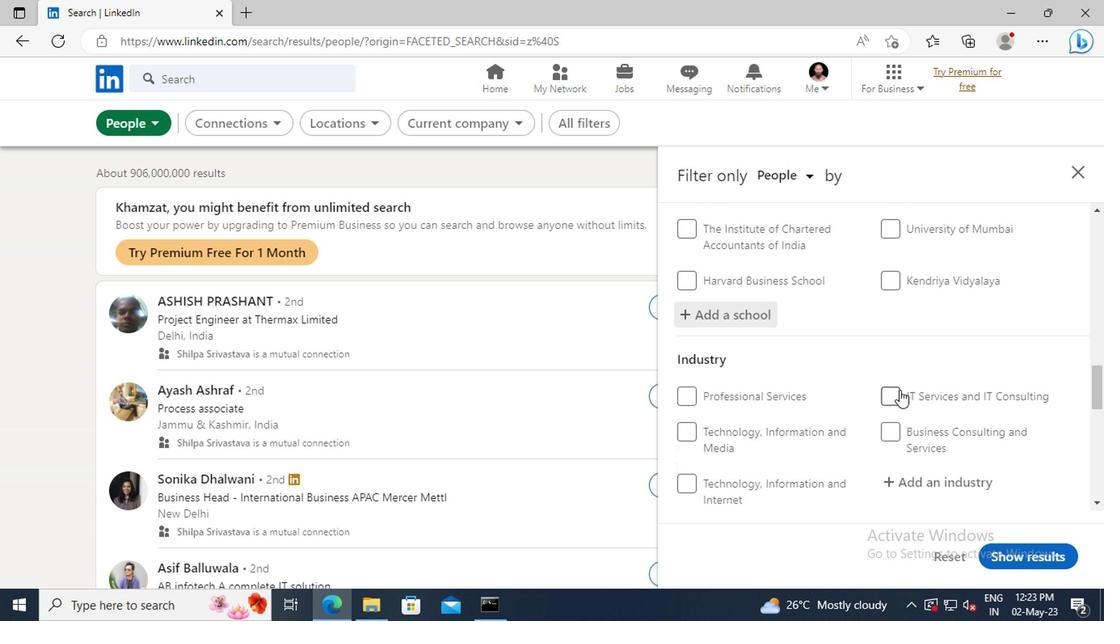 
Action: Mouse scrolled (896, 361) with delta (0, 0)
Screenshot: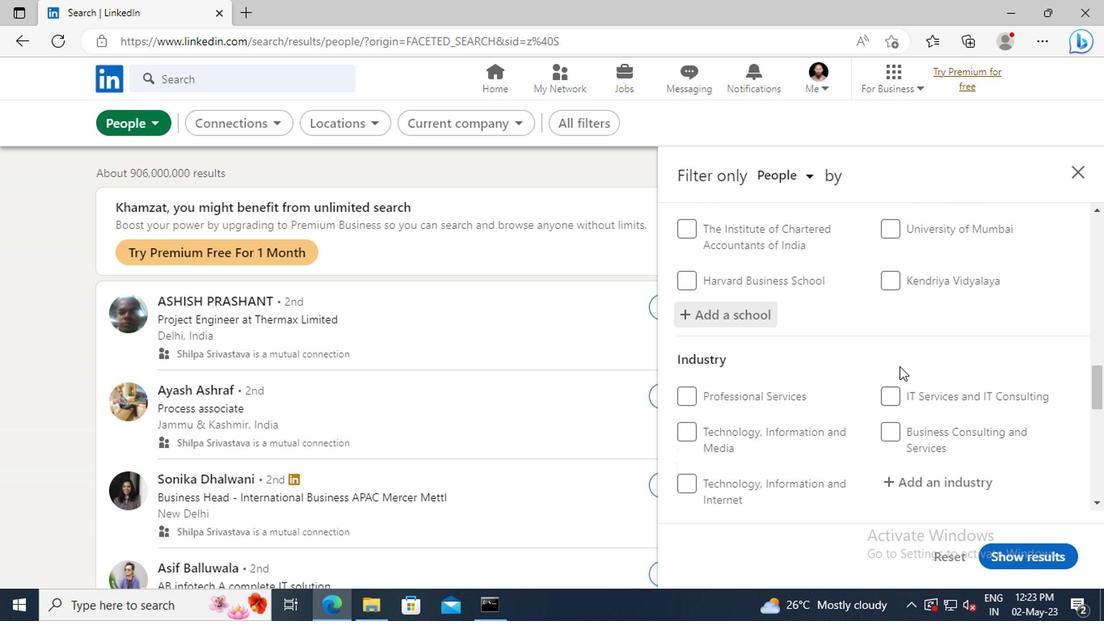 
Action: Mouse moved to (889, 350)
Screenshot: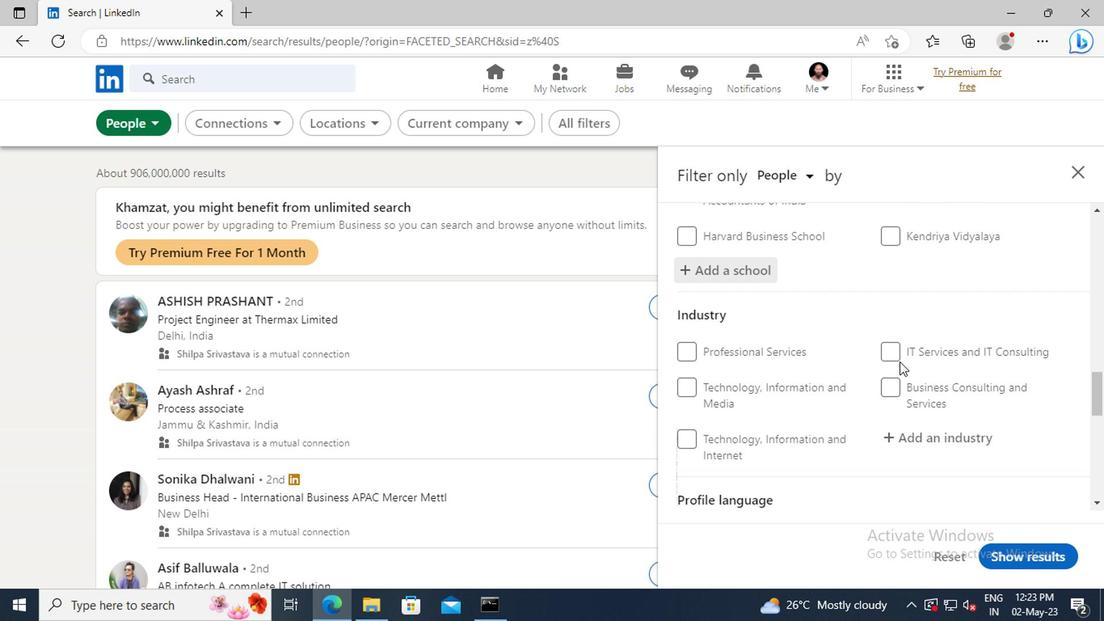 
Action: Mouse scrolled (889, 349) with delta (0, 0)
Screenshot: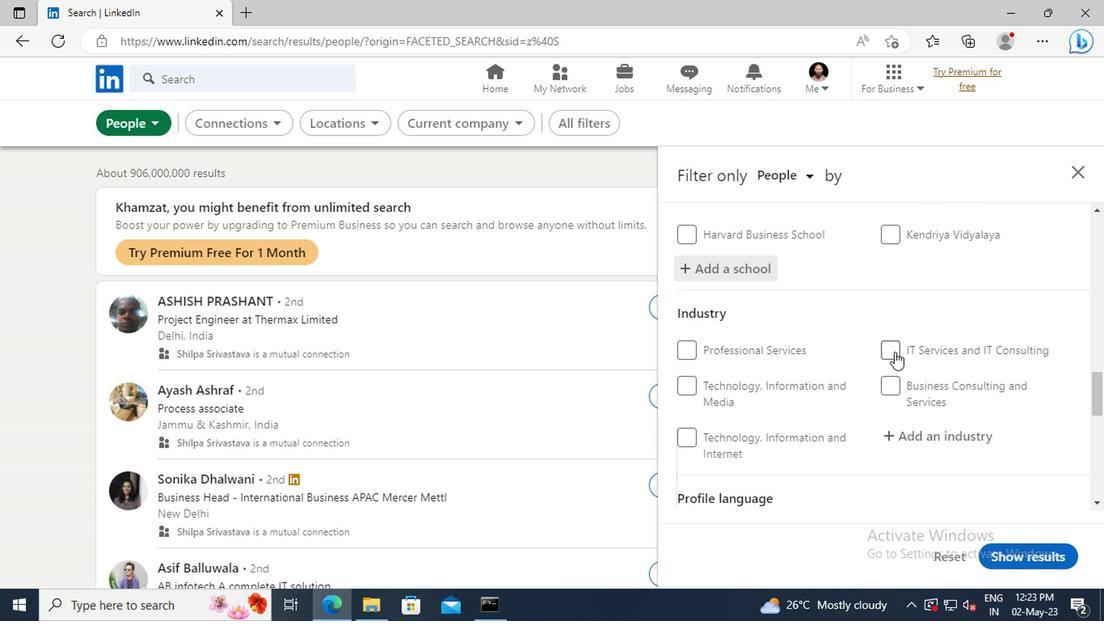 
Action: Mouse scrolled (889, 349) with delta (0, 0)
Screenshot: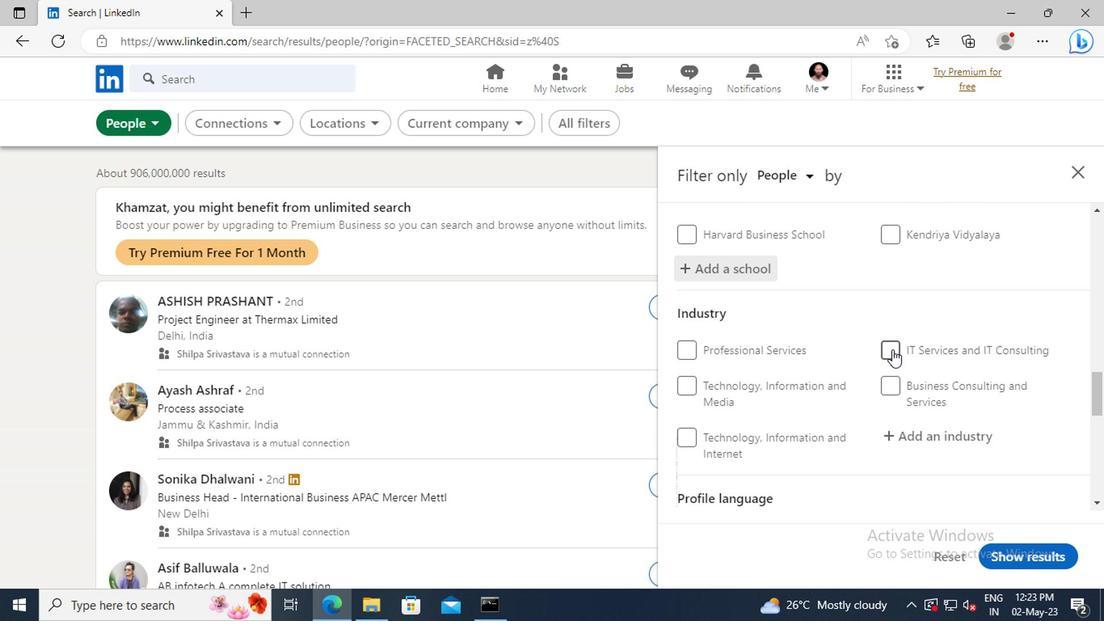 
Action: Mouse moved to (891, 347)
Screenshot: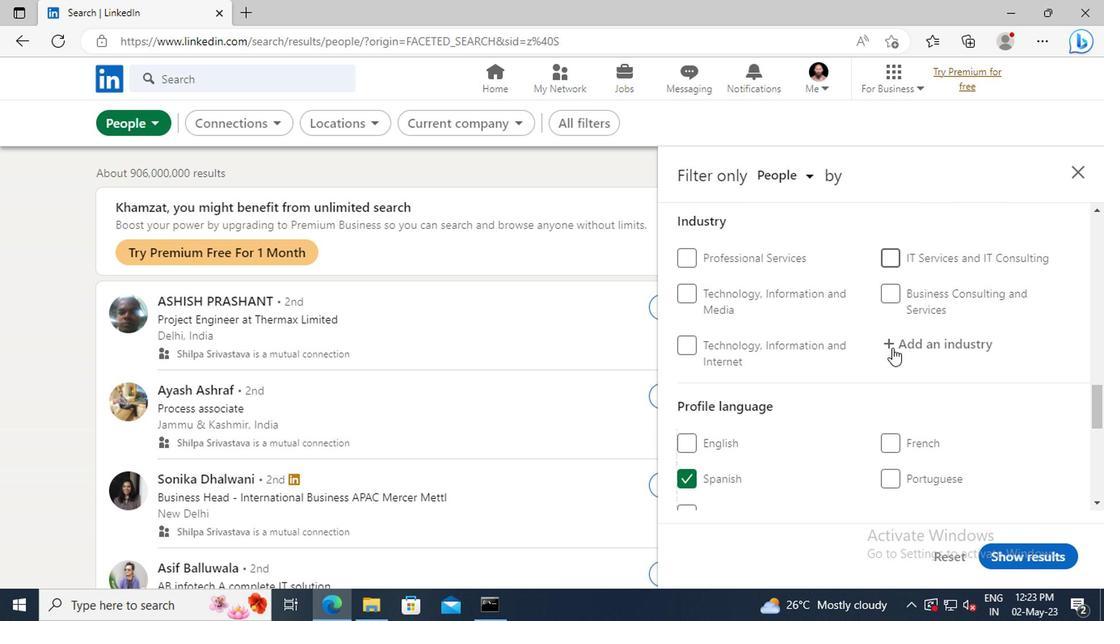
Action: Mouse pressed left at (891, 347)
Screenshot: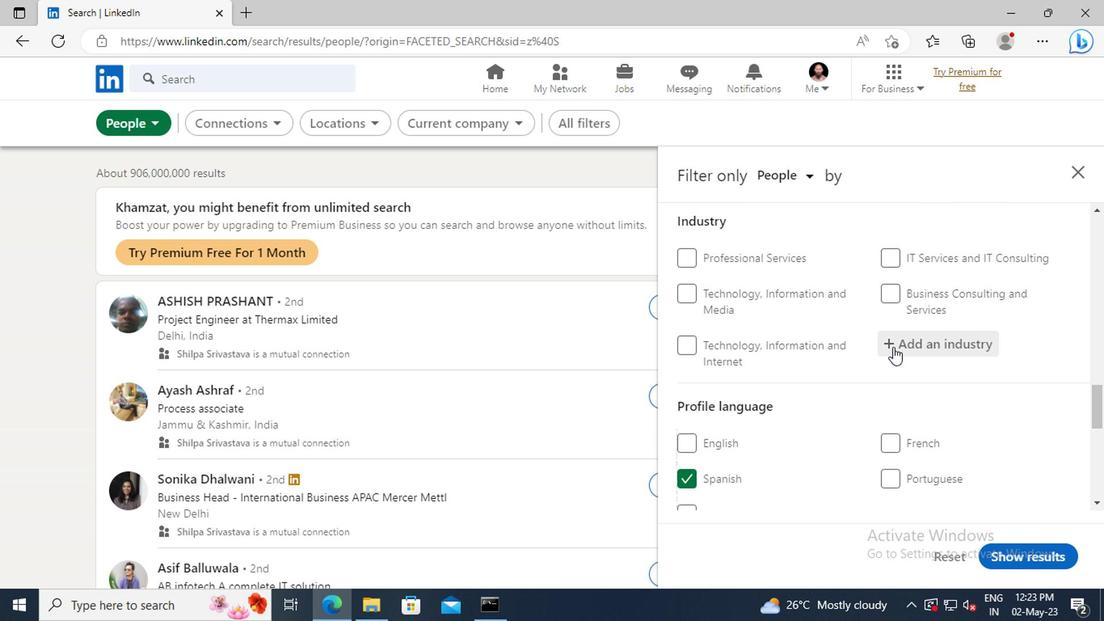 
Action: Key pressed <Key.shift>ARTIFI
Screenshot: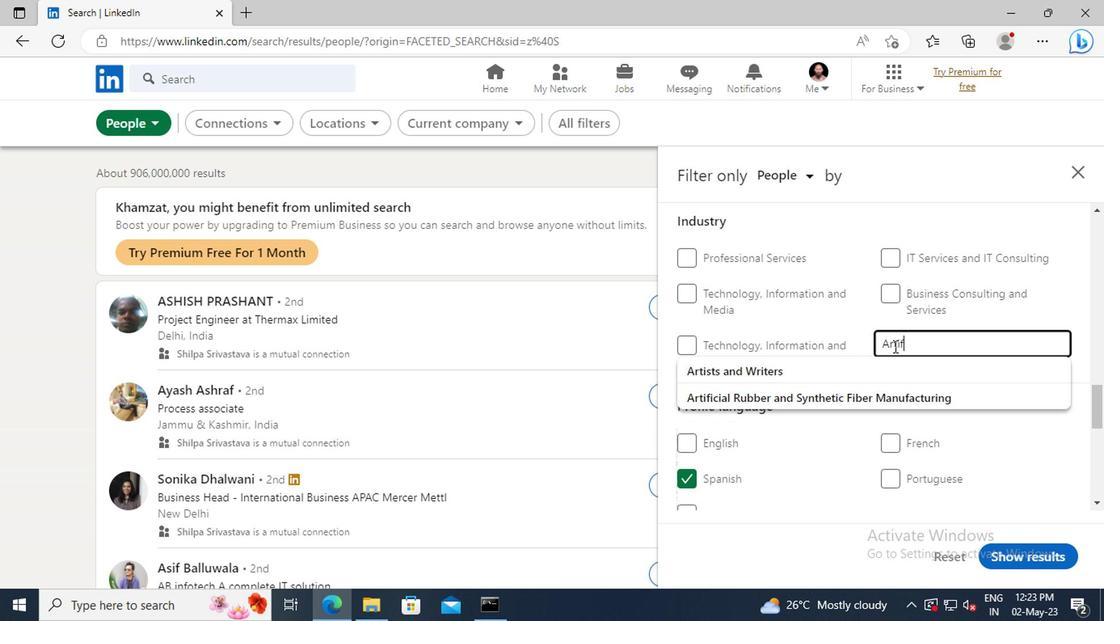 
Action: Mouse moved to (897, 368)
Screenshot: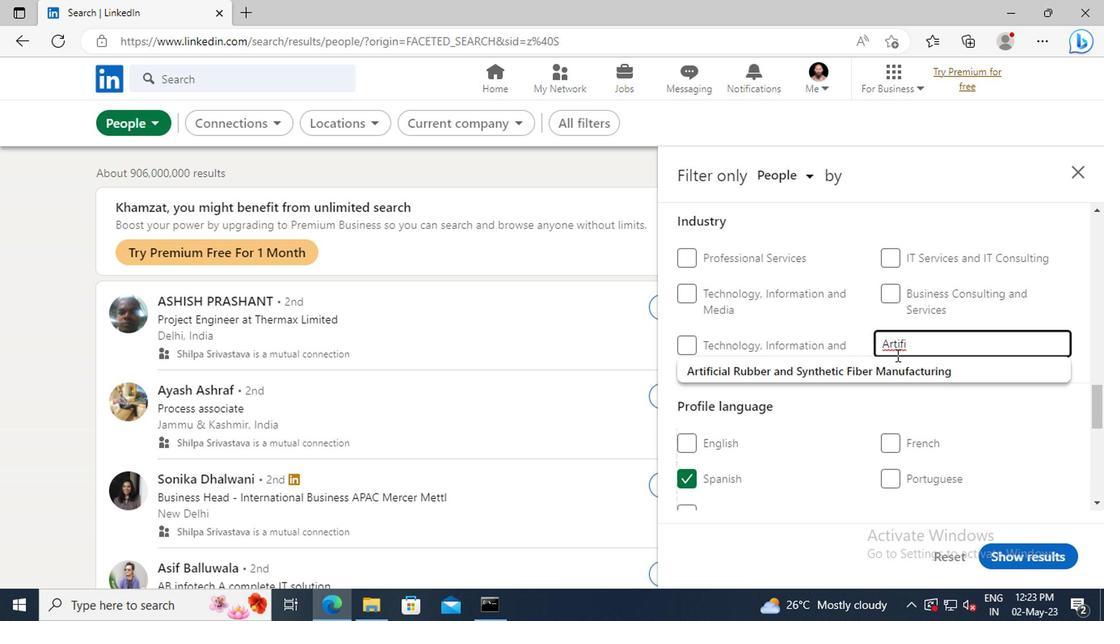 
Action: Mouse pressed left at (897, 368)
Screenshot: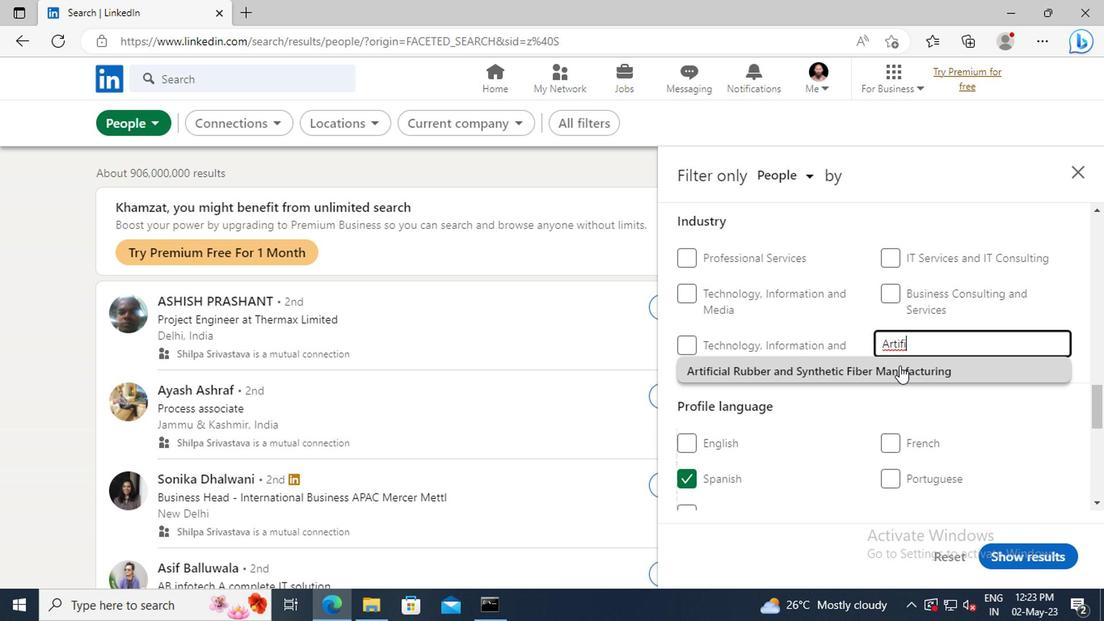 
Action: Mouse scrolled (897, 367) with delta (0, 0)
Screenshot: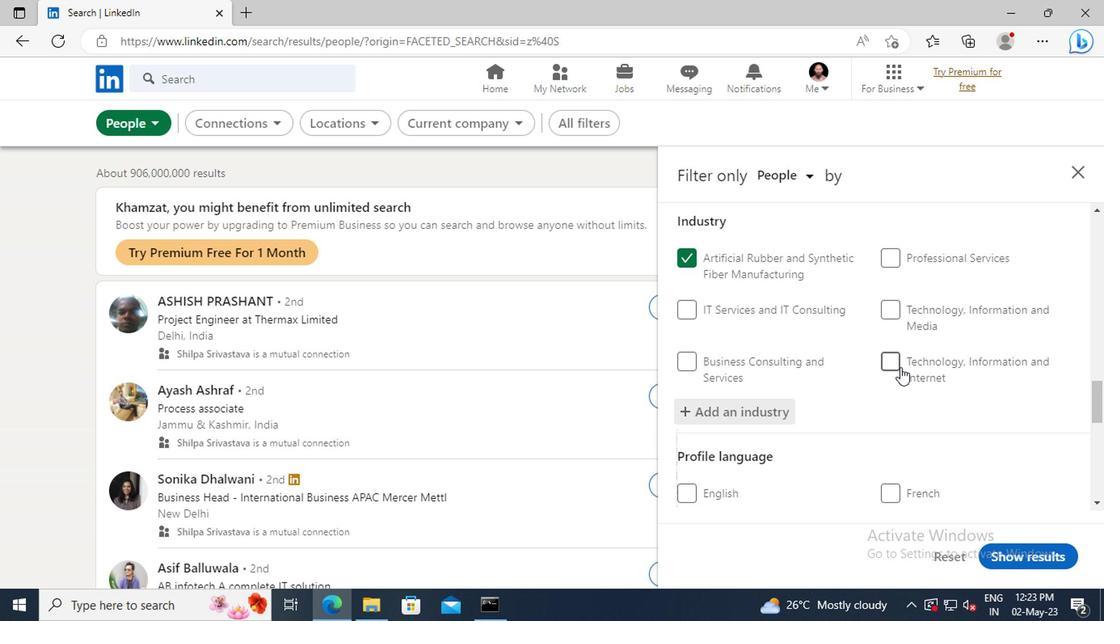 
Action: Mouse scrolled (897, 367) with delta (0, 0)
Screenshot: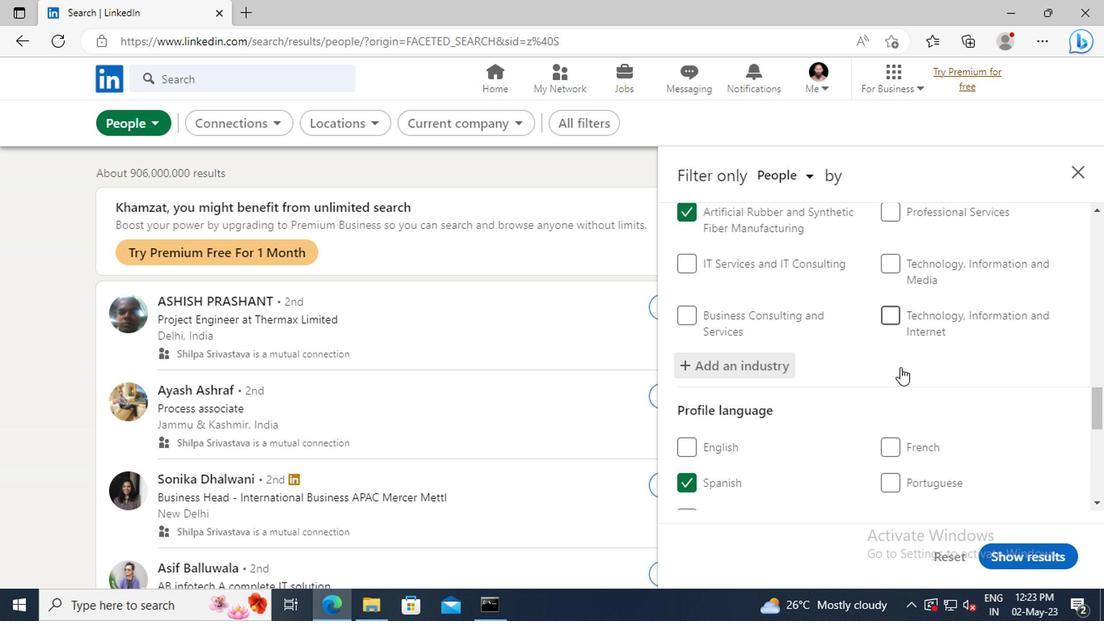 
Action: Mouse moved to (896, 349)
Screenshot: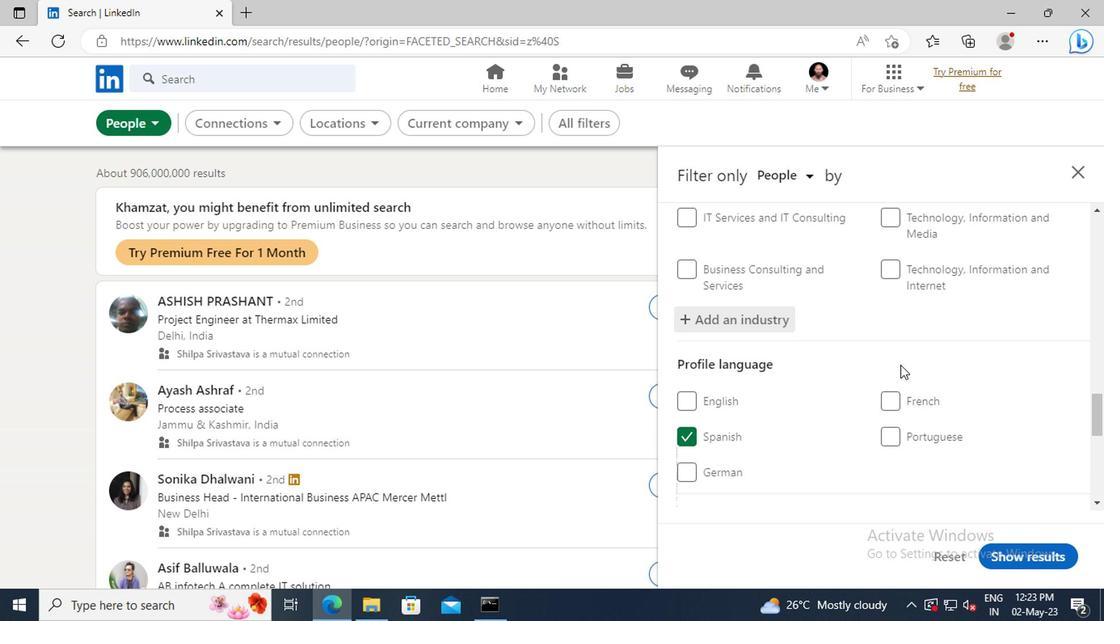 
Action: Mouse scrolled (896, 348) with delta (0, -1)
Screenshot: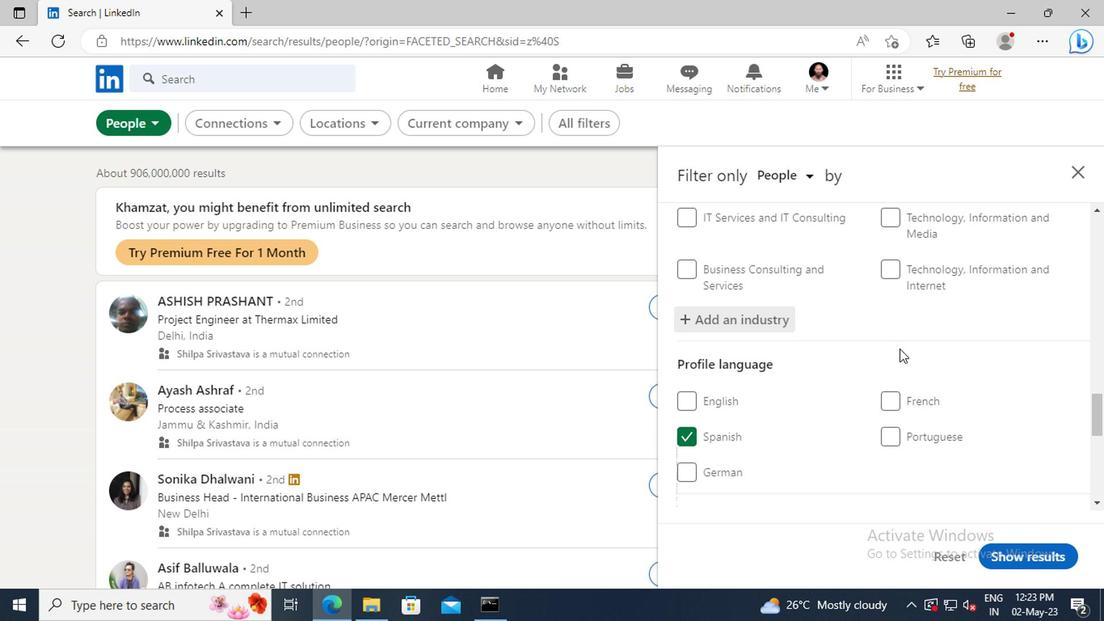 
Action: Mouse scrolled (896, 348) with delta (0, -1)
Screenshot: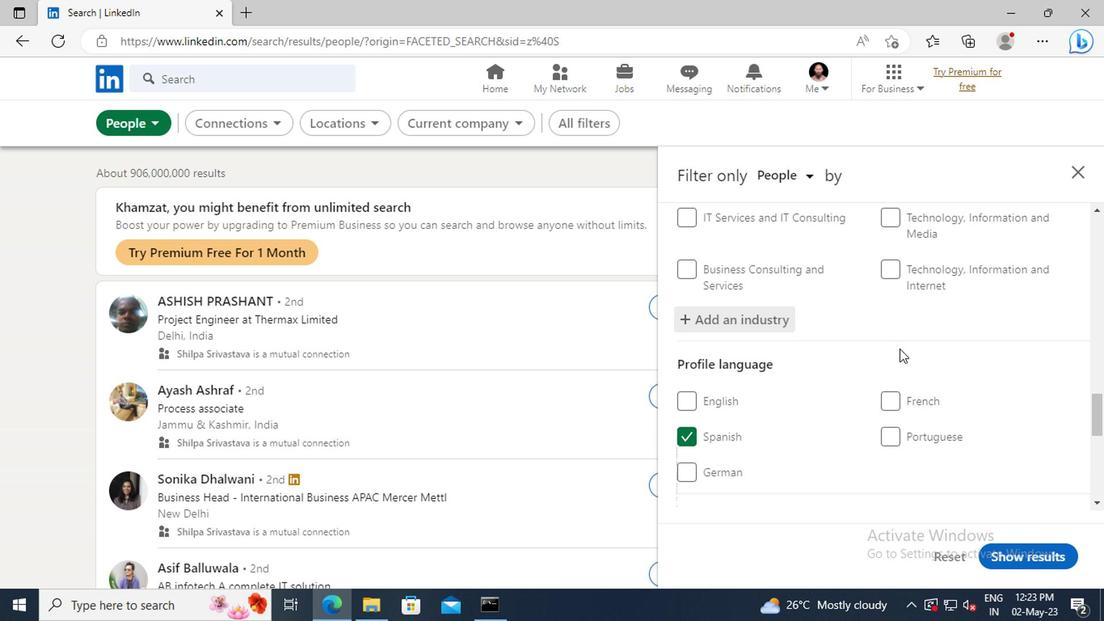 
Action: Mouse moved to (891, 336)
Screenshot: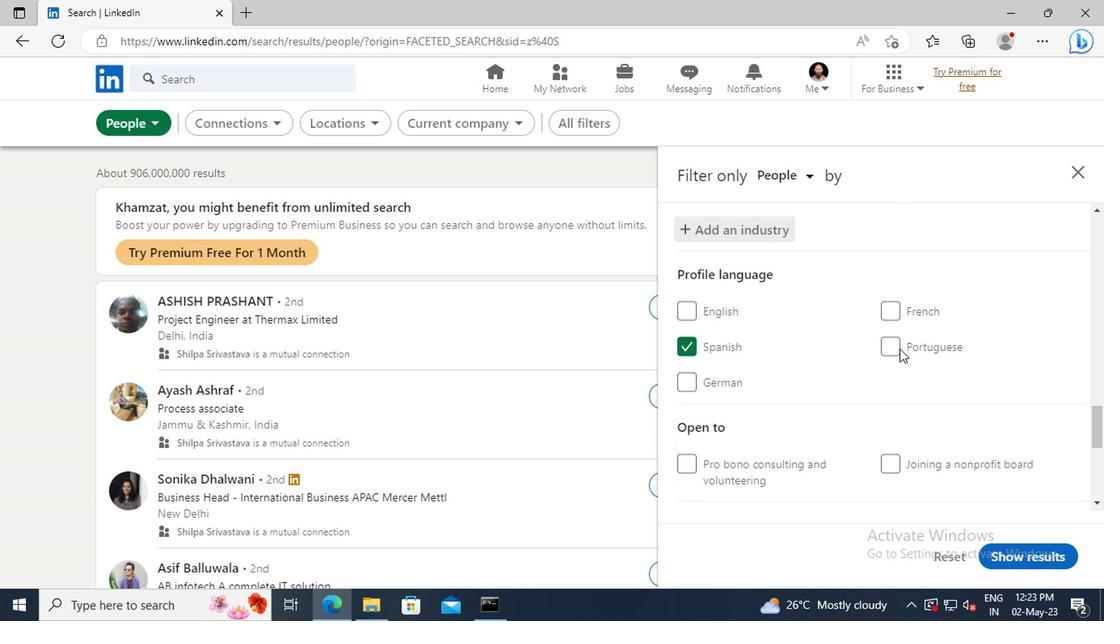 
Action: Mouse scrolled (891, 335) with delta (0, 0)
Screenshot: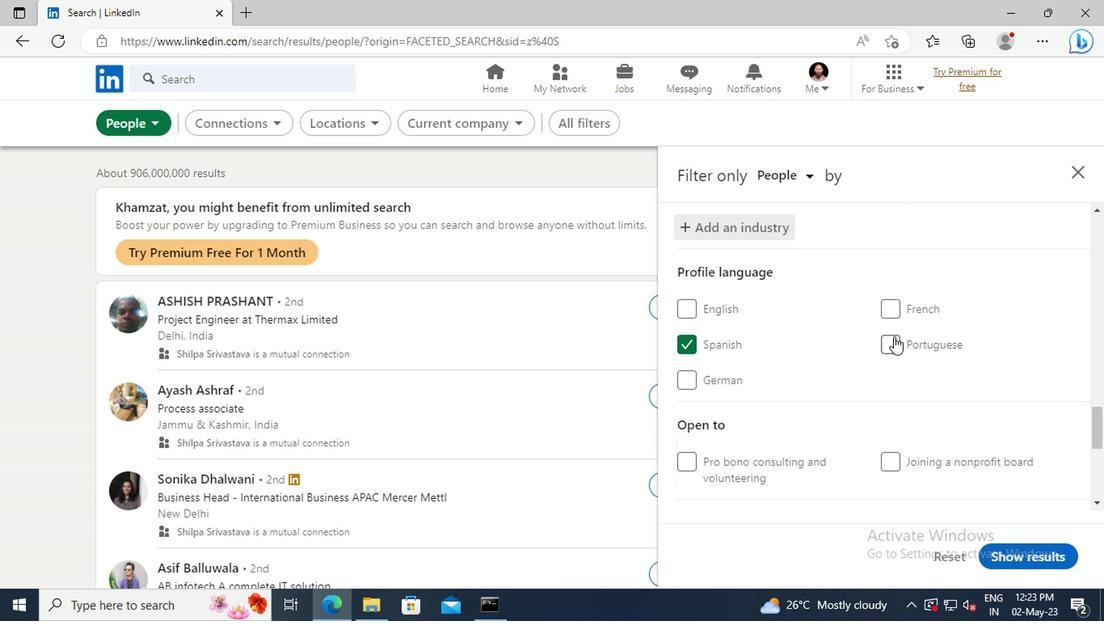 
Action: Mouse scrolled (891, 335) with delta (0, 0)
Screenshot: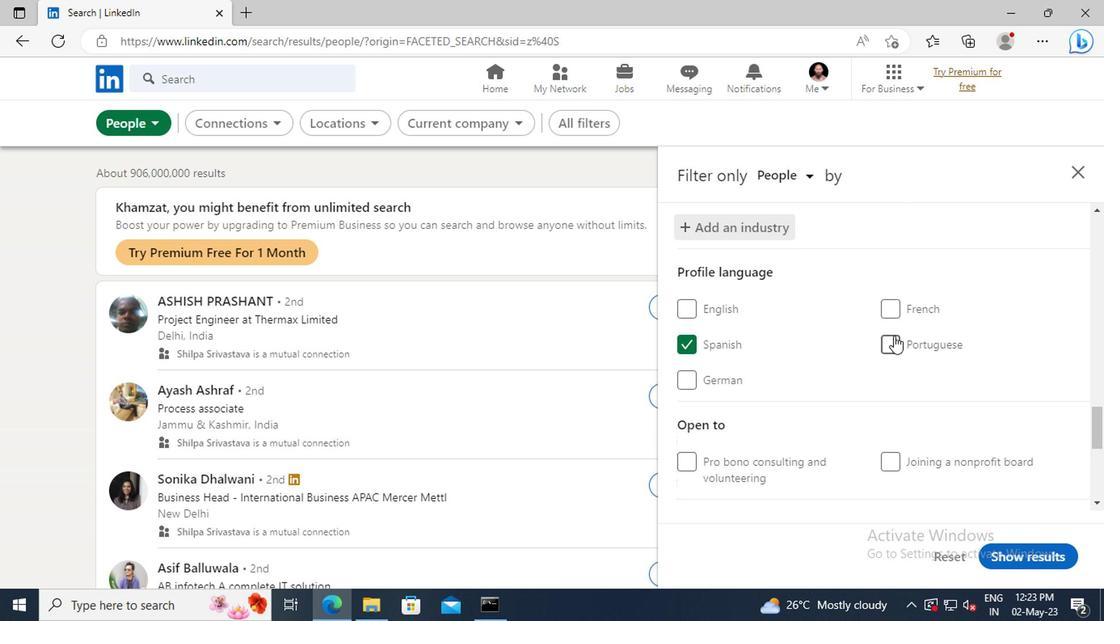 
Action: Mouse scrolled (891, 335) with delta (0, 0)
Screenshot: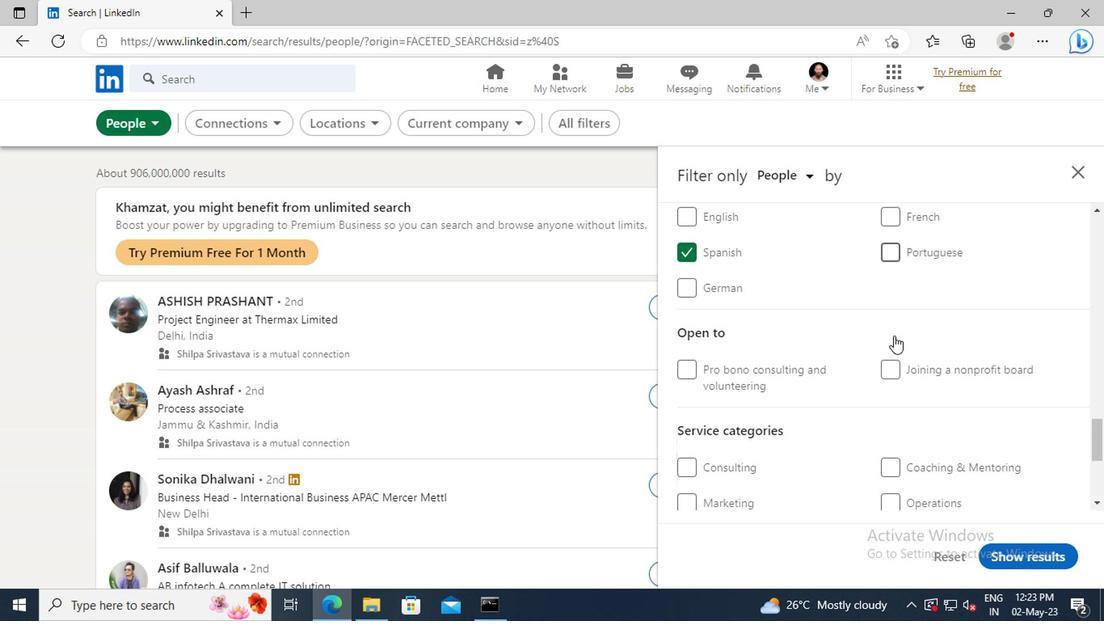 
Action: Mouse scrolled (891, 335) with delta (0, 0)
Screenshot: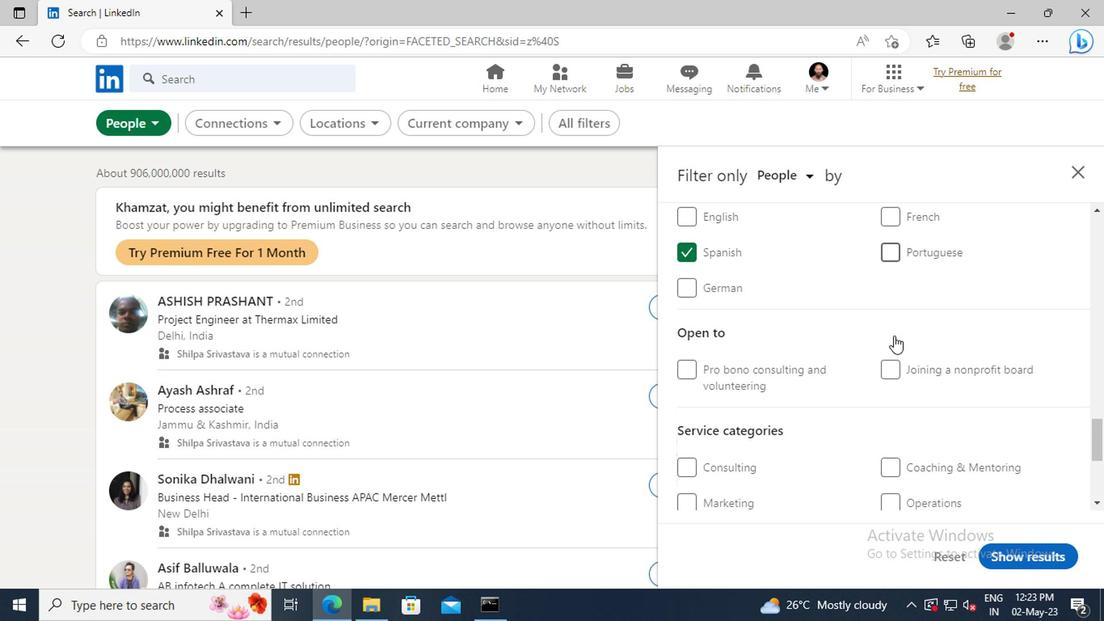 
Action: Mouse scrolled (891, 335) with delta (0, 0)
Screenshot: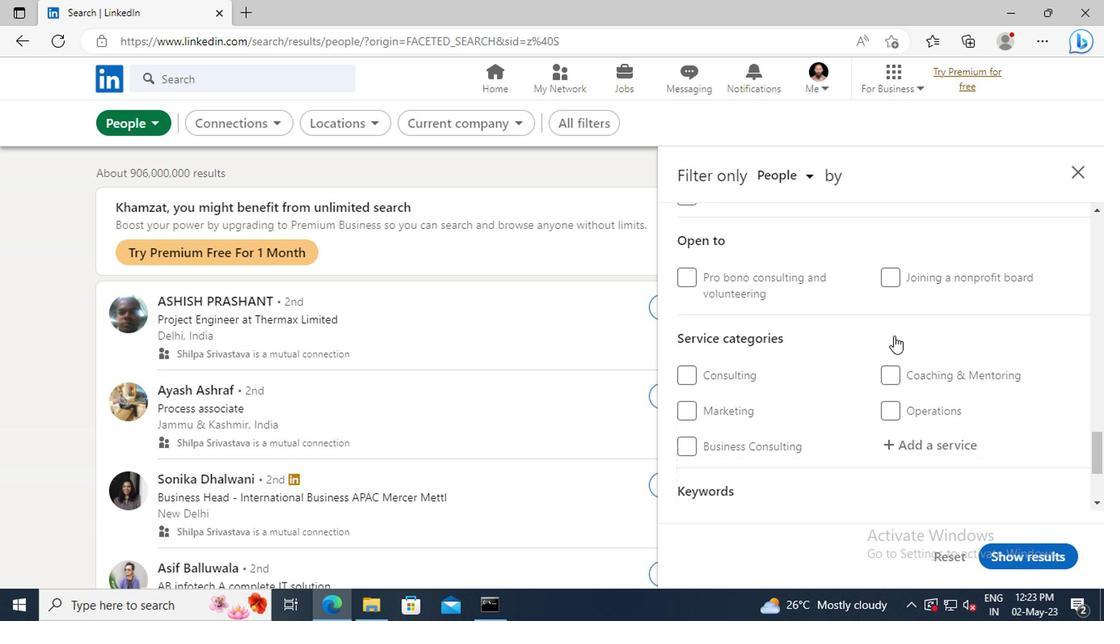 
Action: Mouse scrolled (891, 335) with delta (0, 0)
Screenshot: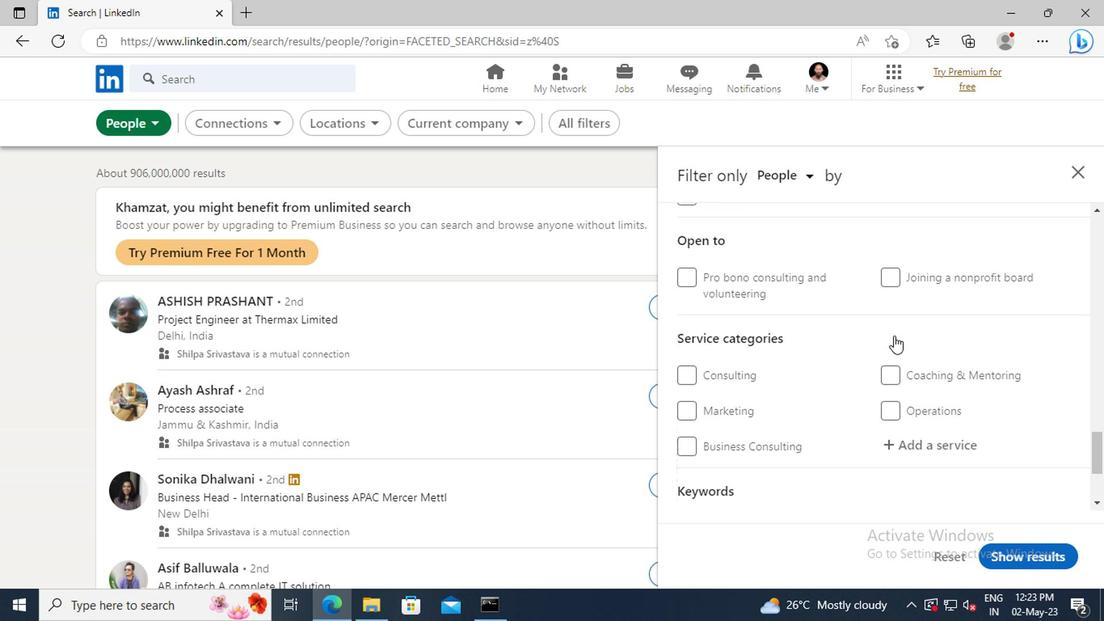 
Action: Mouse moved to (891, 349)
Screenshot: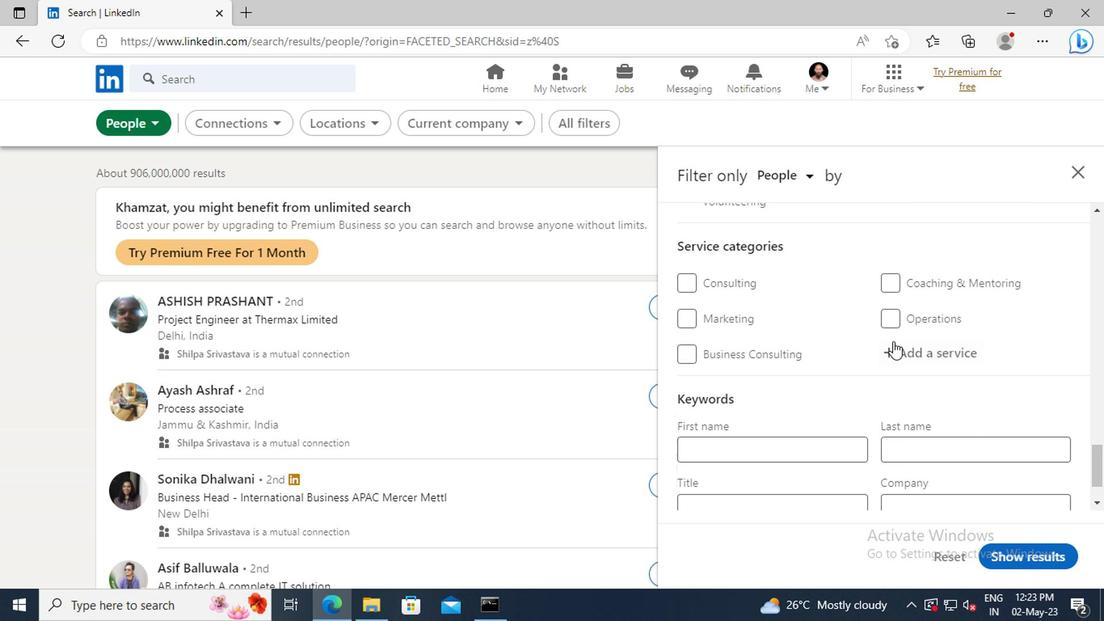 
Action: Mouse pressed left at (891, 349)
Screenshot: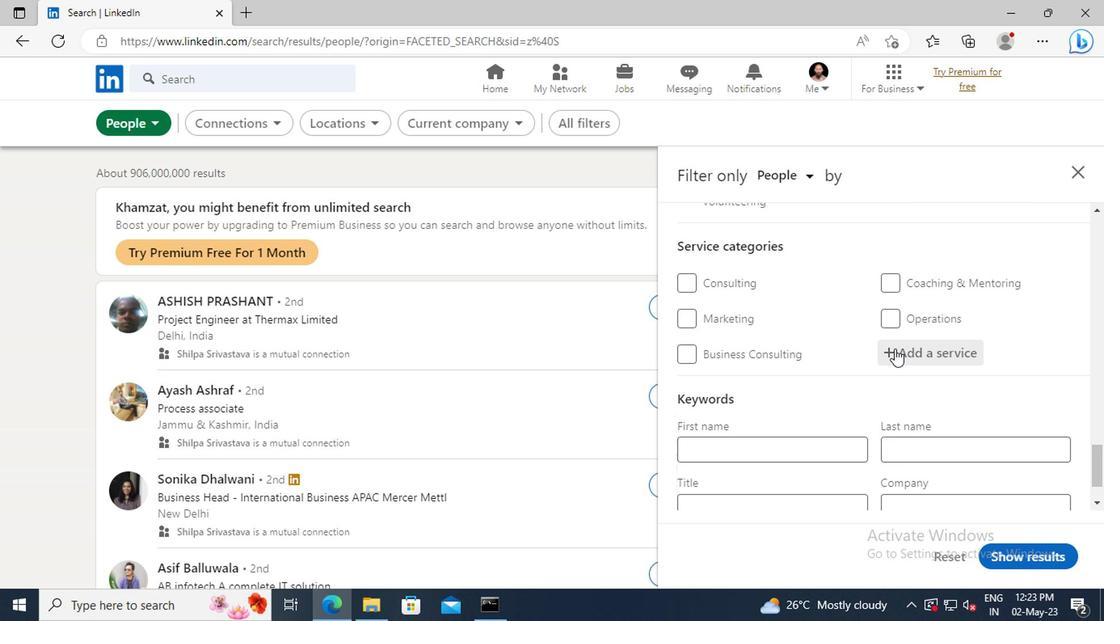 
Action: Key pressed <Key.shift>PRICING
Screenshot: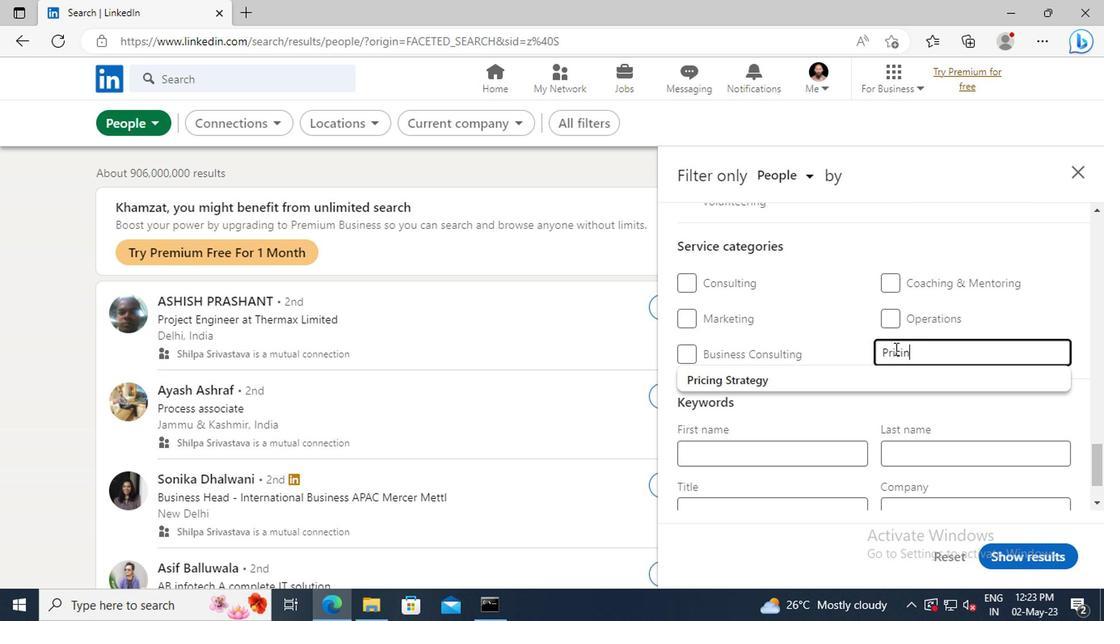 
Action: Mouse moved to (894, 377)
Screenshot: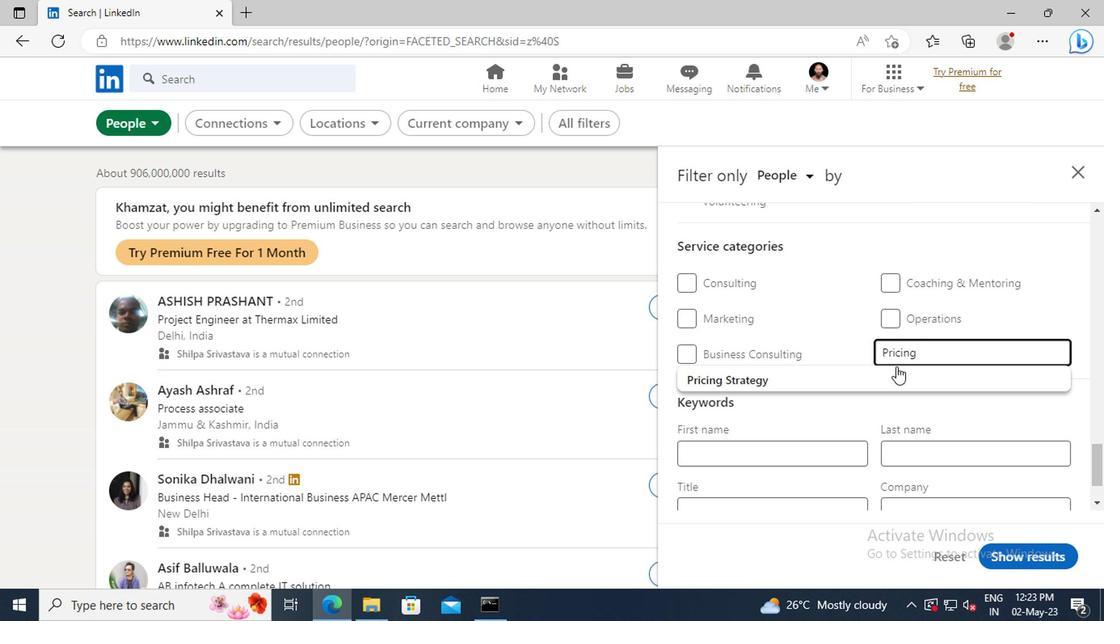 
Action: Mouse pressed left at (894, 377)
Screenshot: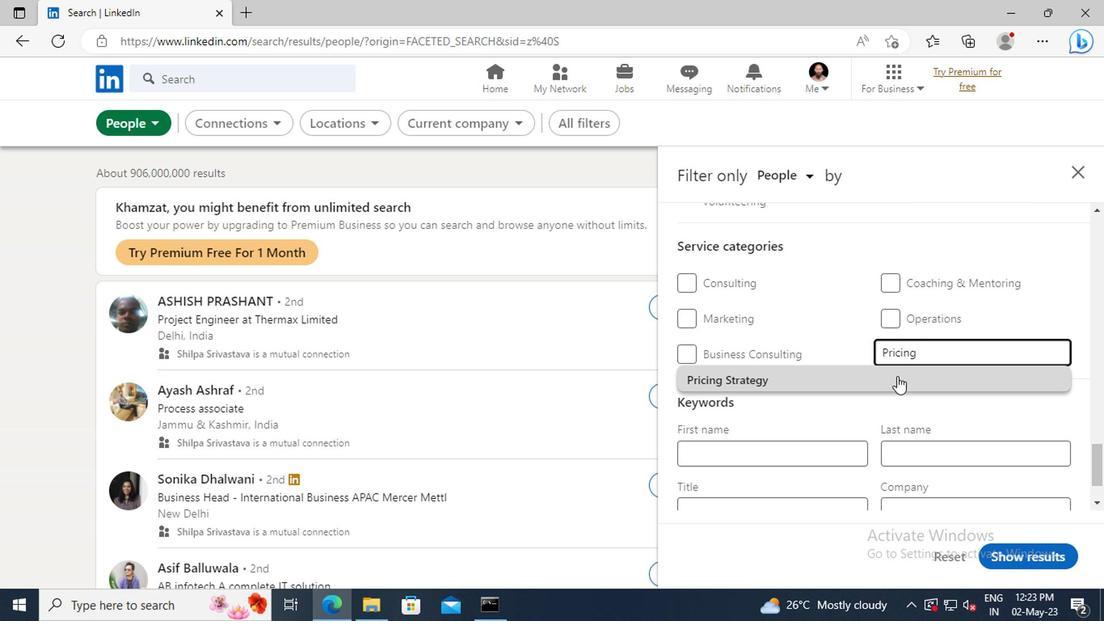 
Action: Mouse scrolled (894, 376) with delta (0, -1)
Screenshot: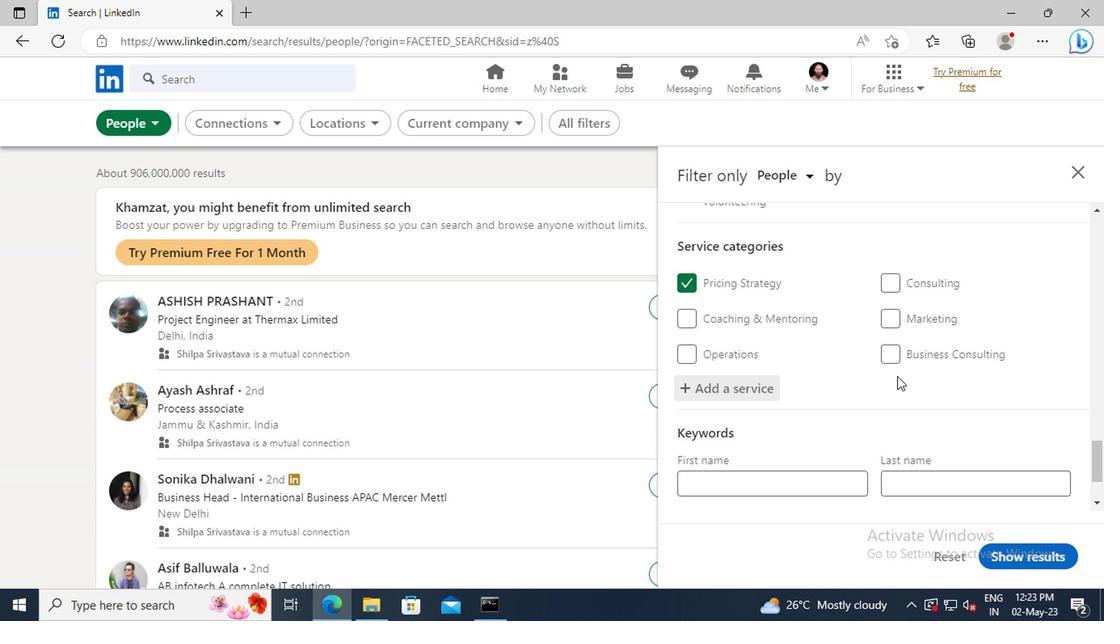 
Action: Mouse scrolled (894, 376) with delta (0, -1)
Screenshot: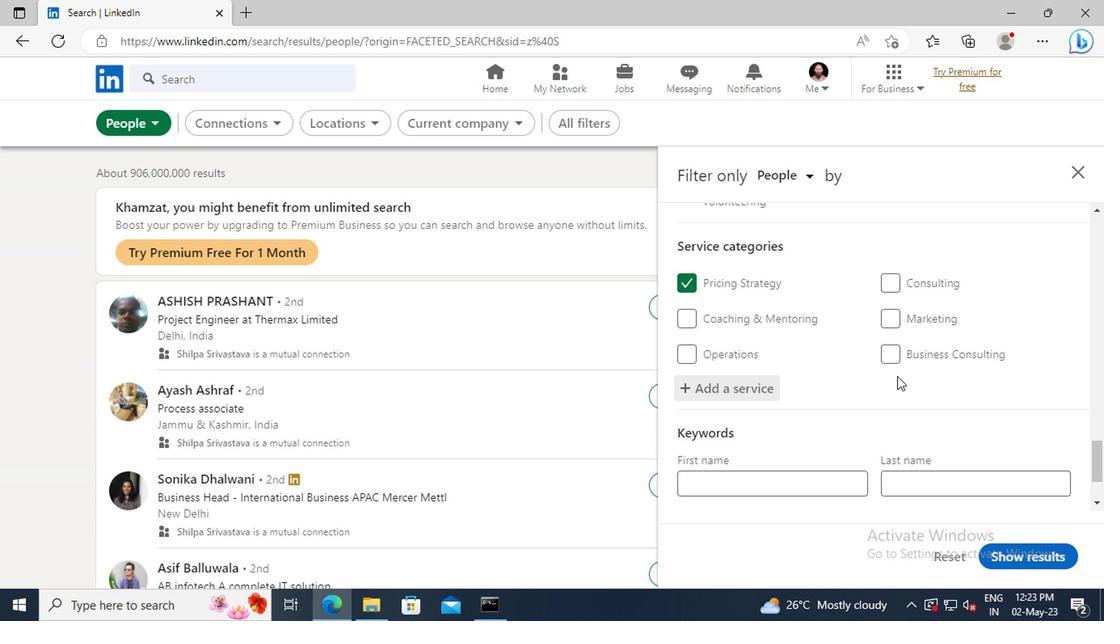
Action: Mouse scrolled (894, 376) with delta (0, -1)
Screenshot: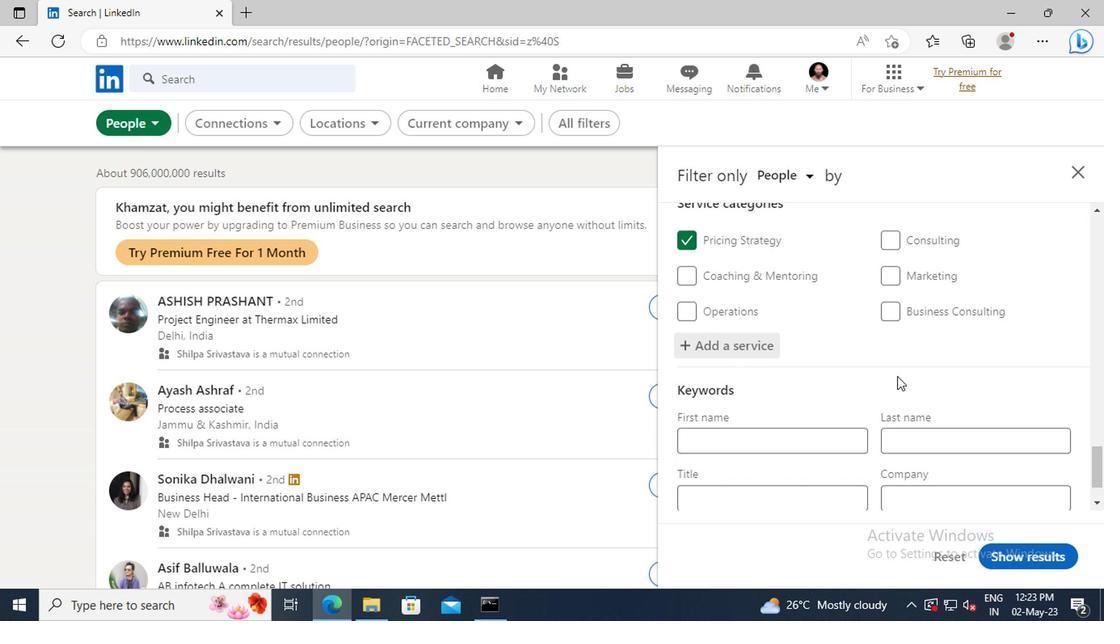 
Action: Mouse scrolled (894, 376) with delta (0, -1)
Screenshot: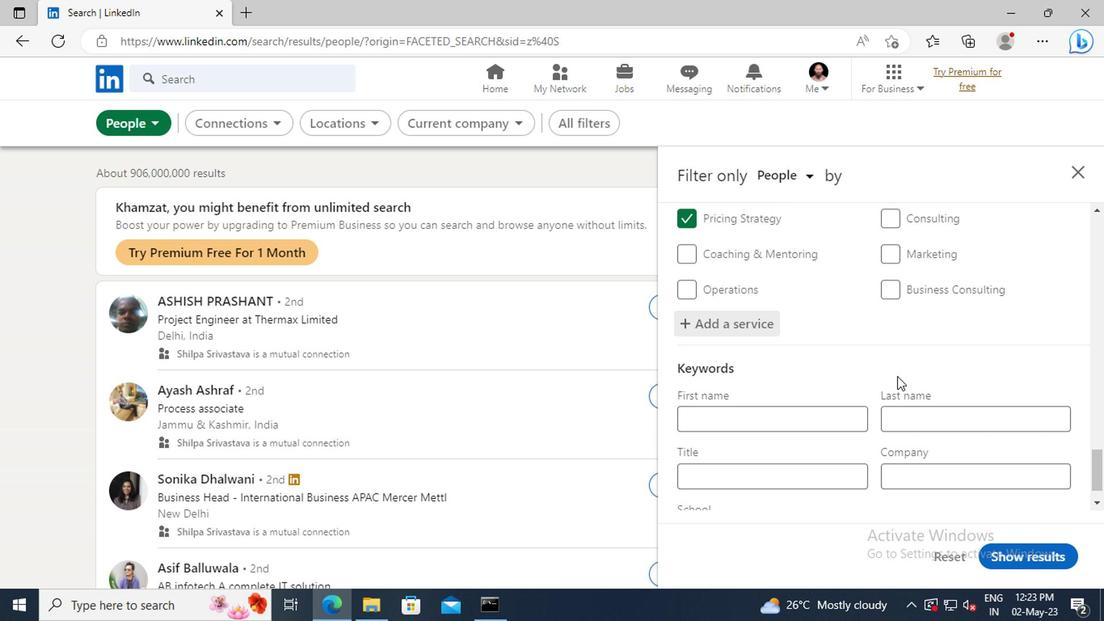 
Action: Mouse moved to (737, 438)
Screenshot: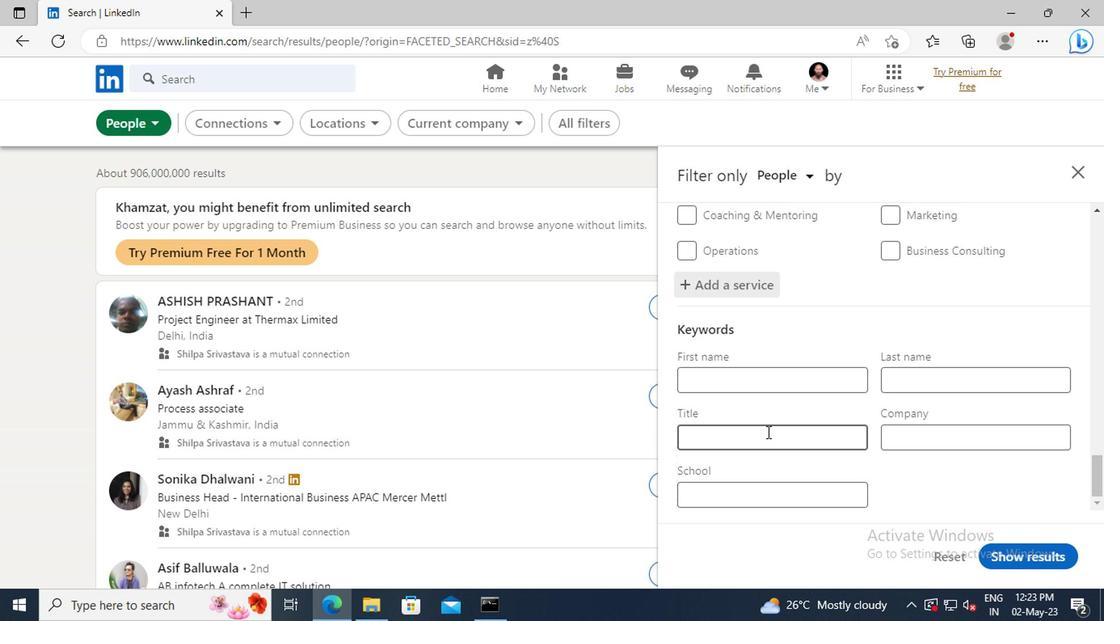 
Action: Mouse pressed left at (737, 438)
Screenshot: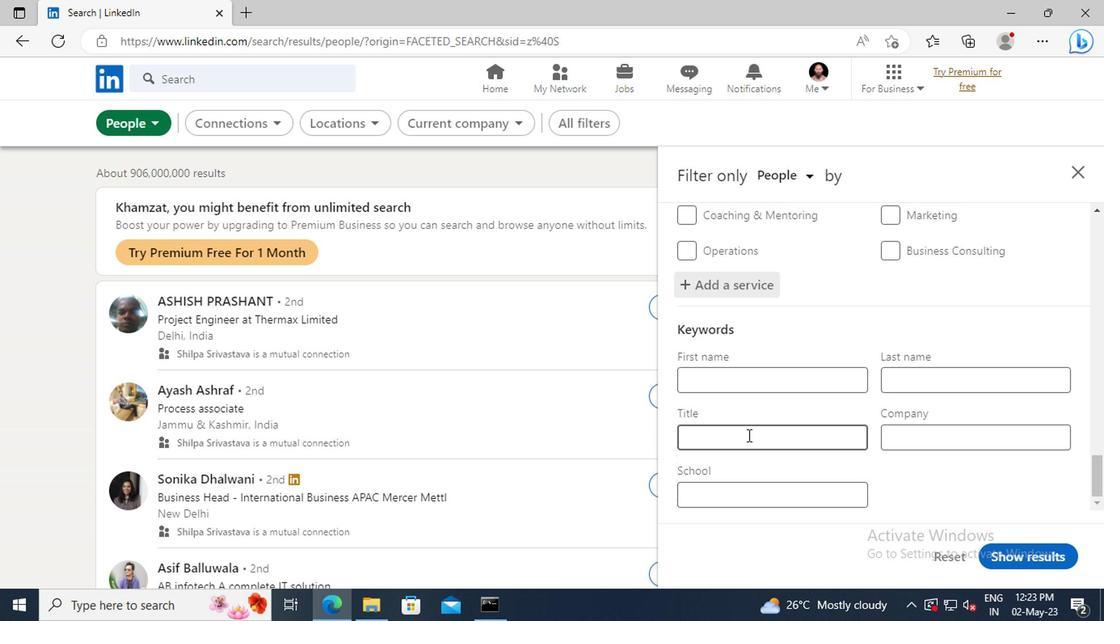 
Action: Key pressed <Key.shift>WOMEN'S<Key.space><Key.shift>SHELTER<Key.space><Key.shift>JOBS<Key.enter>
Screenshot: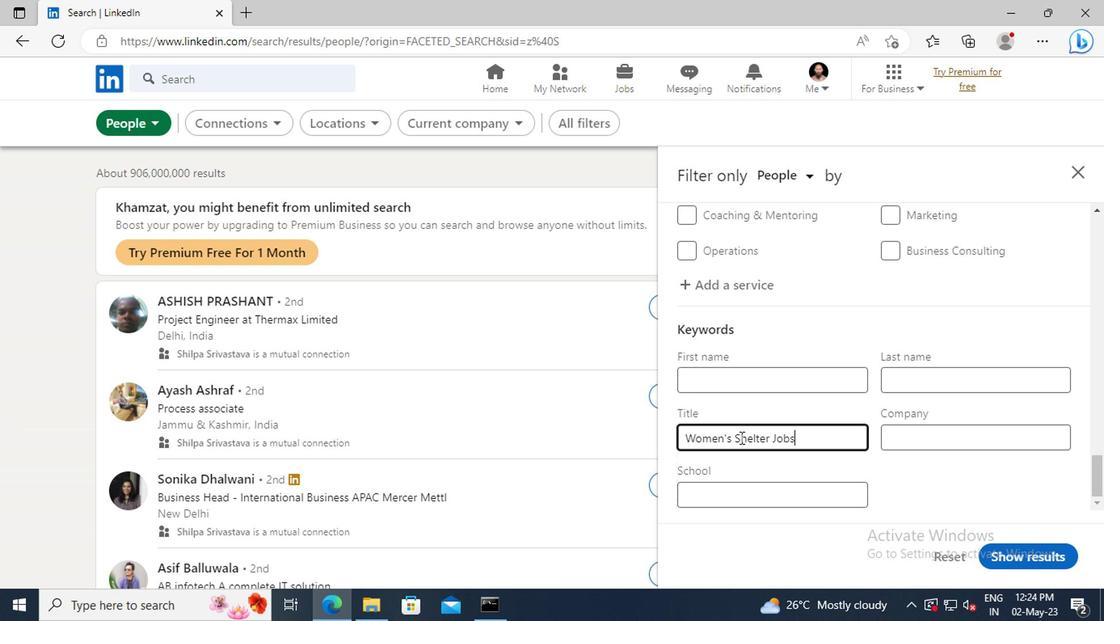 
Action: Mouse moved to (1006, 556)
Screenshot: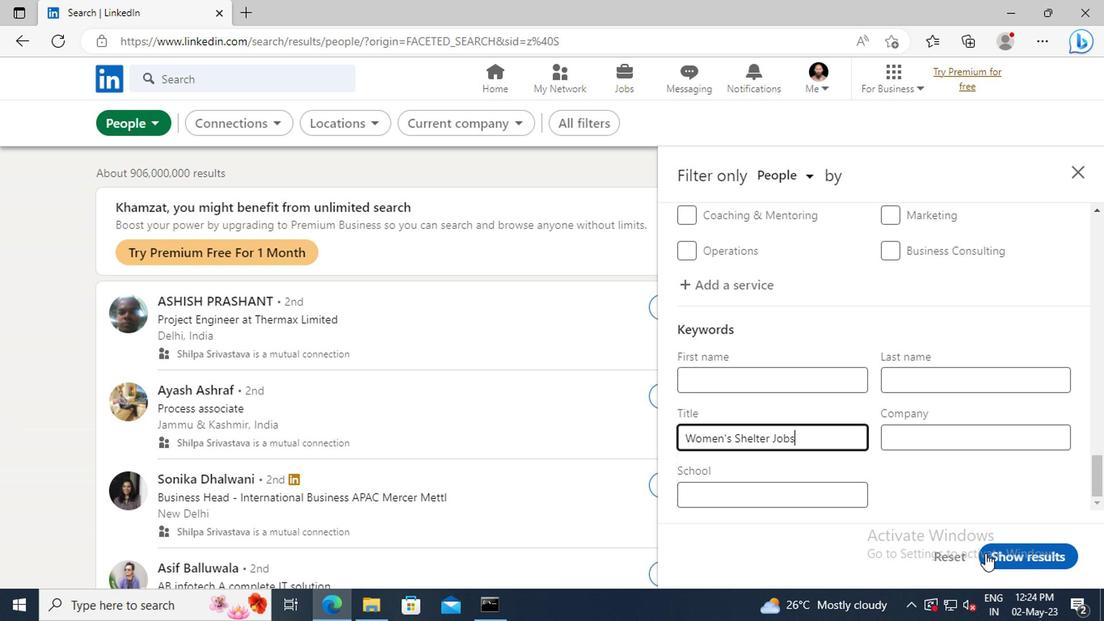 
Action: Mouse pressed left at (1006, 556)
Screenshot: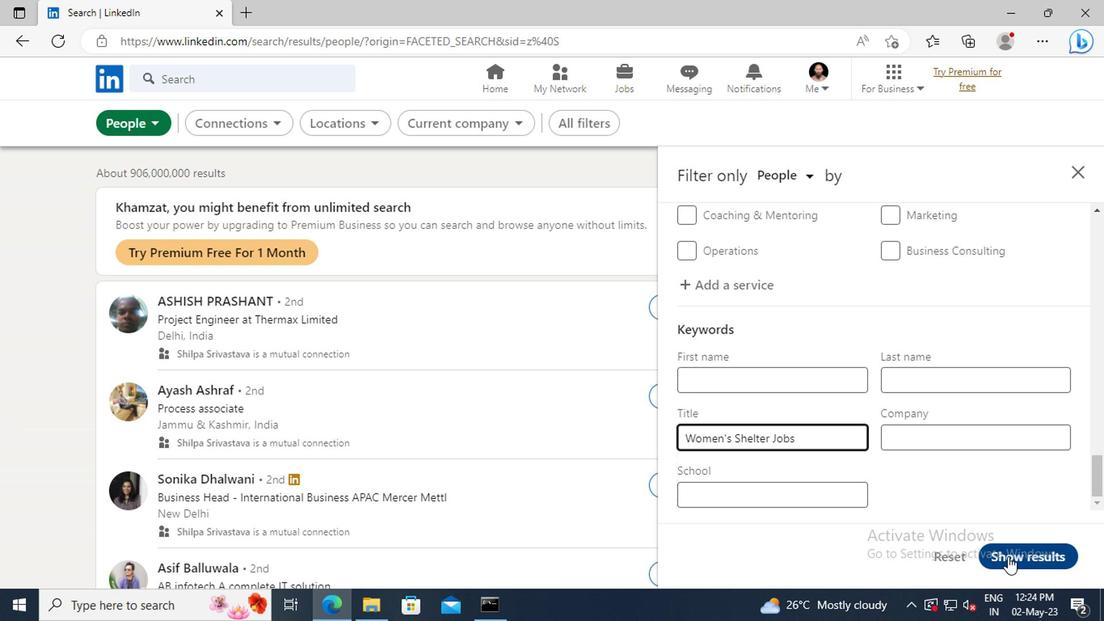 
